 Task: Open Card Conference Analytics Review in Board DevOps Platforms and Tools to Workspace Audit and Assurance Services and add a team member Softage.1@softage.net, a label Red, a checklist Composting, an attachment from Trello, a color Red and finally, add a card description 'Plan and execute company team-building conference with team-building exercises on problem-solving and decision making' and a comment 'This task requires us to stay focused on the end goal and not get sidetracked by distractions.'. Add a start date 'Jan 01, 1900' with a due date 'Jan 08, 1900'
Action: Mouse moved to (63, 280)
Screenshot: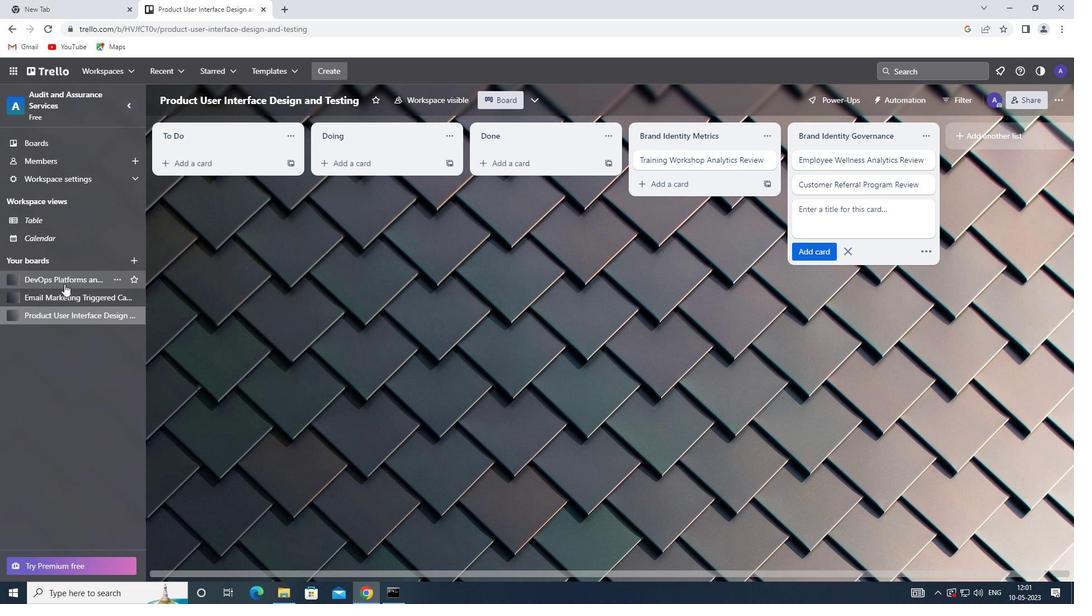 
Action: Mouse pressed left at (63, 280)
Screenshot: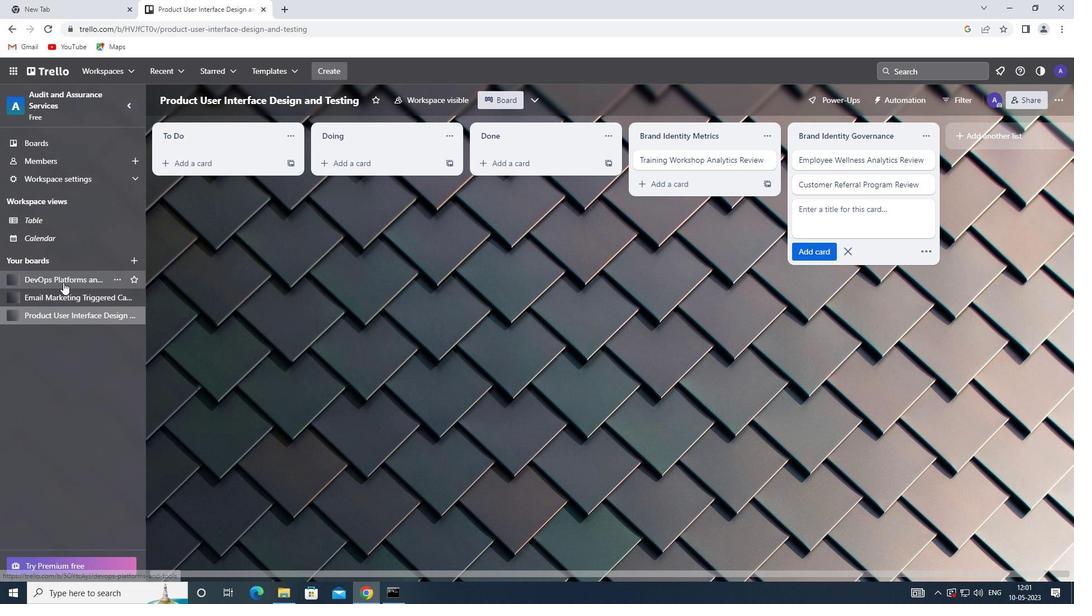 
Action: Mouse moved to (704, 155)
Screenshot: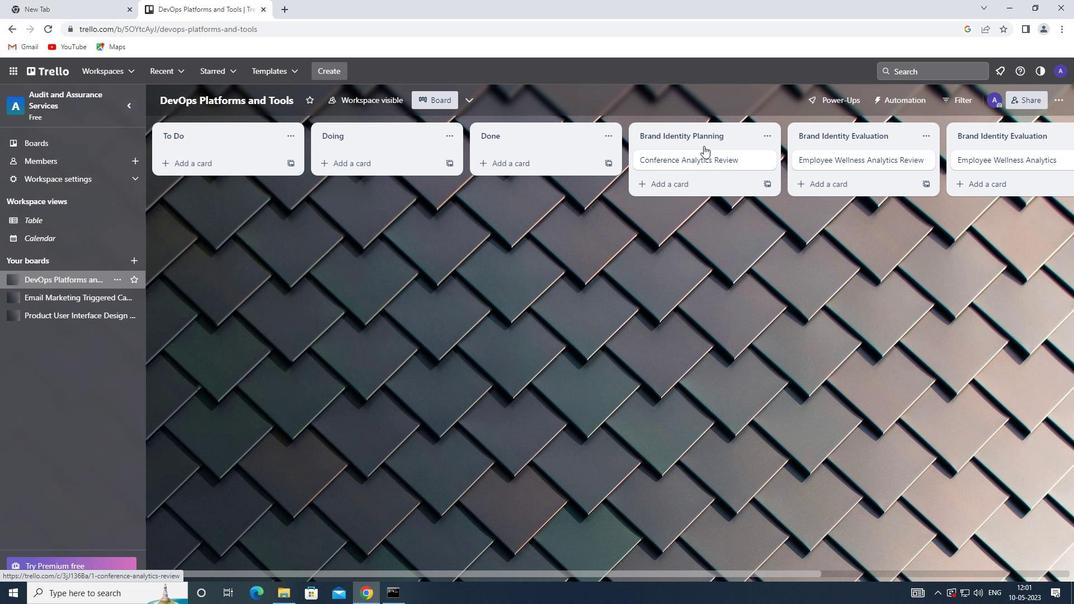 
Action: Mouse pressed left at (704, 155)
Screenshot: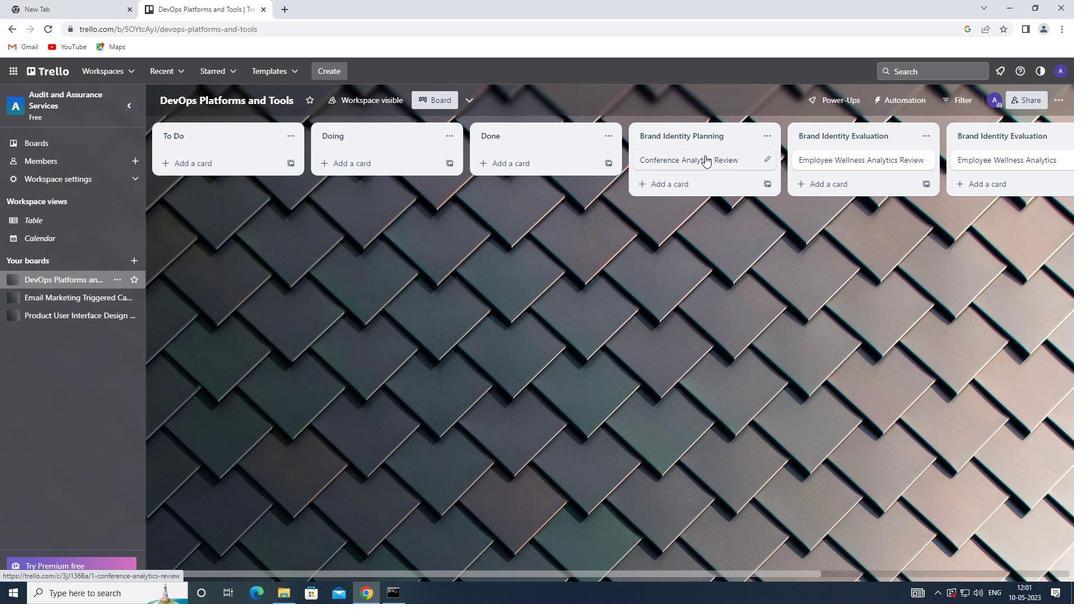 
Action: Mouse pressed left at (704, 155)
Screenshot: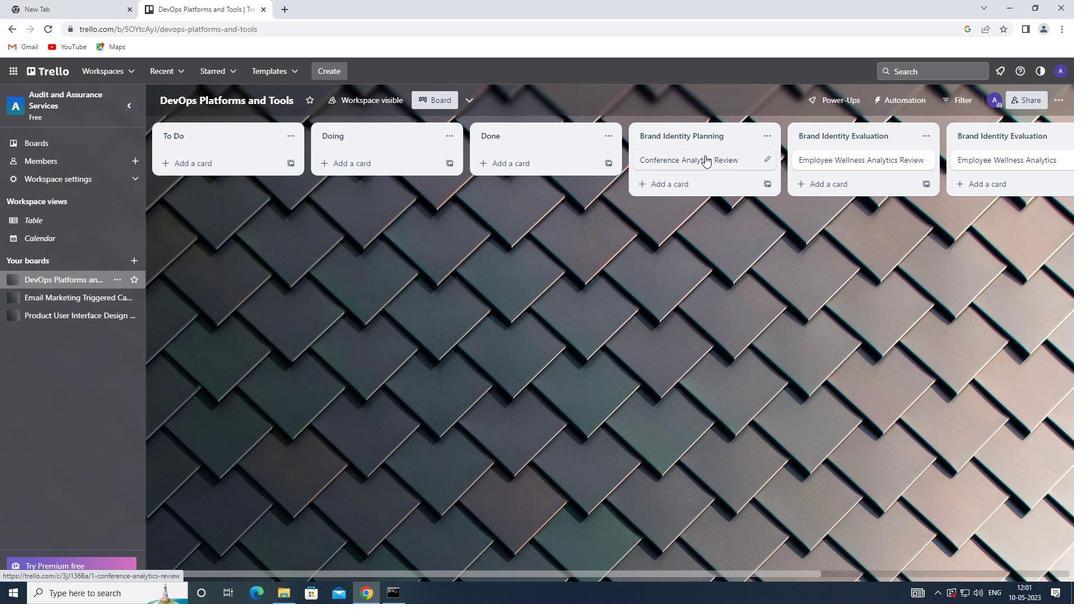 
Action: Mouse moved to (692, 214)
Screenshot: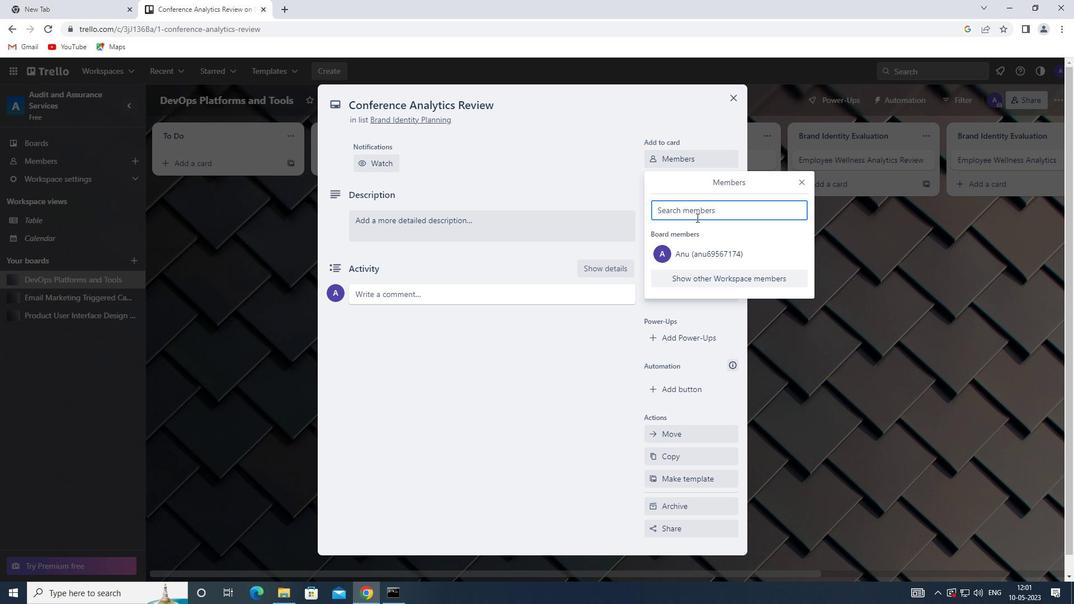 
Action: Mouse pressed left at (692, 214)
Screenshot: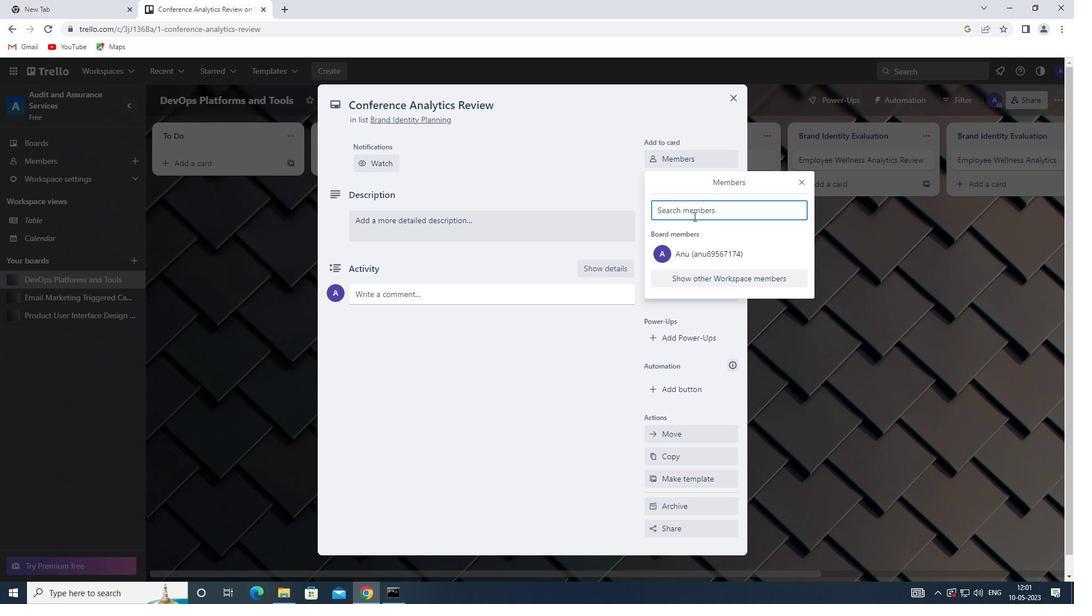 
Action: Key pressed <Key.shift>SOFTAGE.1S<Key.backspace><Key.shift>@SOFTAGE.NET
Screenshot: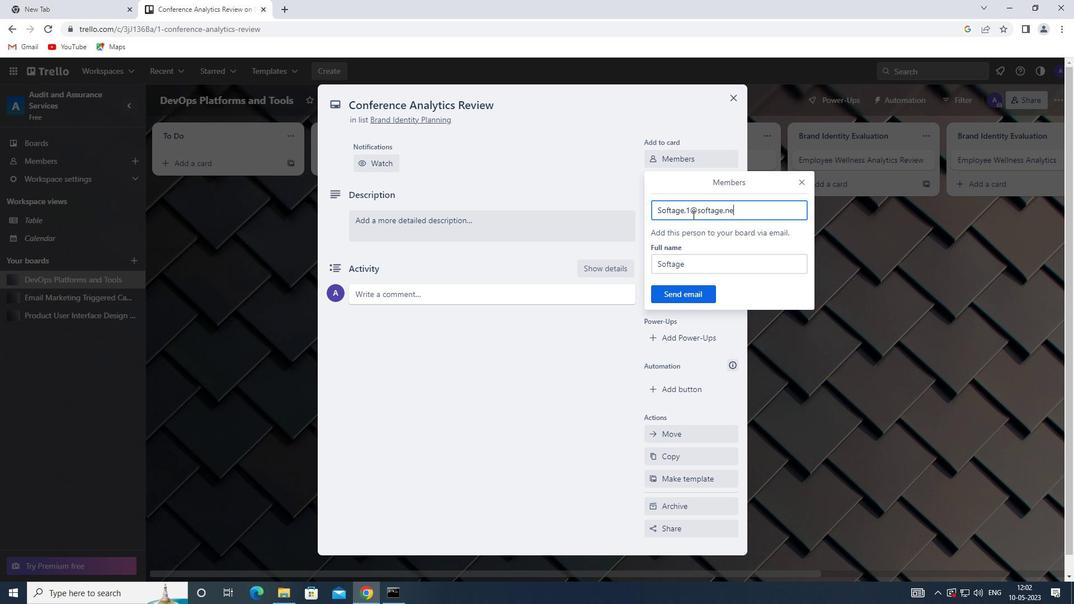 
Action: Mouse moved to (675, 295)
Screenshot: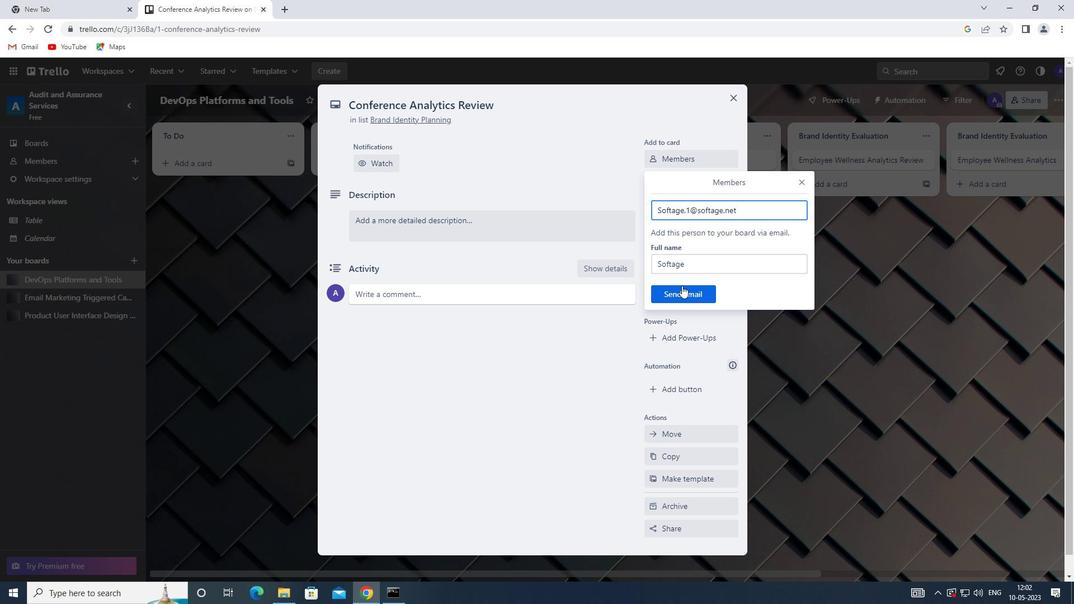 
Action: Mouse pressed left at (675, 295)
Screenshot: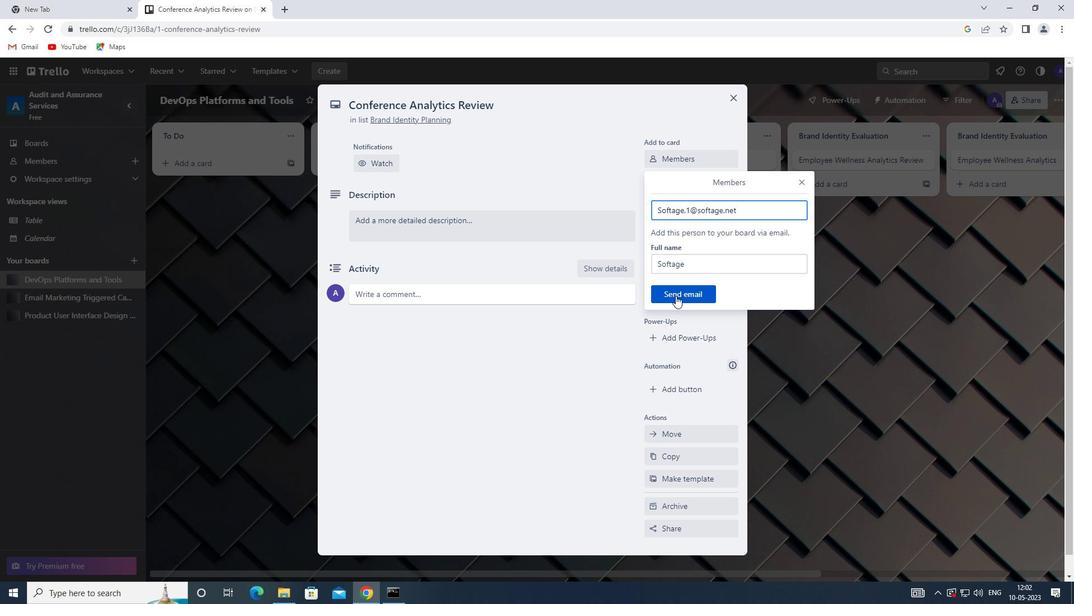 
Action: Mouse moved to (661, 255)
Screenshot: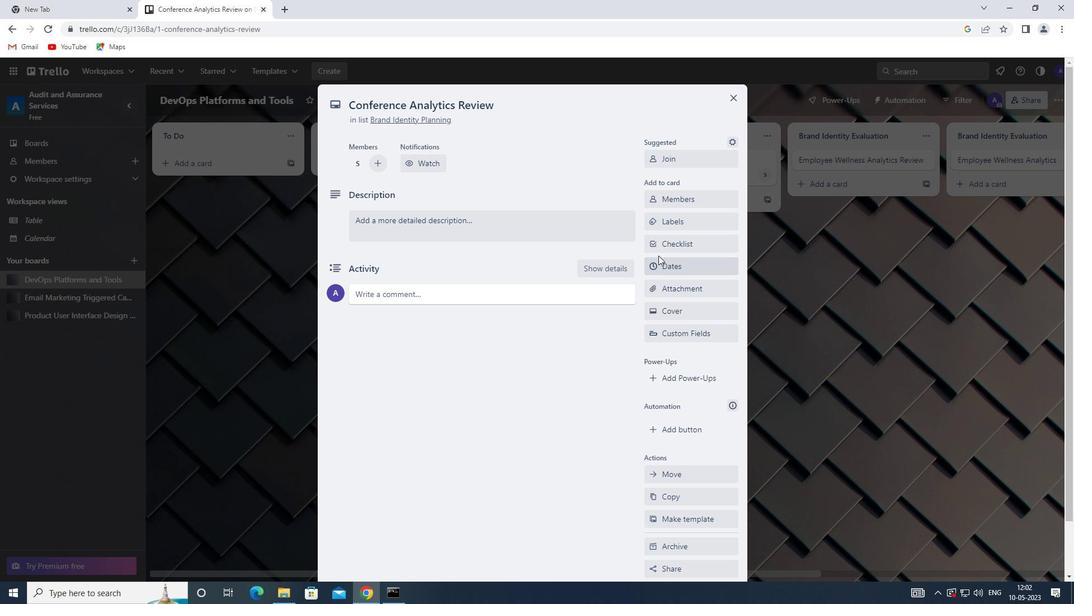 
Action: Mouse scrolled (661, 255) with delta (0, 0)
Screenshot: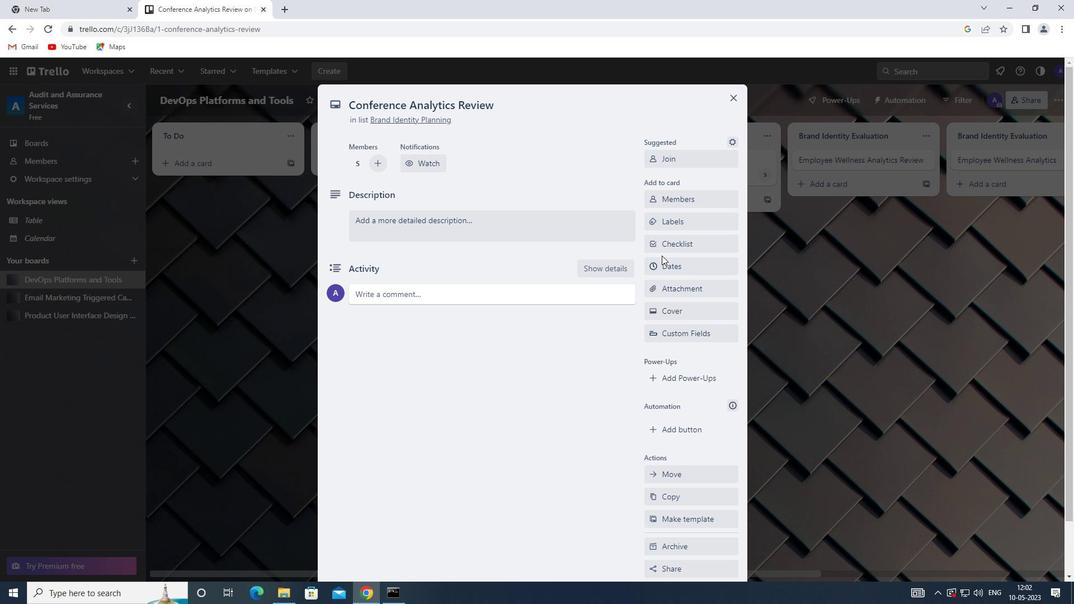 
Action: Mouse scrolled (661, 256) with delta (0, 0)
Screenshot: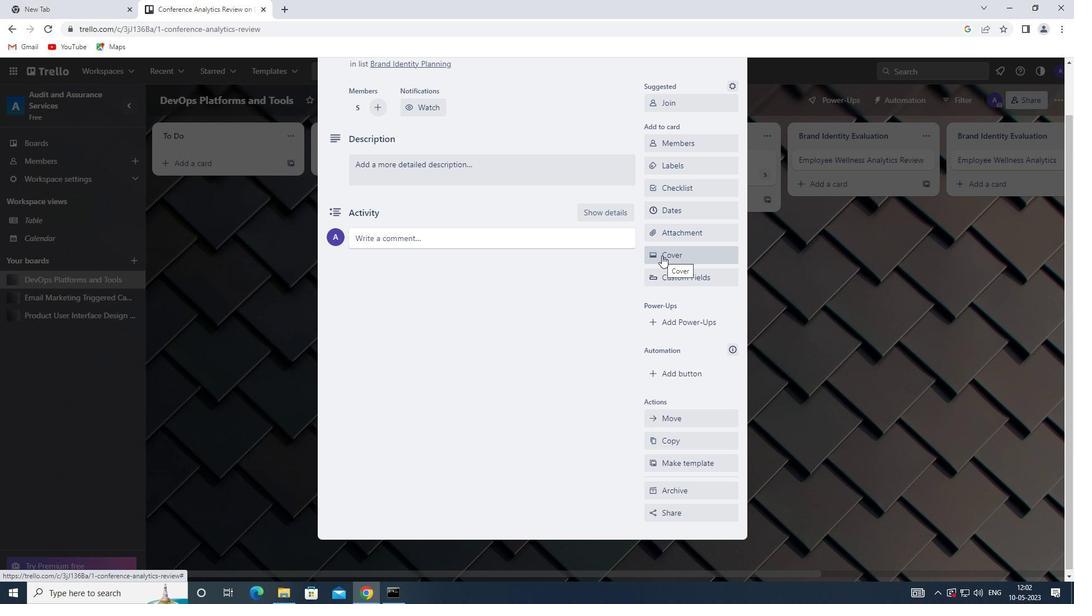 
Action: Mouse moved to (692, 218)
Screenshot: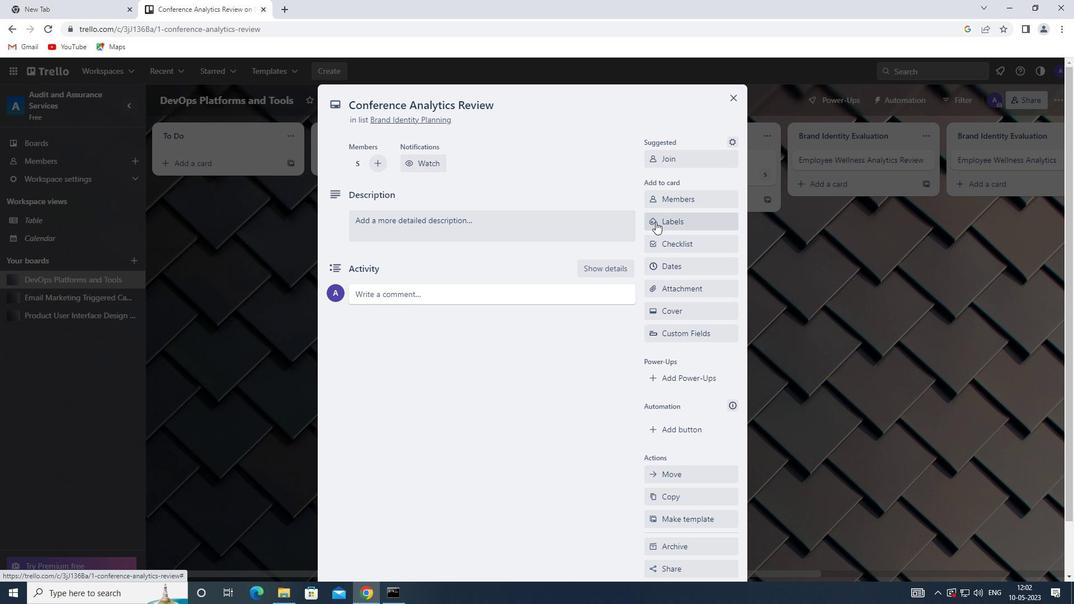 
Action: Mouse pressed left at (692, 218)
Screenshot: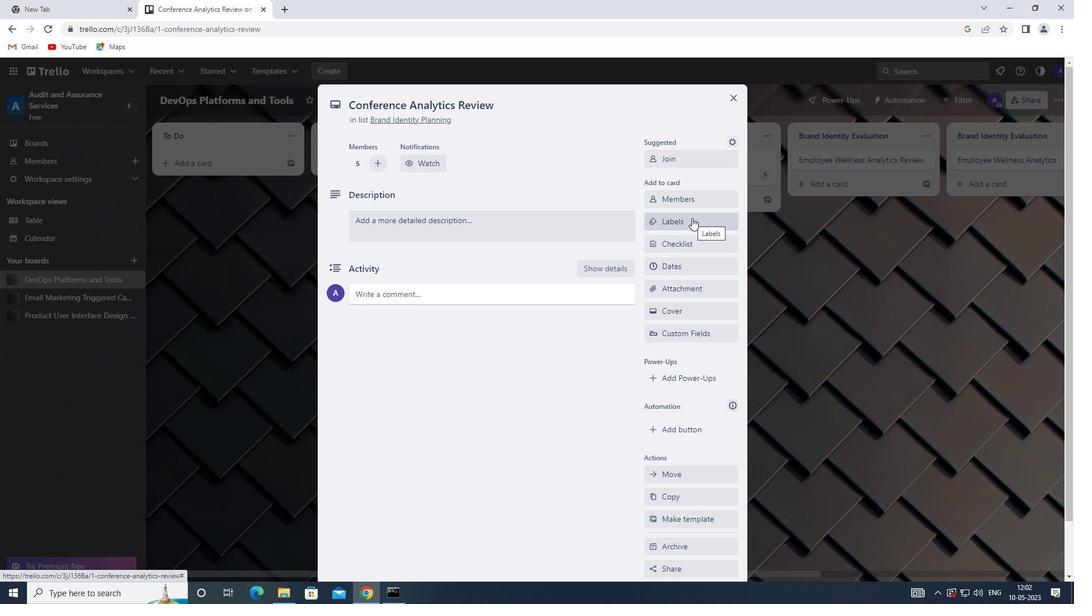 
Action: Mouse moved to (657, 373)
Screenshot: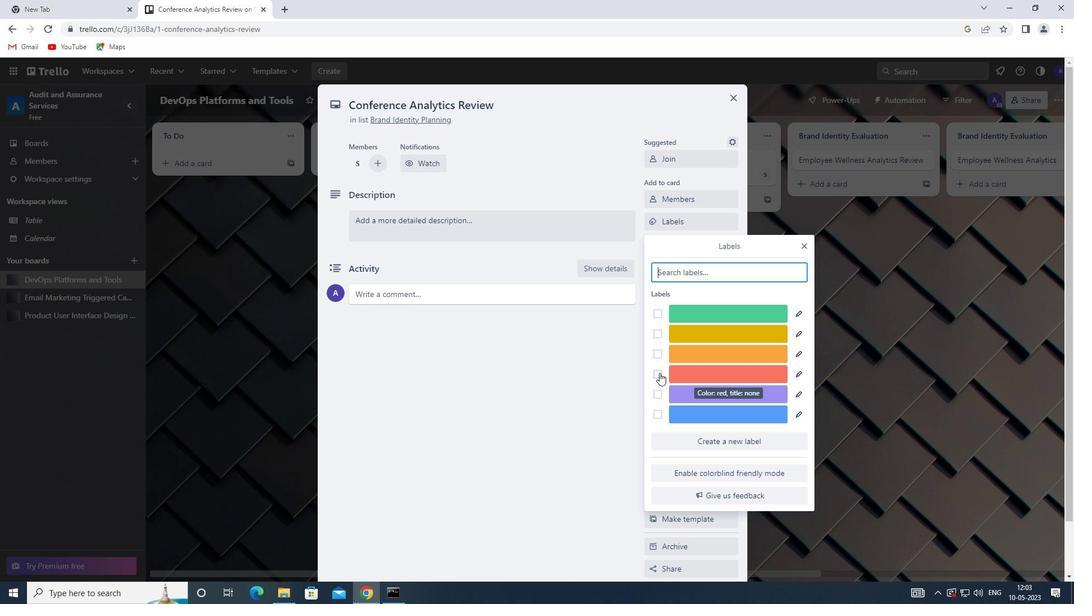 
Action: Mouse pressed left at (657, 373)
Screenshot: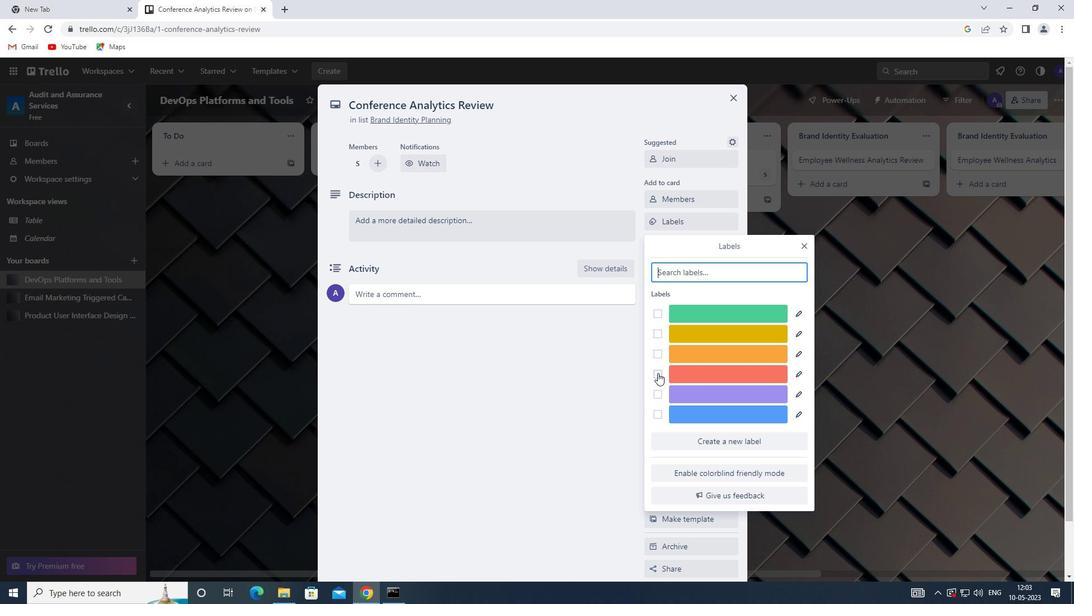
Action: Mouse moved to (804, 248)
Screenshot: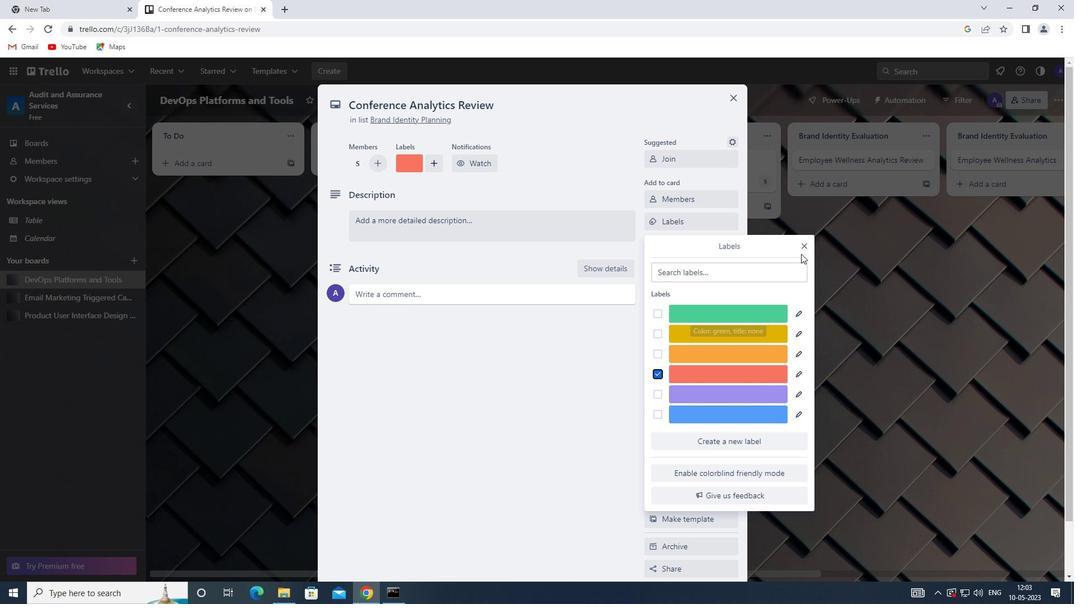 
Action: Mouse pressed left at (804, 248)
Screenshot: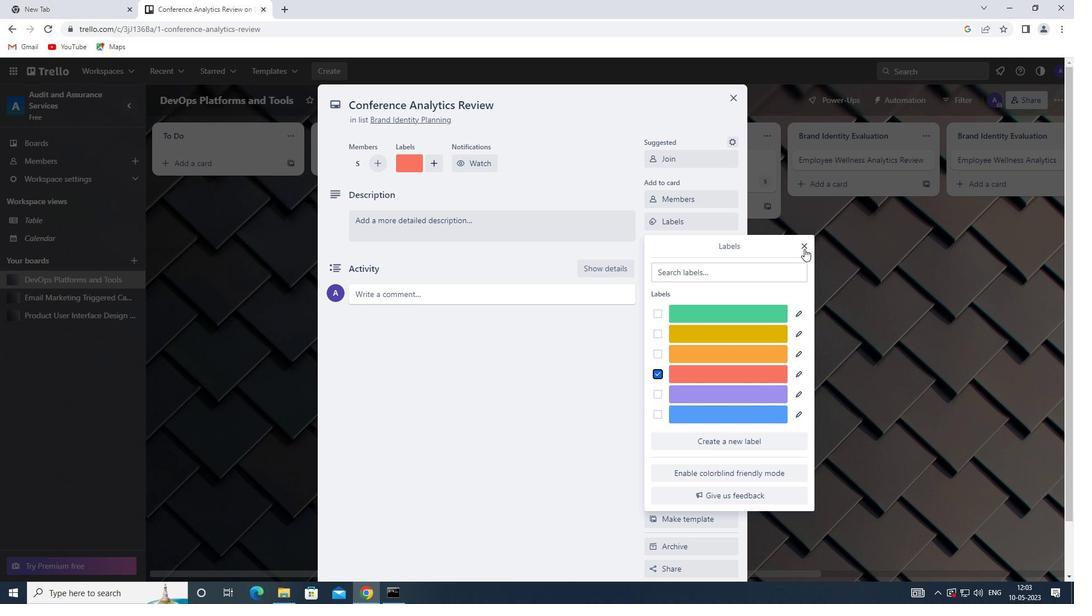 
Action: Mouse moved to (690, 242)
Screenshot: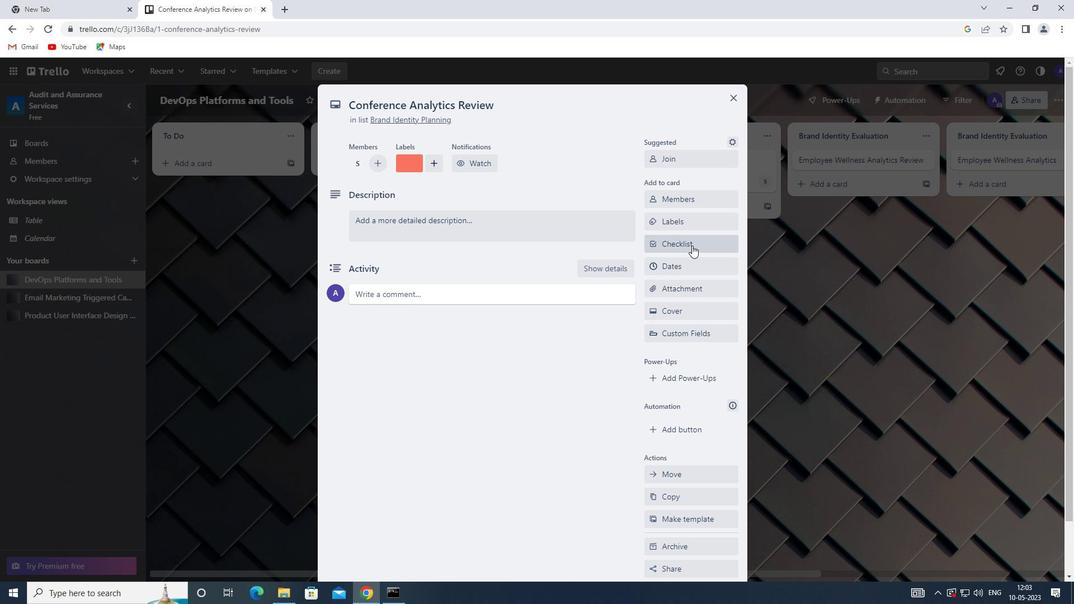 
Action: Mouse pressed left at (690, 242)
Screenshot: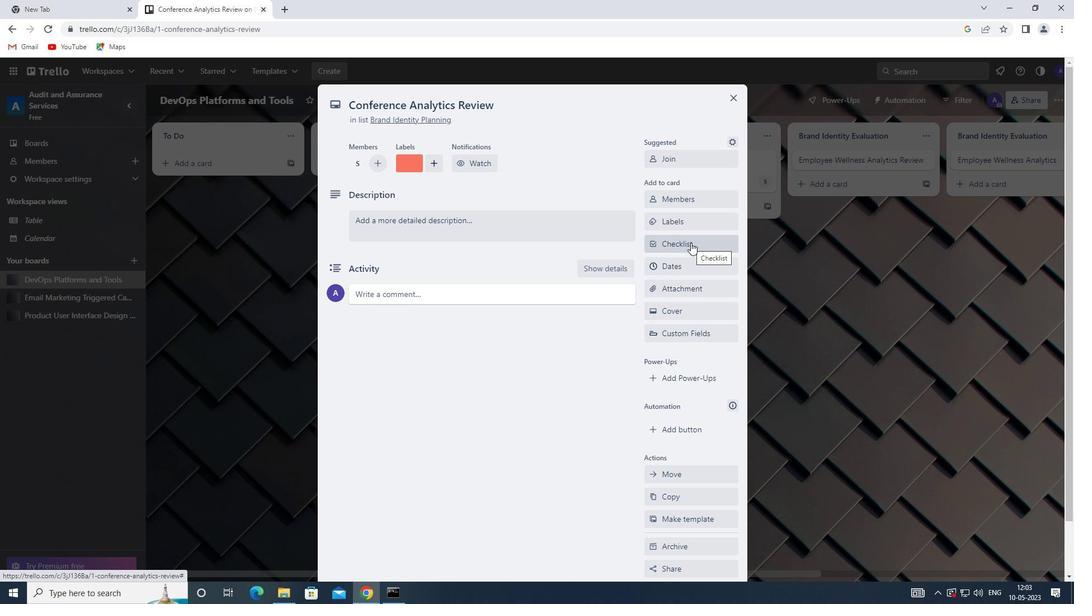 
Action: Mouse moved to (711, 304)
Screenshot: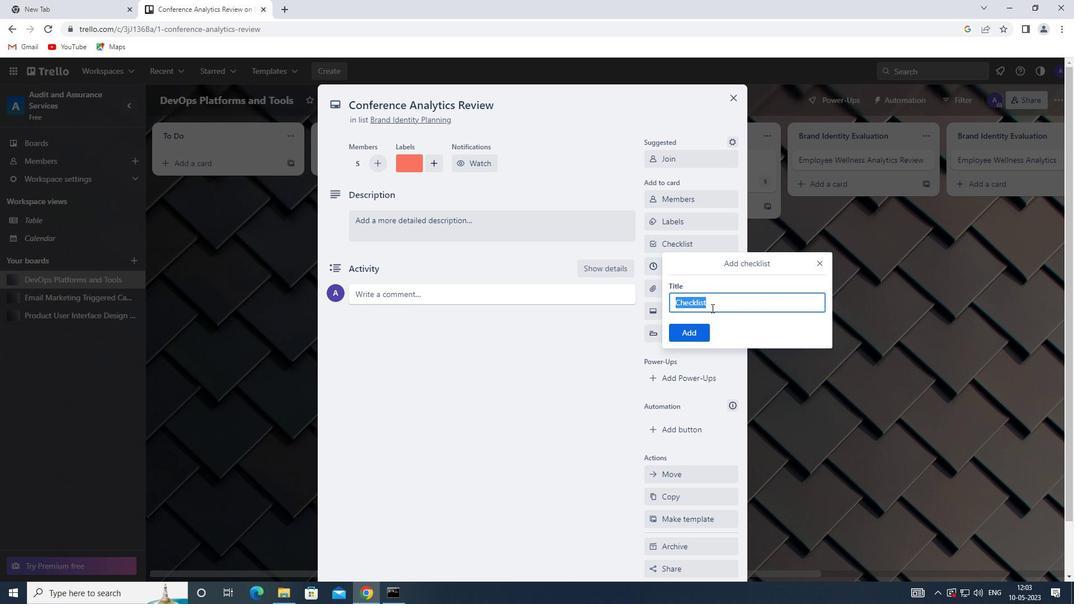 
Action: Mouse pressed left at (711, 304)
Screenshot: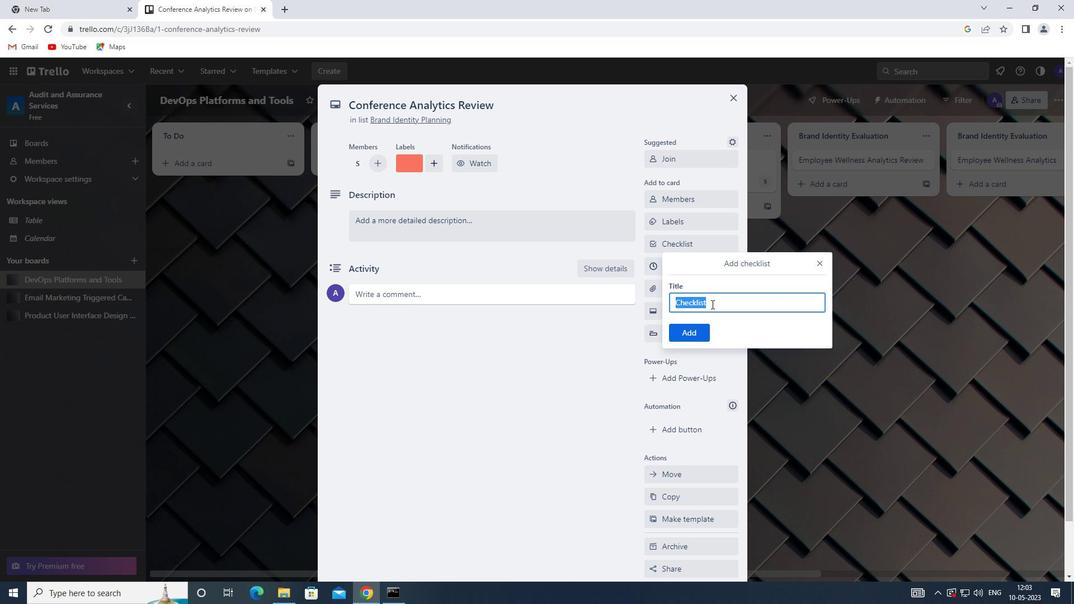 
Action: Mouse moved to (713, 304)
Screenshot: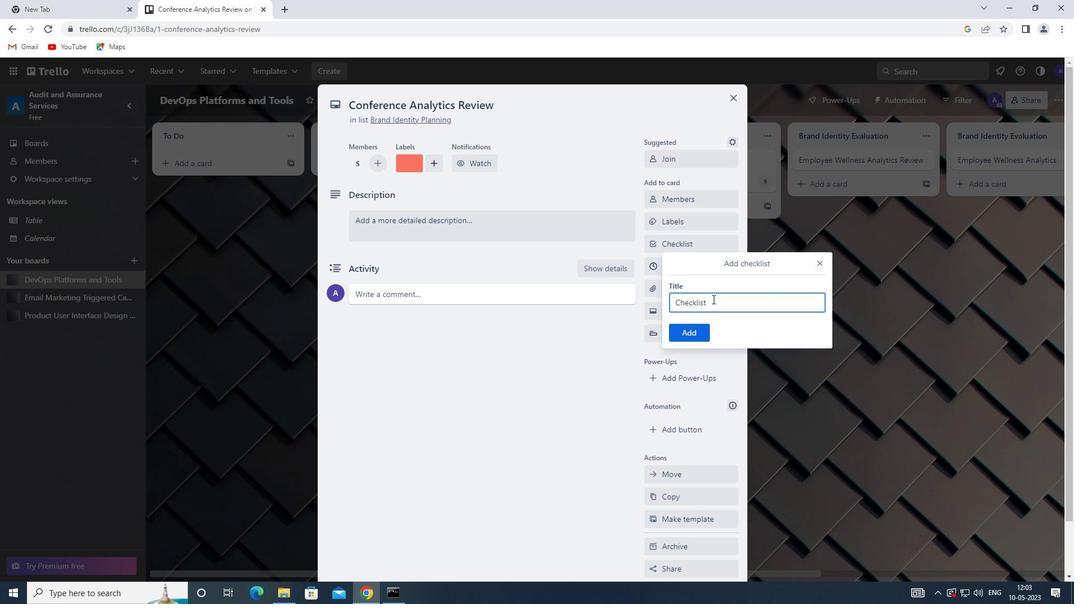 
Action: Mouse pressed left at (713, 304)
Screenshot: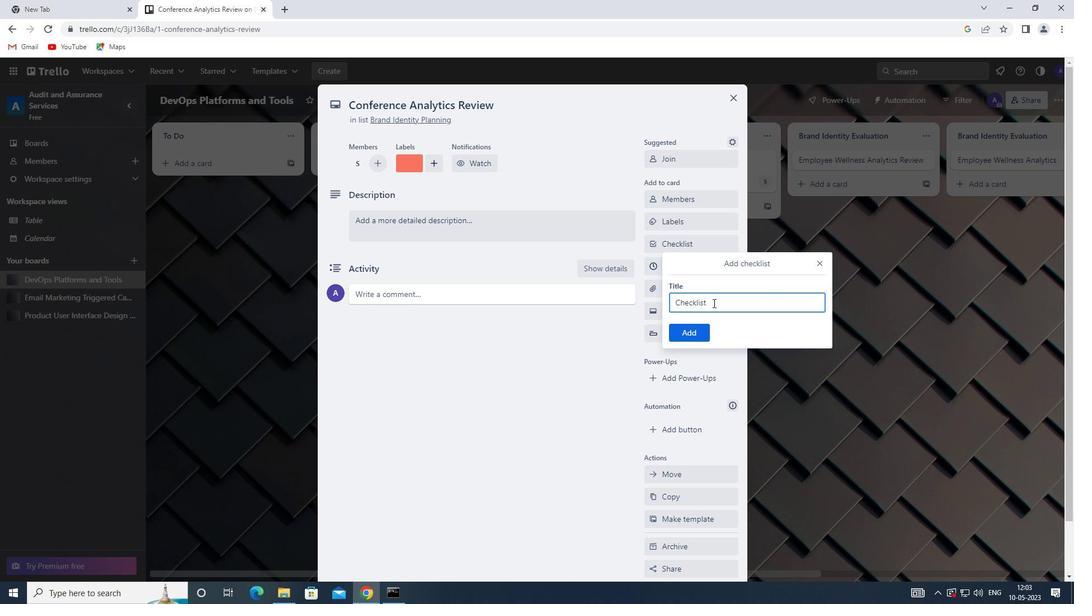
Action: Mouse moved to (644, 305)
Screenshot: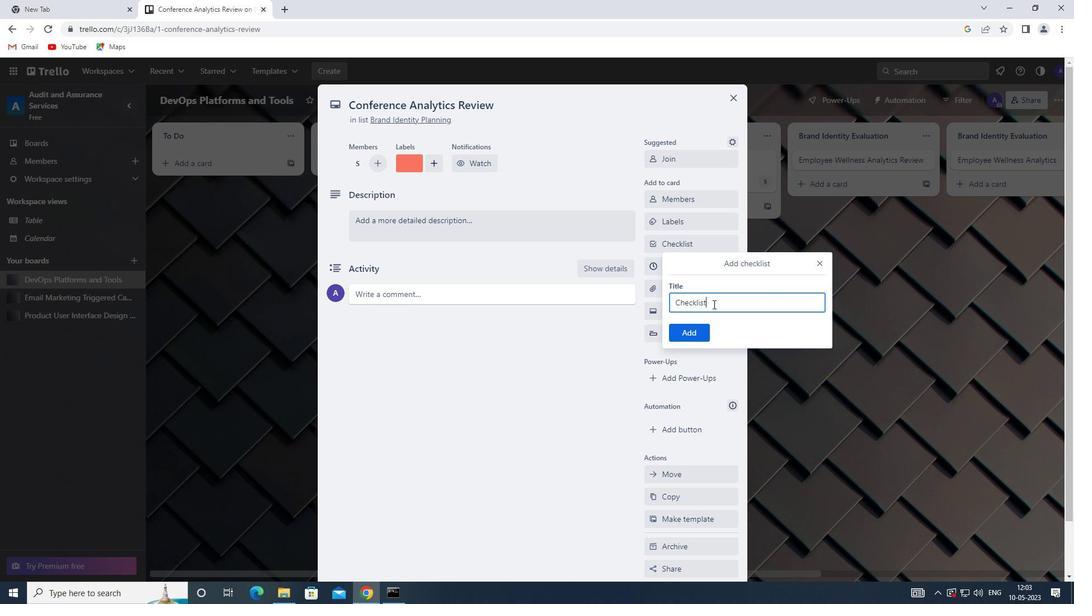 
Action: Key pressed C<Key.backspace><Key.shift><Key.shift><Key.shift><Key.shift><Key.shift><Key.shift>COMPOSTING
Screenshot: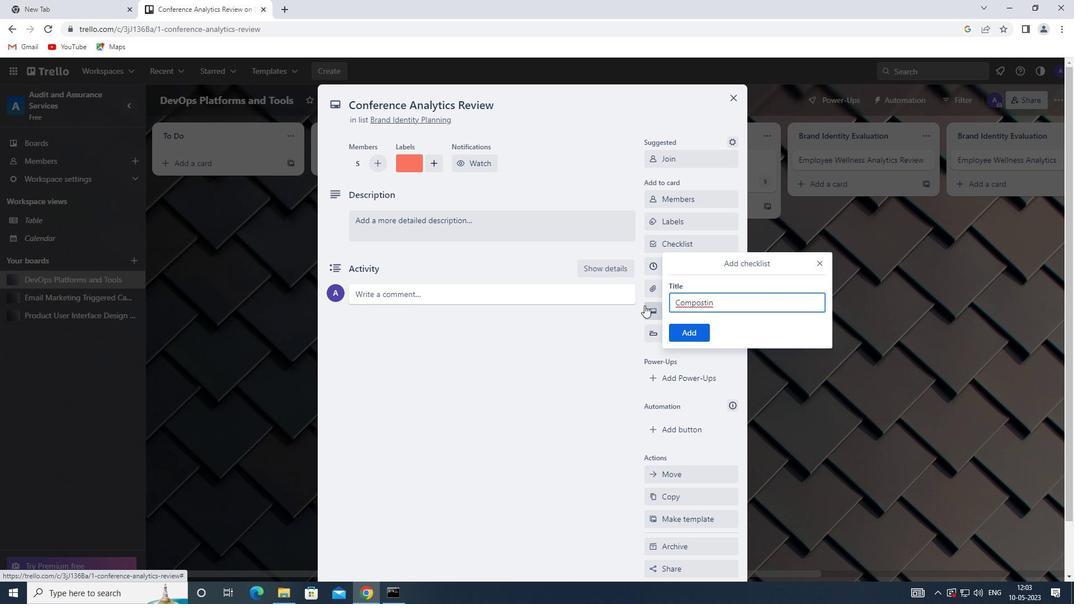 
Action: Mouse moved to (681, 330)
Screenshot: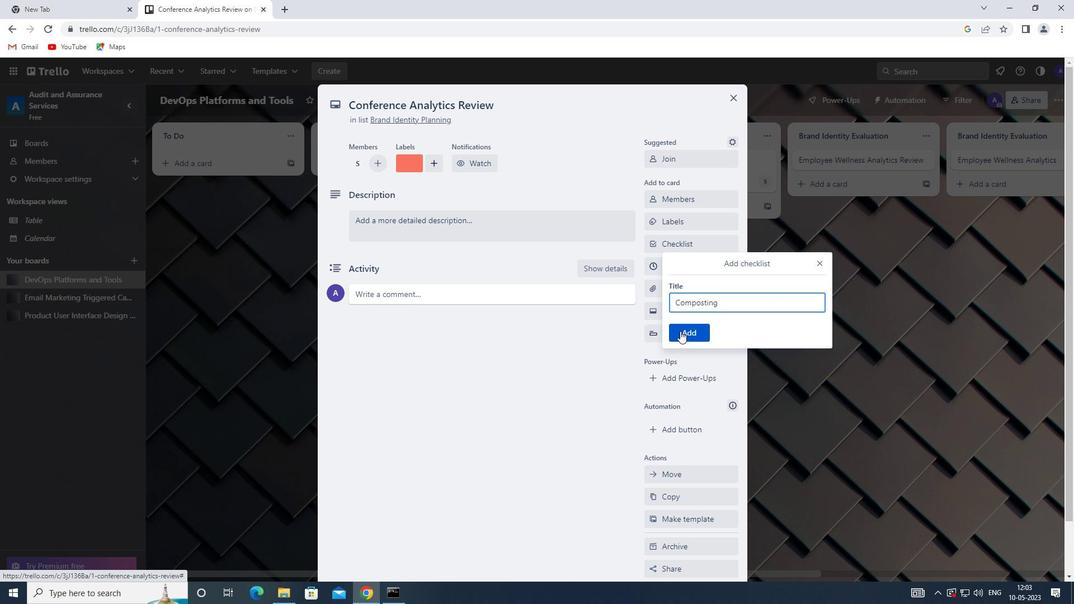 
Action: Mouse pressed left at (681, 330)
Screenshot: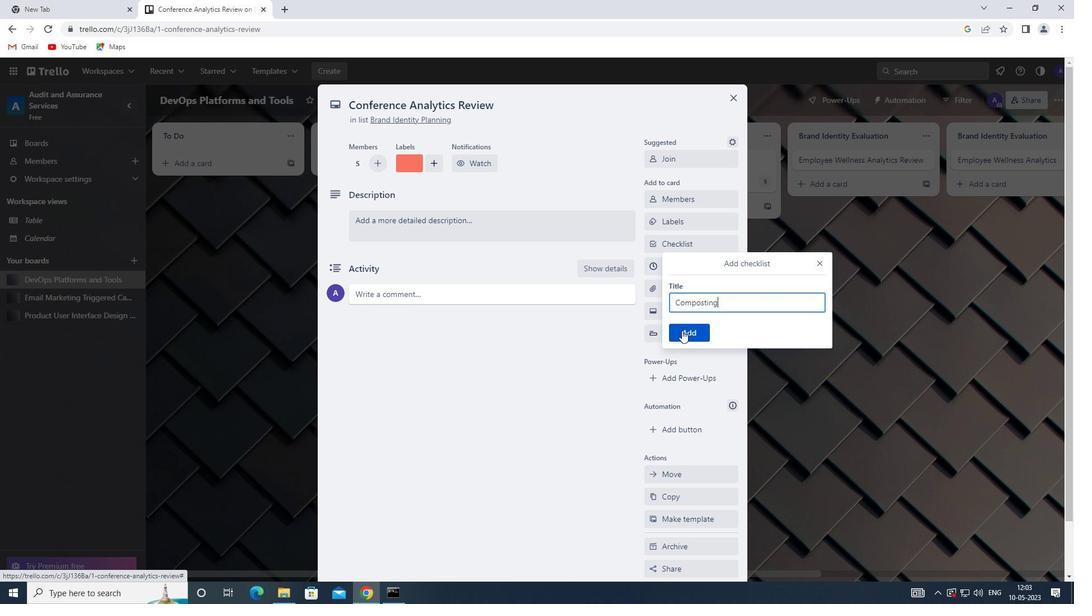 
Action: Mouse moved to (695, 282)
Screenshot: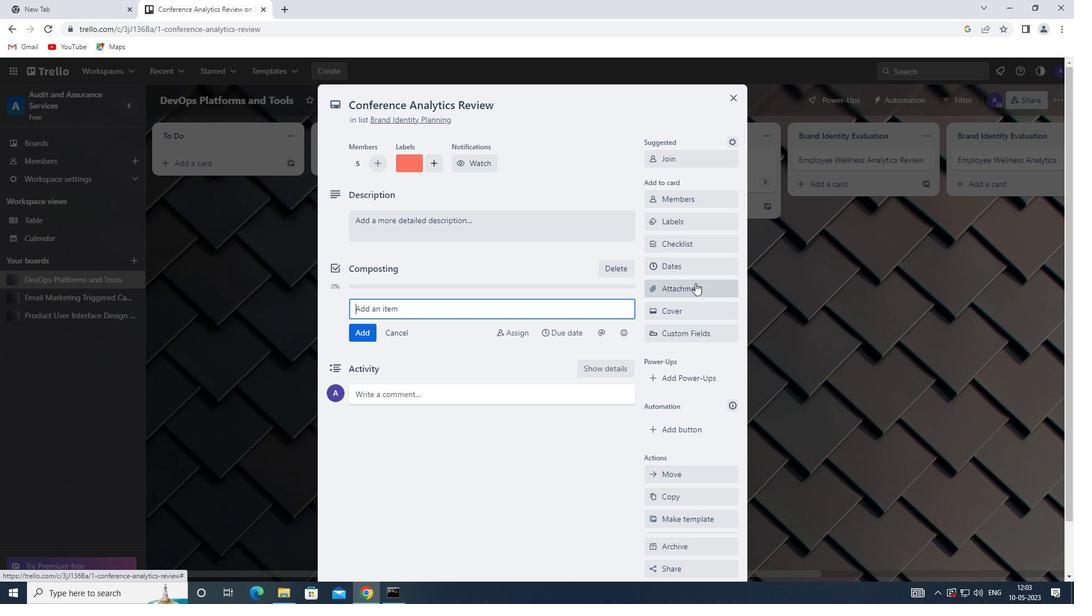 
Action: Mouse pressed left at (695, 282)
Screenshot: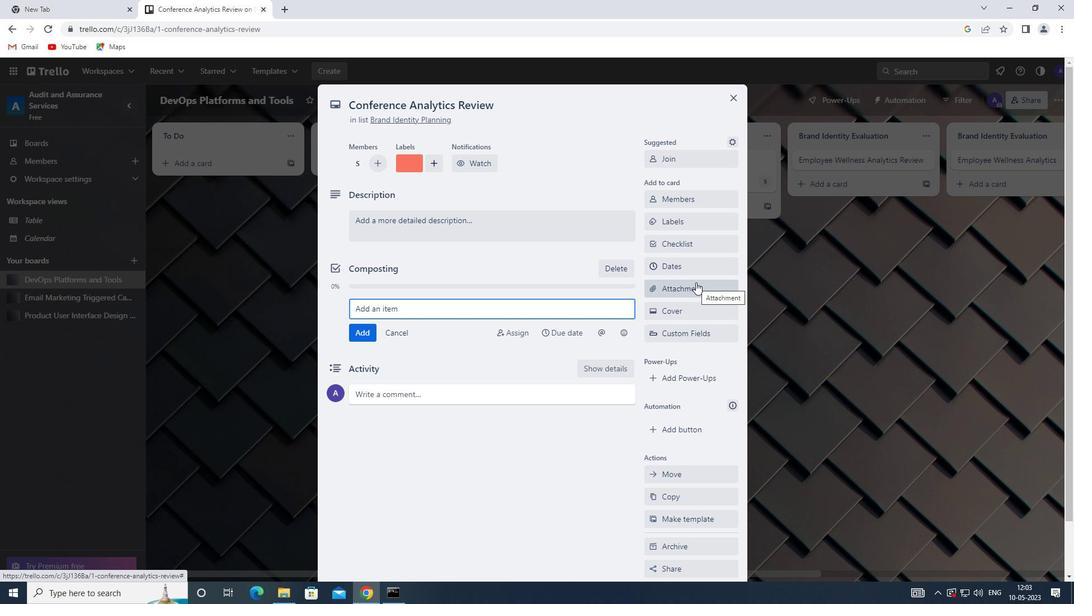 
Action: Mouse moved to (673, 354)
Screenshot: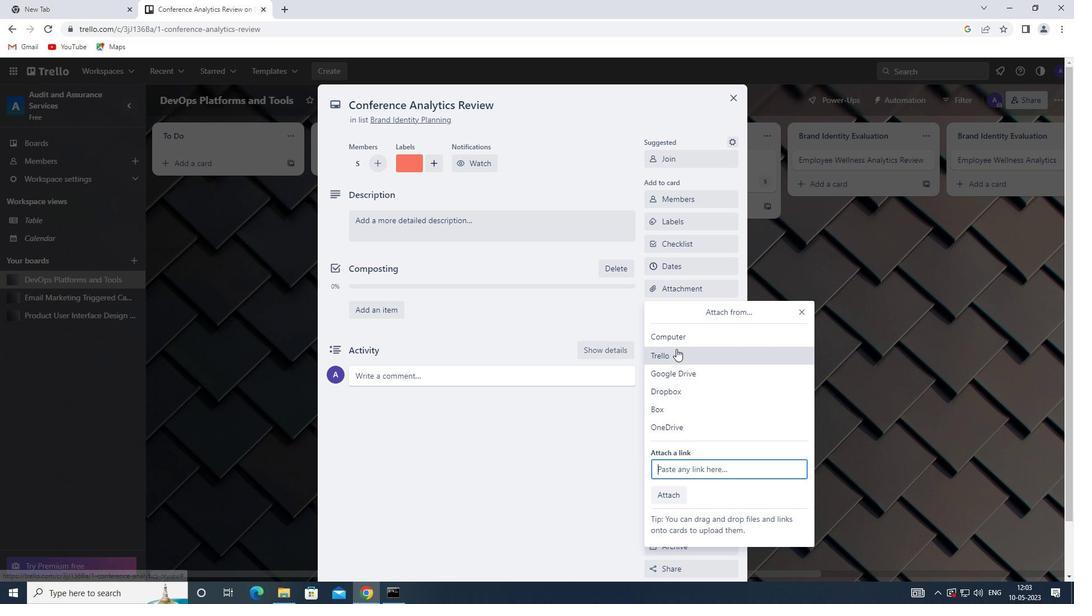 
Action: Mouse pressed left at (673, 354)
Screenshot: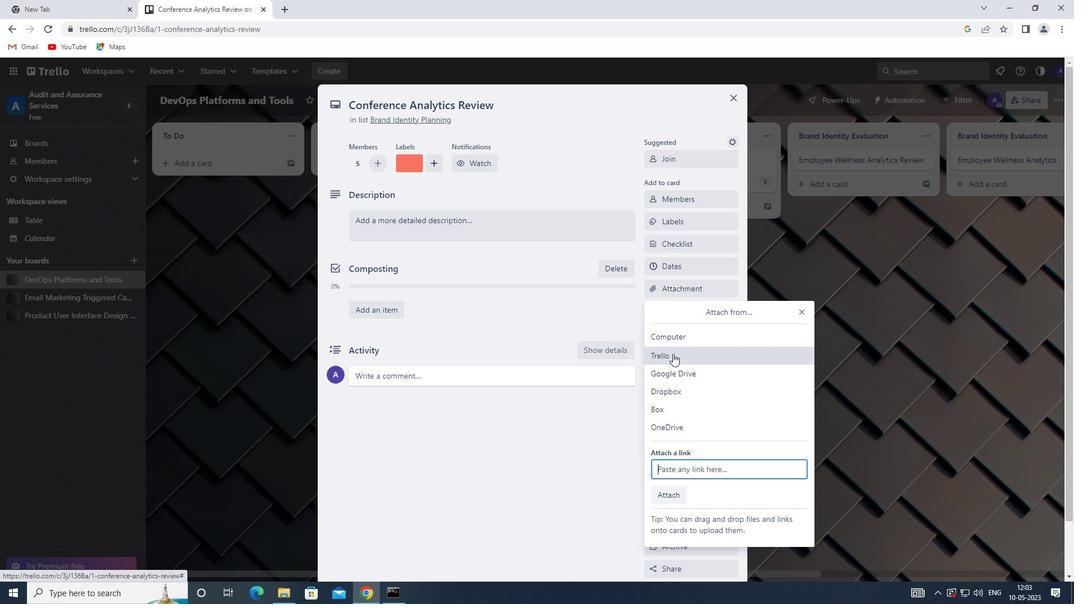 
Action: Mouse moved to (678, 354)
Screenshot: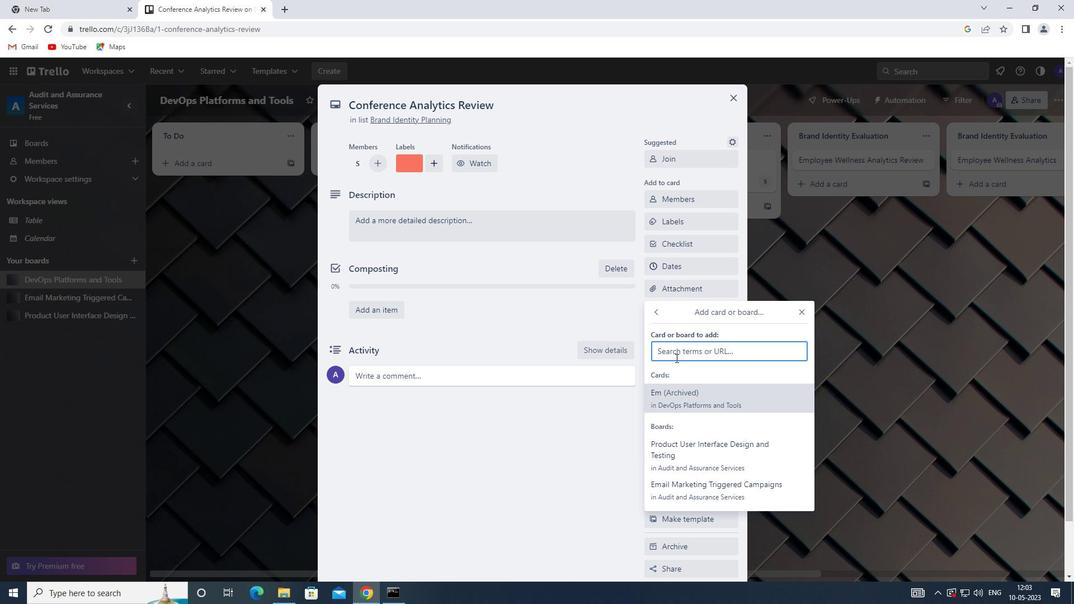 
Action: Mouse pressed left at (678, 354)
Screenshot: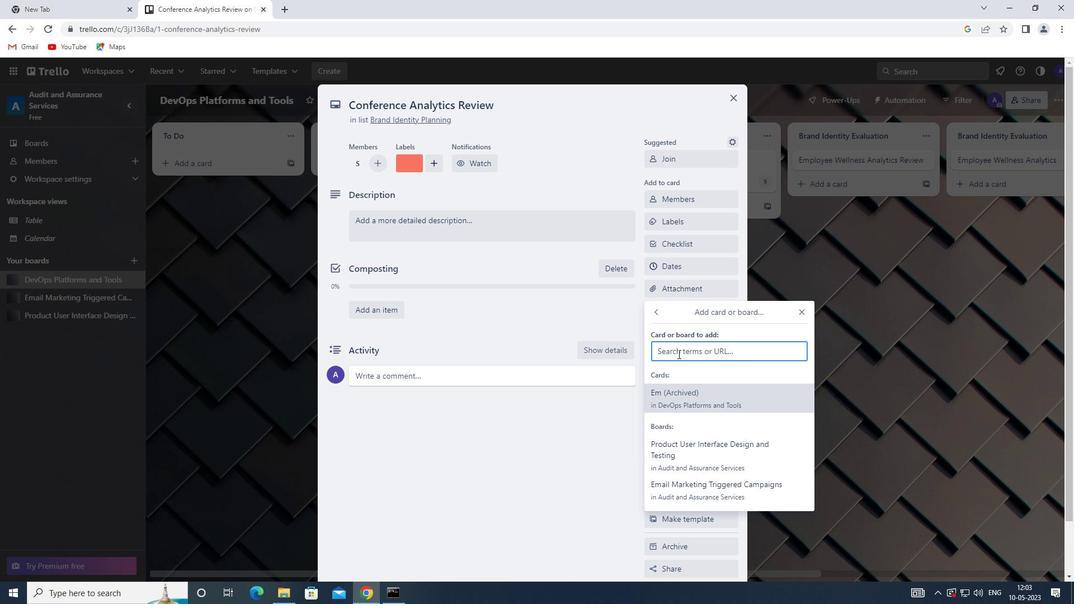 
Action: Mouse moved to (802, 315)
Screenshot: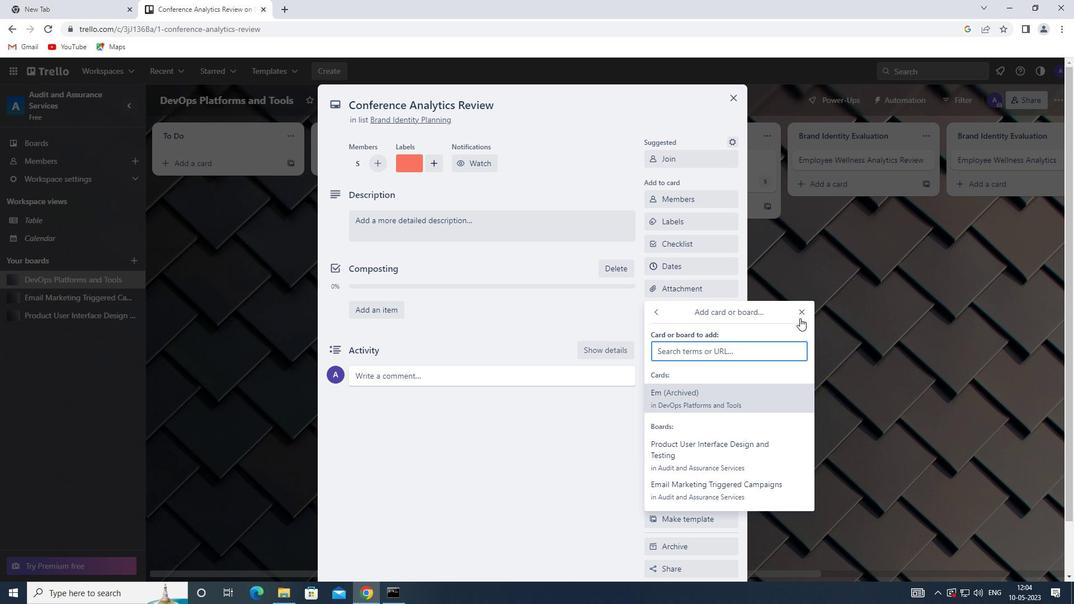 
Action: Mouse pressed left at (802, 315)
Screenshot: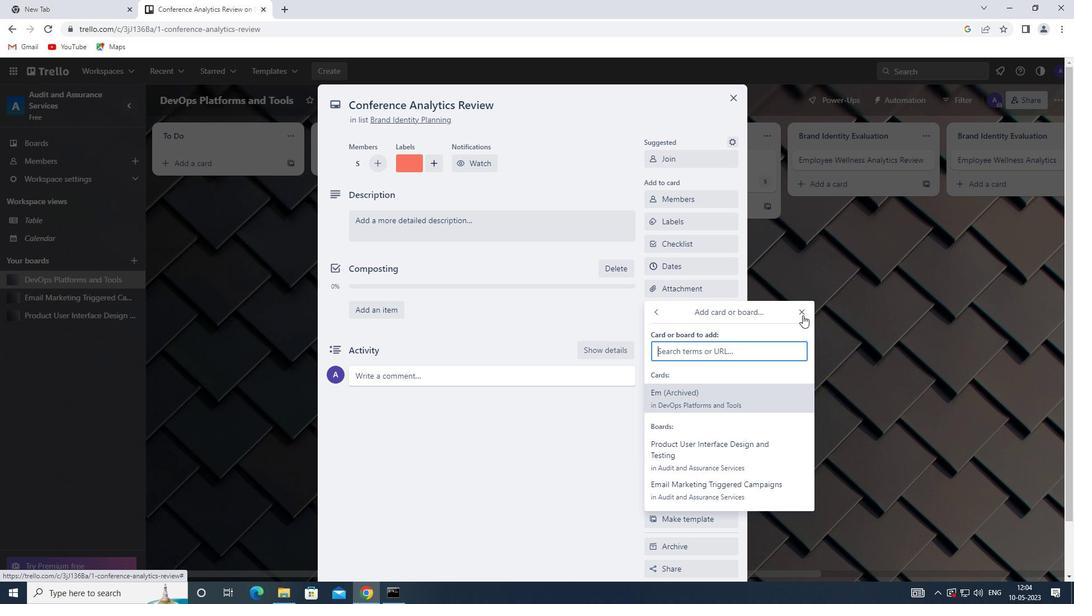
Action: Mouse moved to (717, 294)
Screenshot: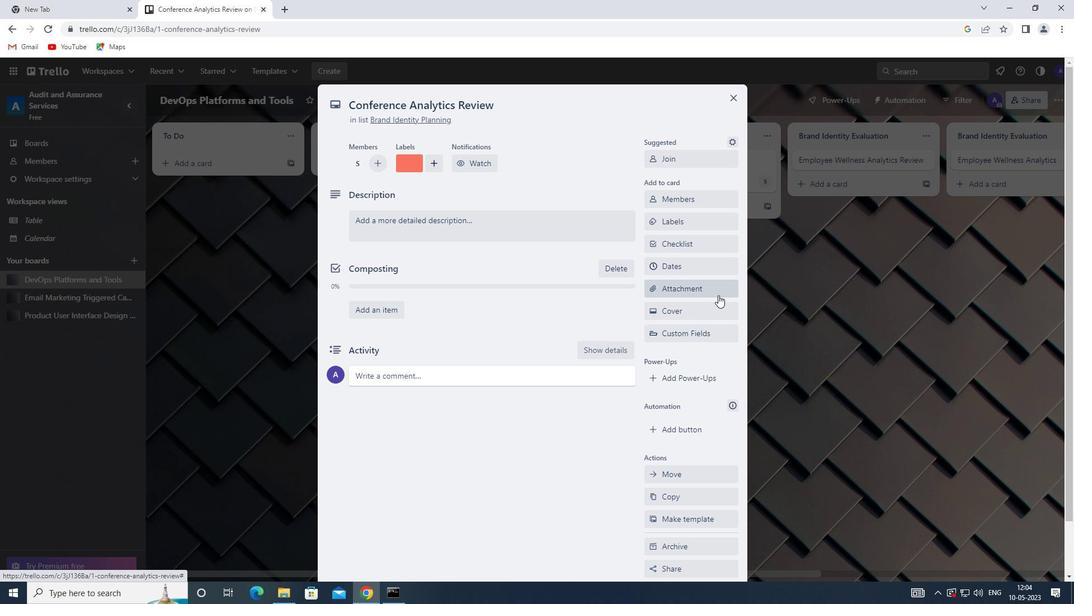 
Action: Mouse pressed left at (717, 294)
Screenshot: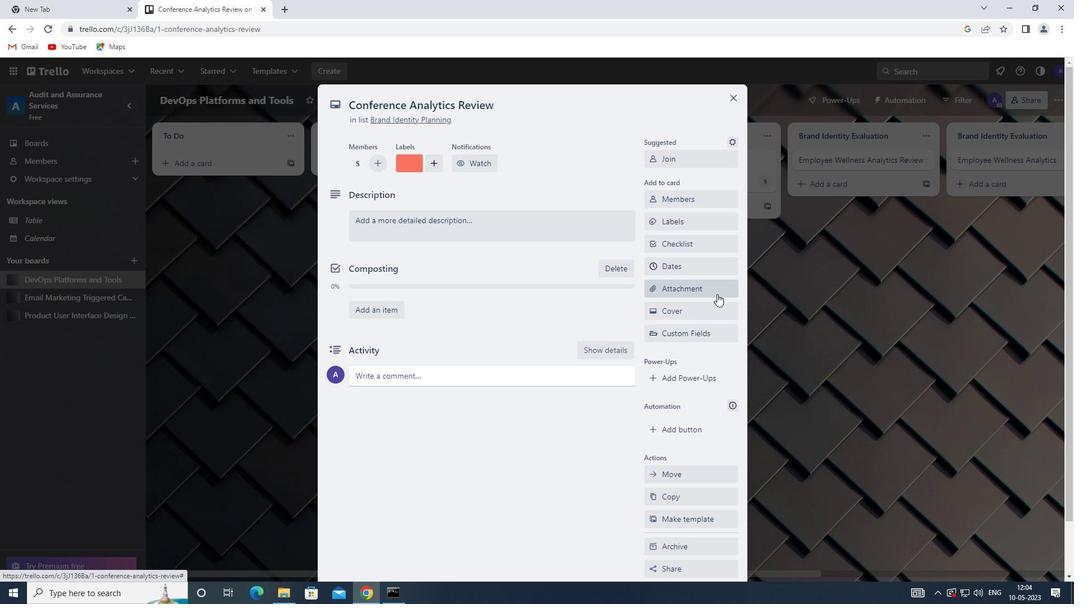 
Action: Mouse moved to (717, 356)
Screenshot: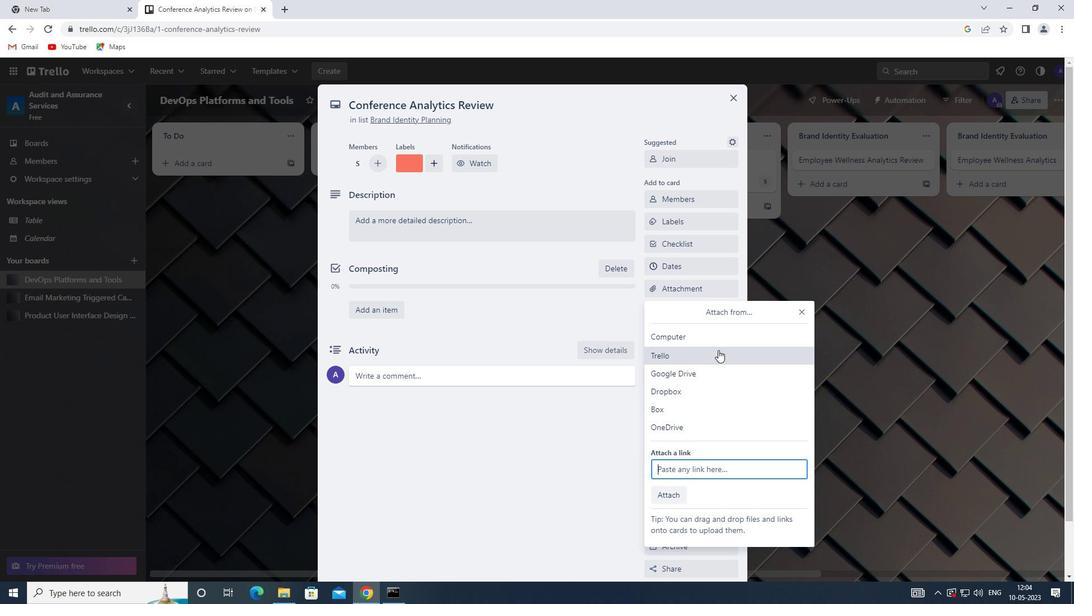
Action: Mouse pressed left at (717, 356)
Screenshot: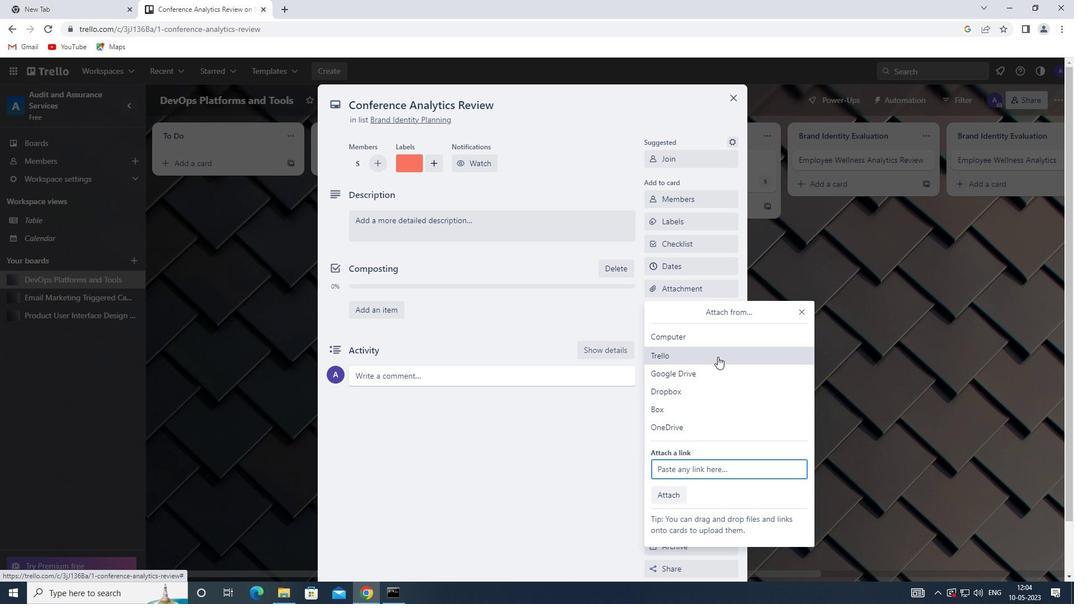 
Action: Mouse moved to (715, 454)
Screenshot: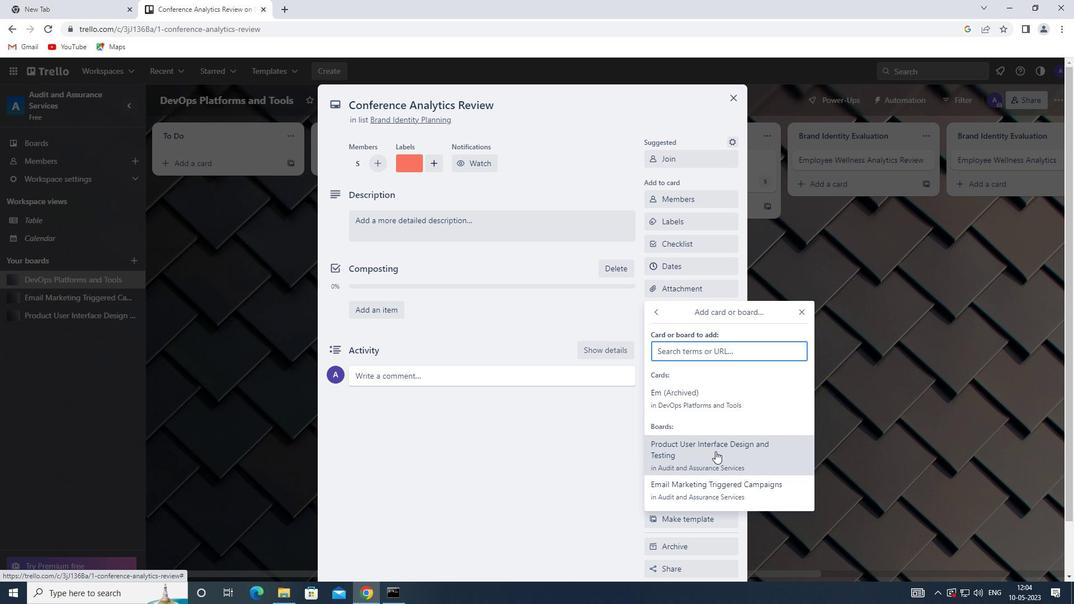 
Action: Mouse pressed left at (715, 454)
Screenshot: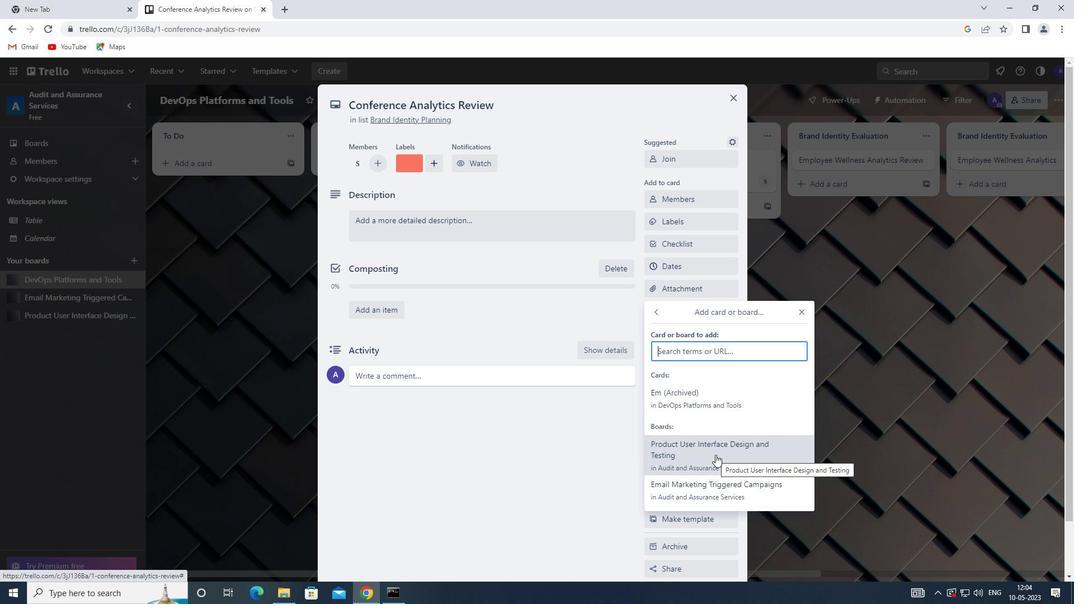 
Action: Mouse moved to (677, 309)
Screenshot: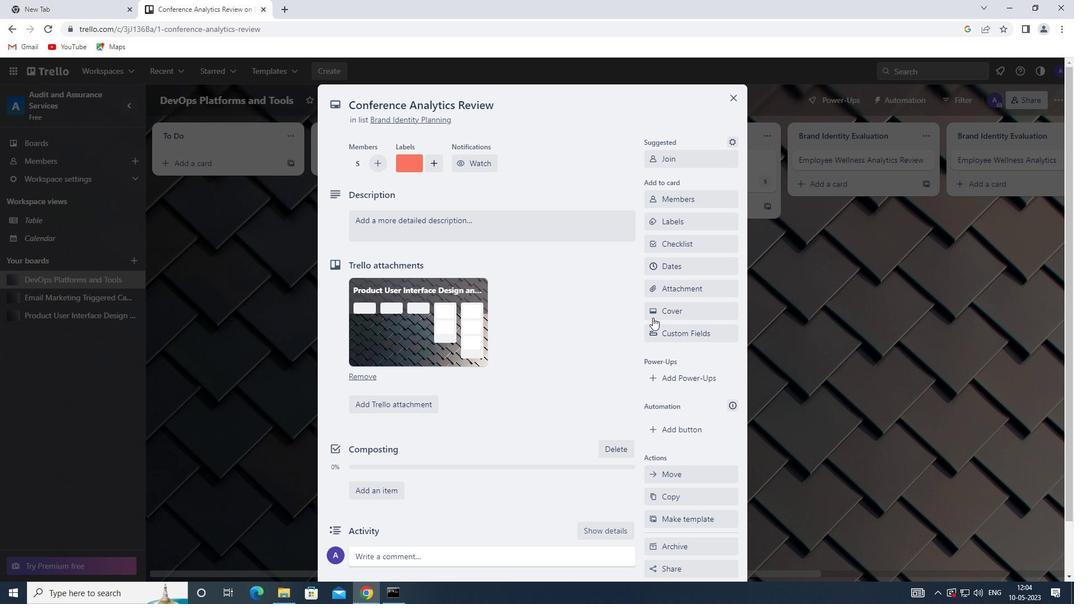 
Action: Mouse pressed left at (677, 309)
Screenshot: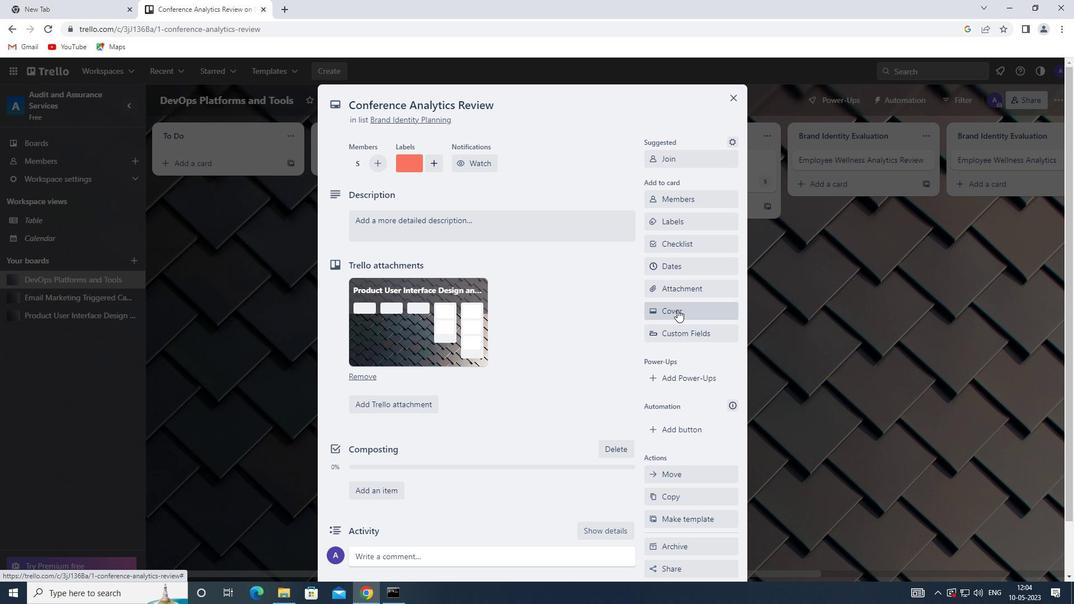 
Action: Mouse moved to (762, 356)
Screenshot: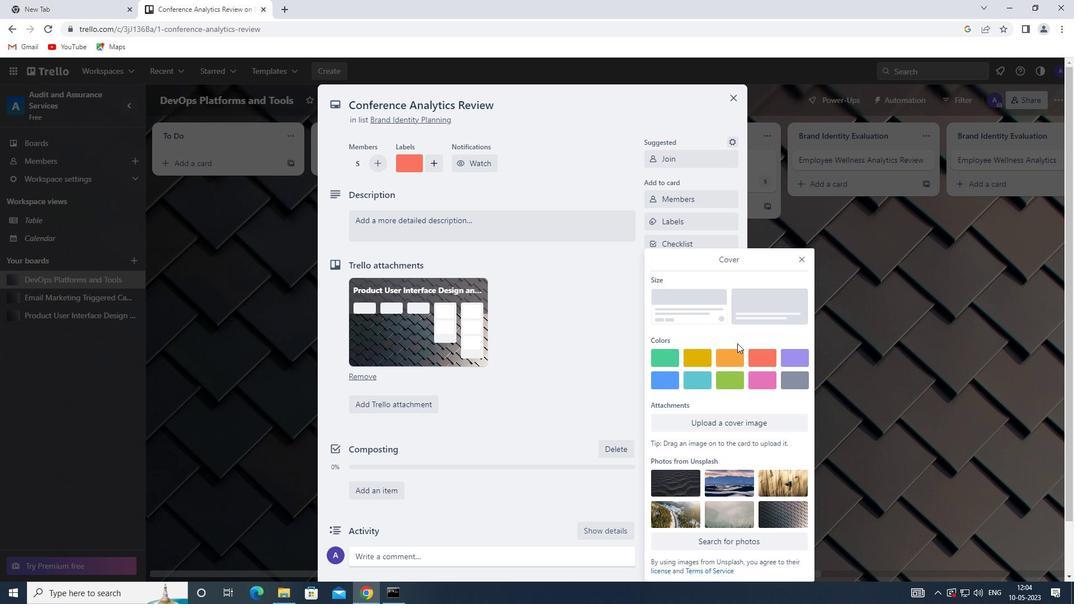 
Action: Mouse pressed left at (762, 356)
Screenshot: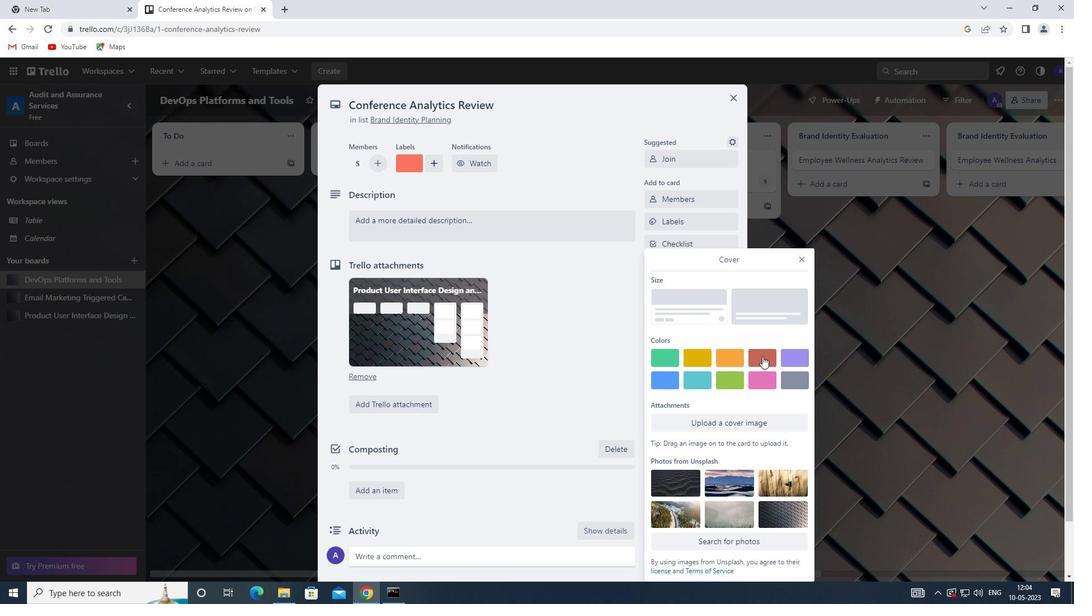 
Action: Mouse moved to (737, 421)
Screenshot: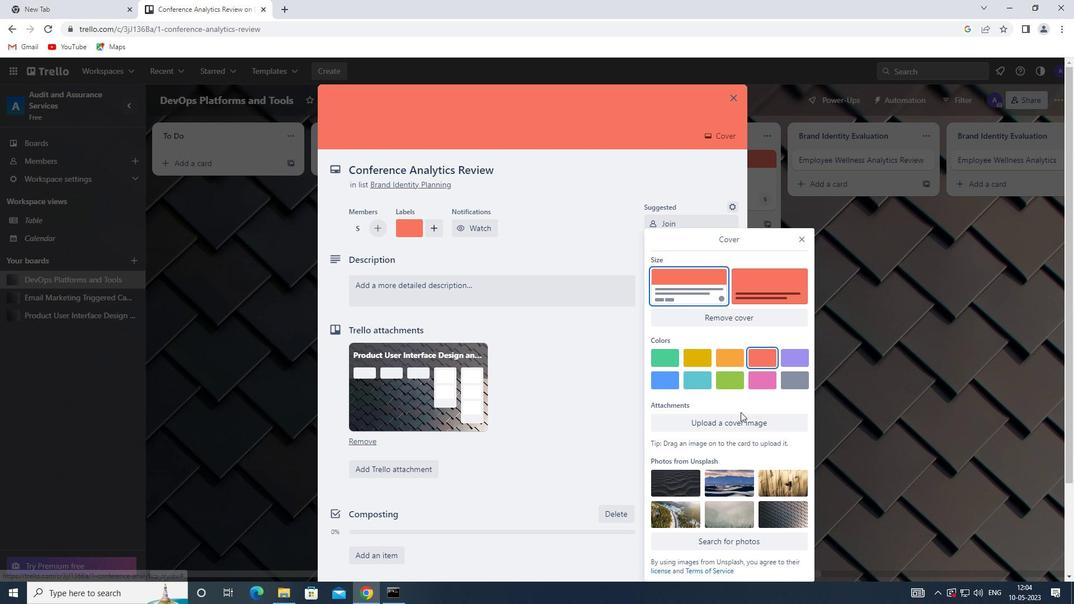 
Action: Mouse pressed left at (737, 421)
Screenshot: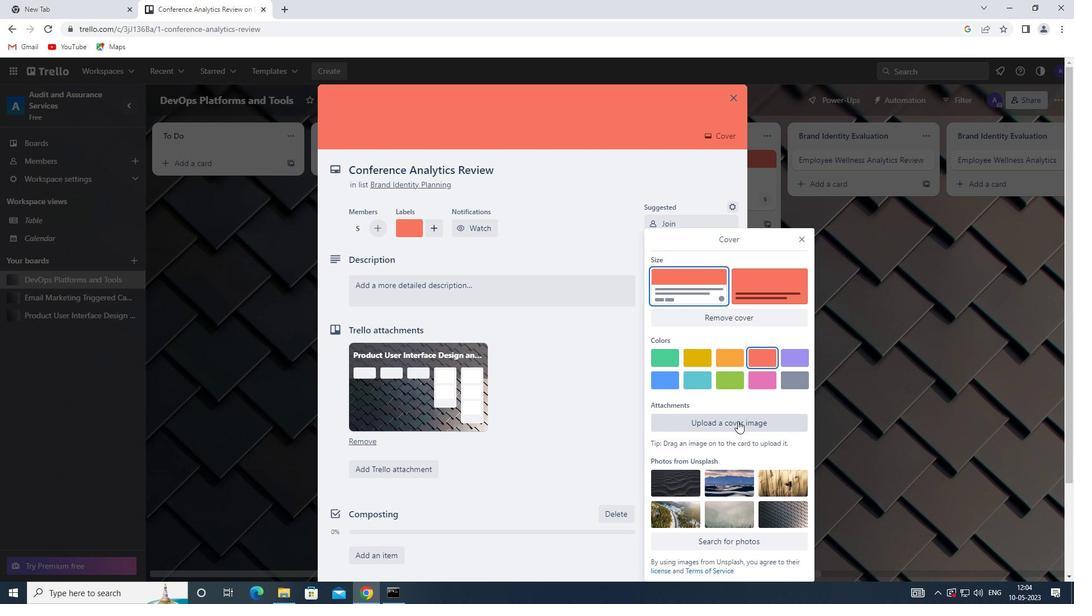
Action: Mouse moved to (524, 4)
Screenshot: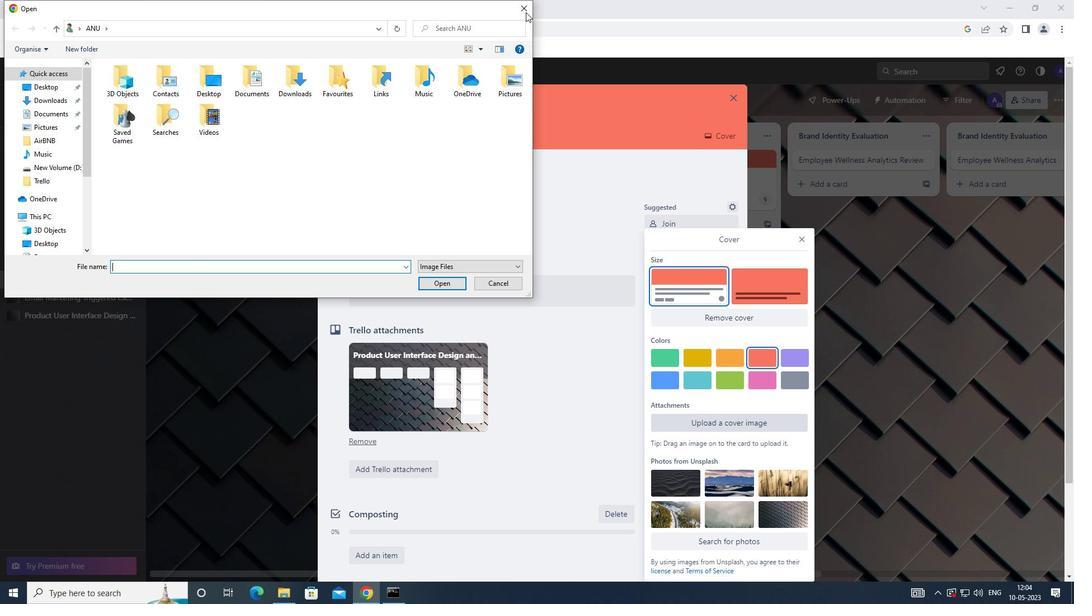 
Action: Mouse pressed left at (524, 4)
Screenshot: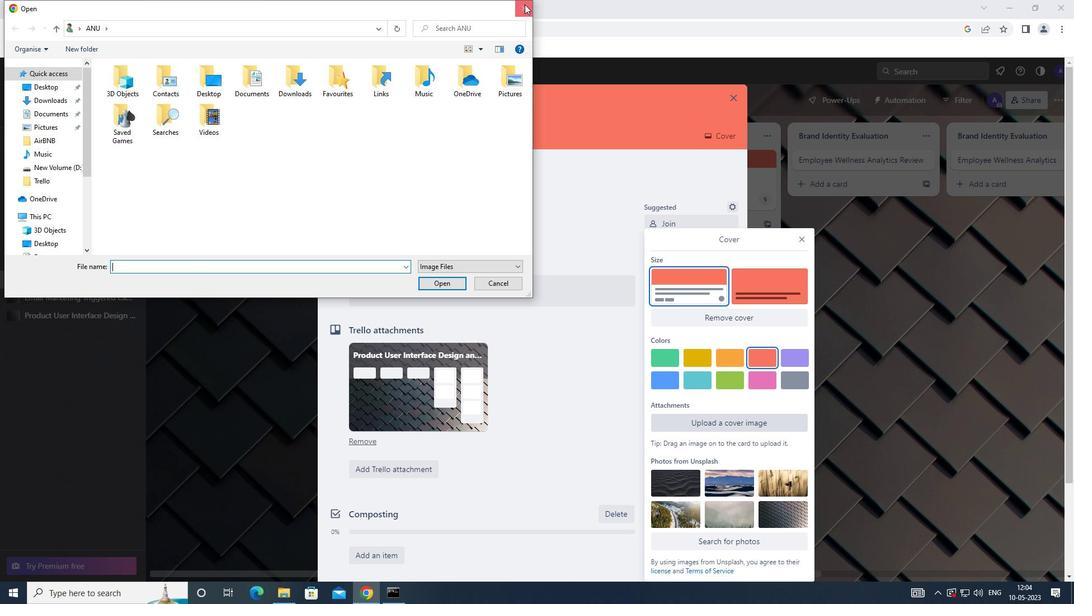 
Action: Mouse moved to (802, 237)
Screenshot: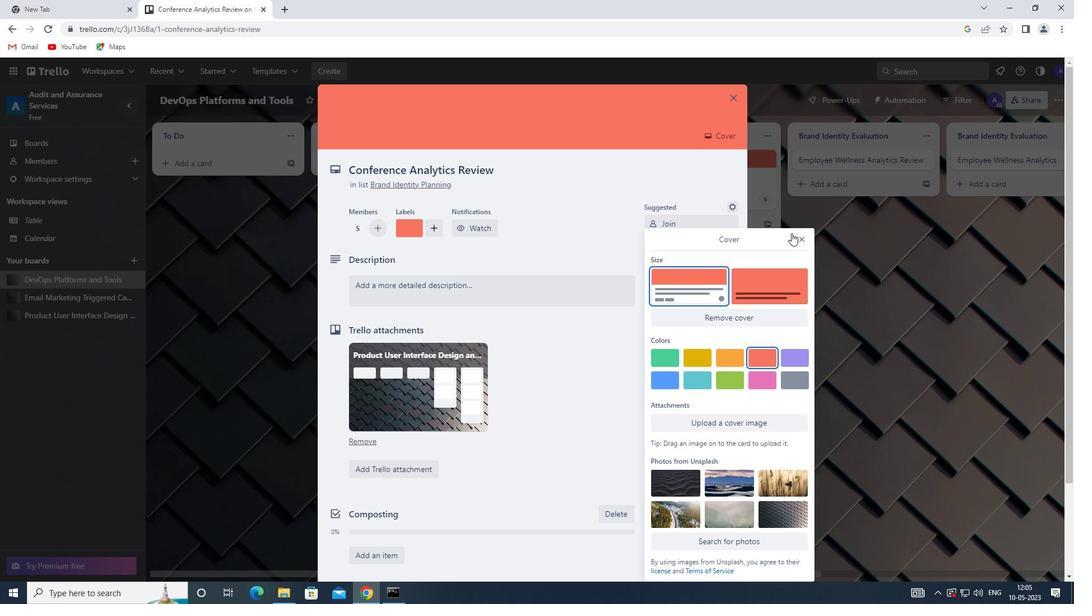 
Action: Mouse pressed left at (802, 237)
Screenshot: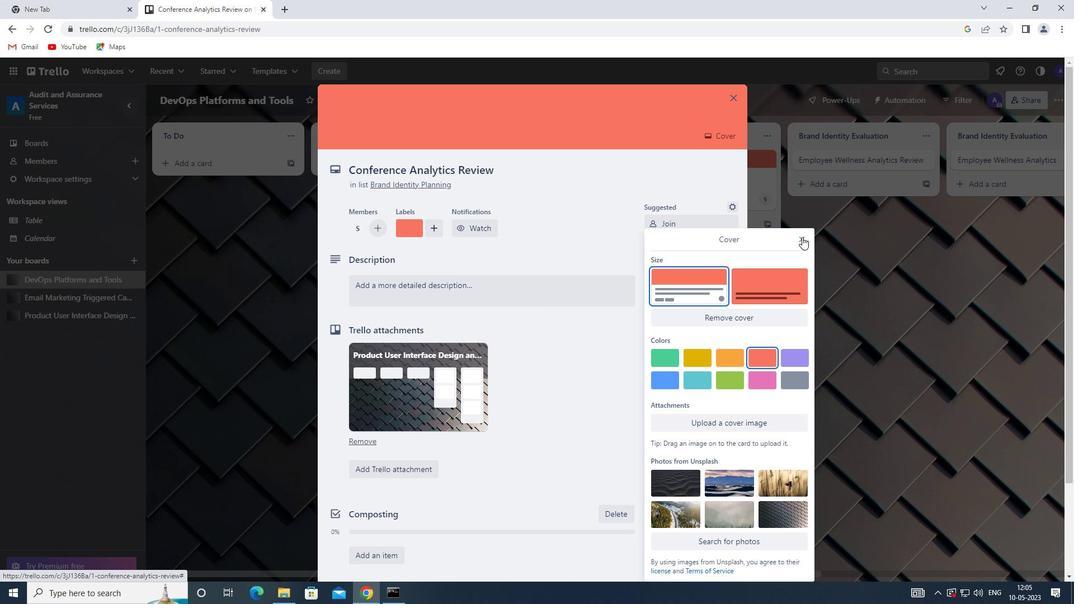 
Action: Mouse moved to (368, 279)
Screenshot: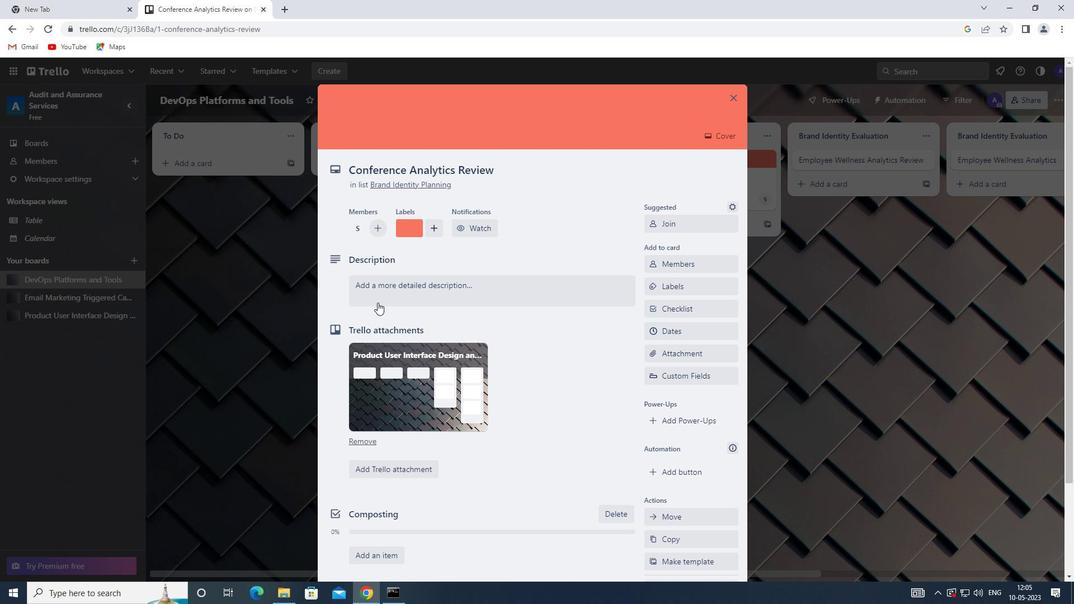 
Action: Mouse pressed left at (368, 279)
Screenshot: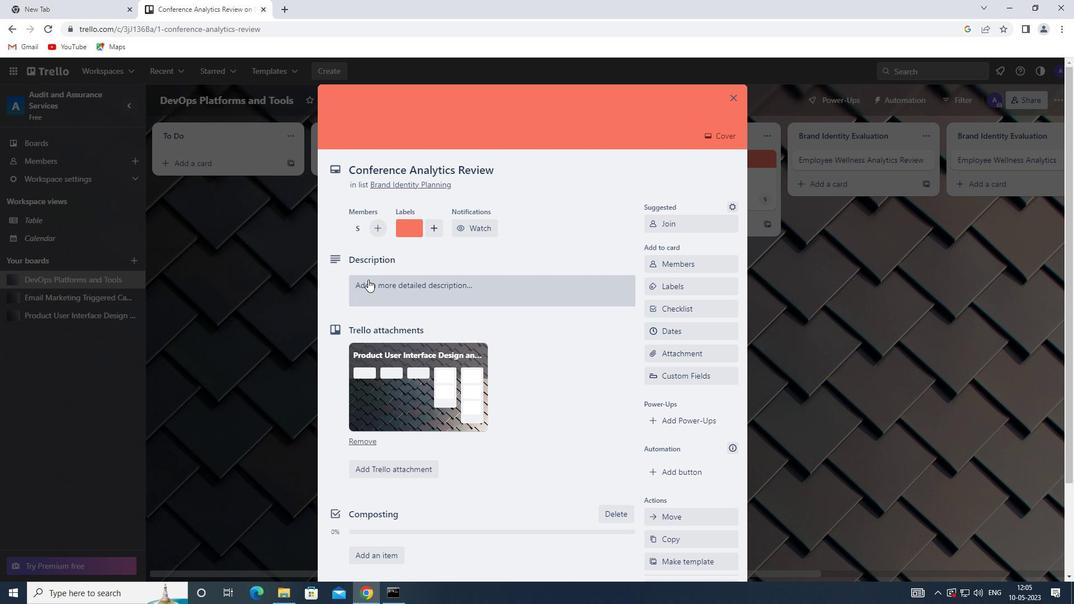 
Action: Mouse moved to (365, 327)
Screenshot: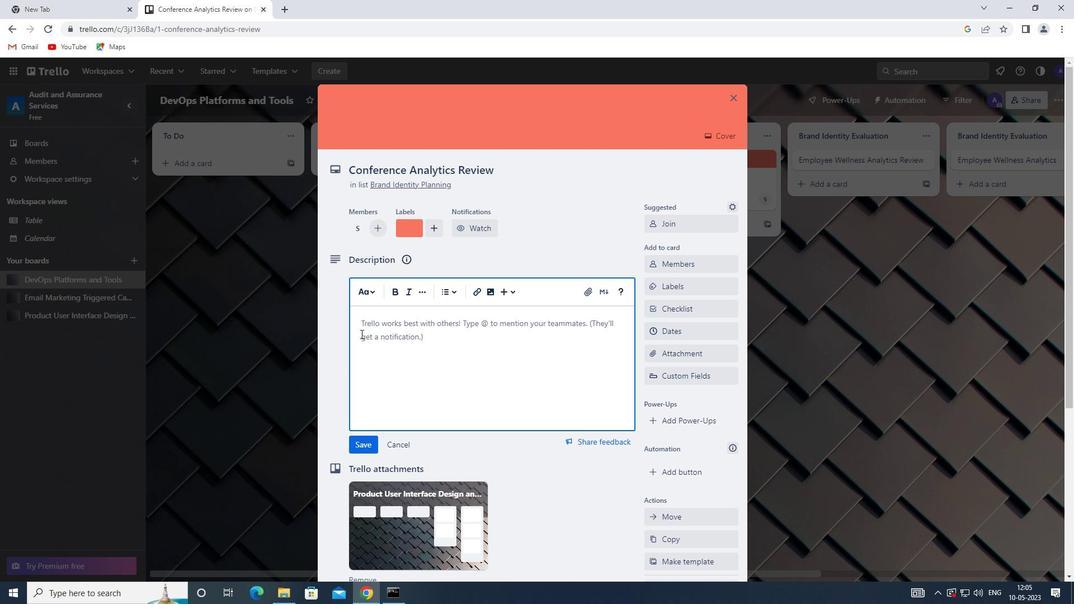 
Action: Mouse pressed left at (365, 327)
Screenshot: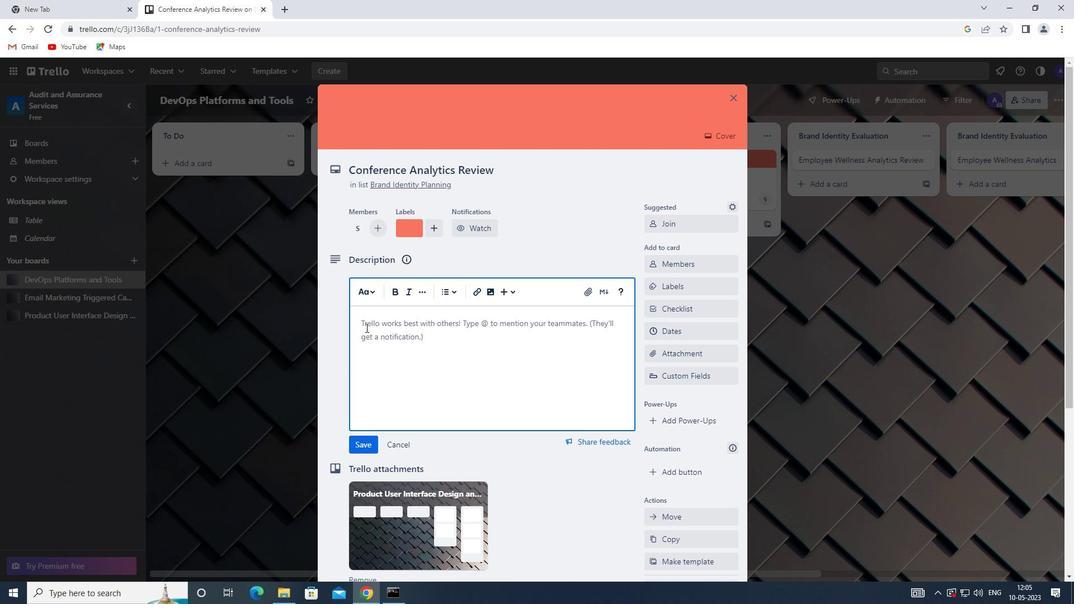 
Action: Key pressed <Key.shift>PLAN<Key.space>AND<Key.space>EXECUTE<Key.space><Key.shift><Key.shift><Key.shift><Key.shift><Key.shift><Key.shift><Key.shift><Key.shift><Key.shift><Key.shift><Key.shift><Key.shift><Key.shift><Key.shift><Key.shift><Key.shift><Key.shift><Key.shift><Key.shift><Key.shift><Key.shift><Key.shift><Key.shift><Key.shift><Key.shift><Key.shift><Key.shift><Key.shift><Key.shift><Key.shift><Key.shift>C<Key.backspace>COMPANY<Key.space>TEAM<Key.space>-BUILDING<Key.space>CONFERENCE<Key.space>WITH<Key.space>TEAM-BUILDINGE<Key.backspace><Key.space>EXERCISE<Key.space>ON<Key.space>PROBLEM-SOLVING<Key.space>AND<Key.space>DECISION<Key.space>MAKING
Screenshot: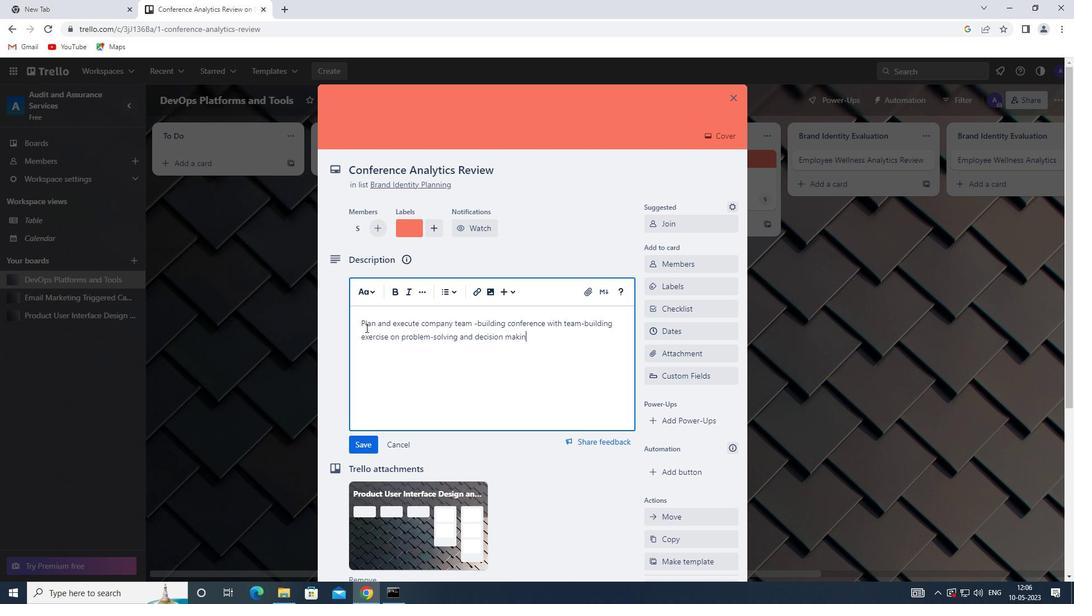 
Action: Mouse moved to (353, 447)
Screenshot: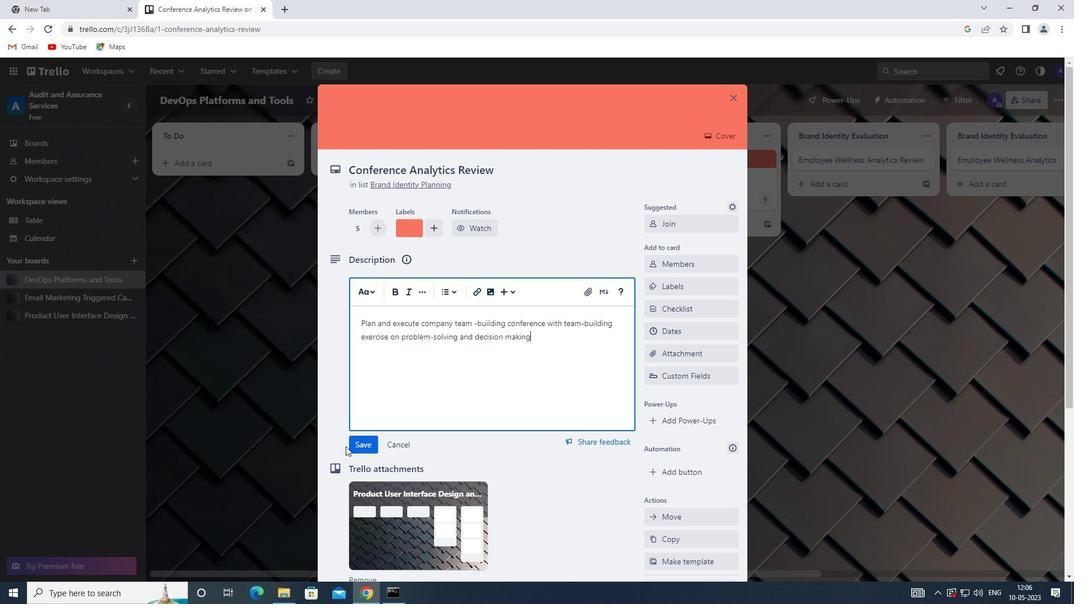 
Action: Mouse pressed left at (353, 447)
Screenshot: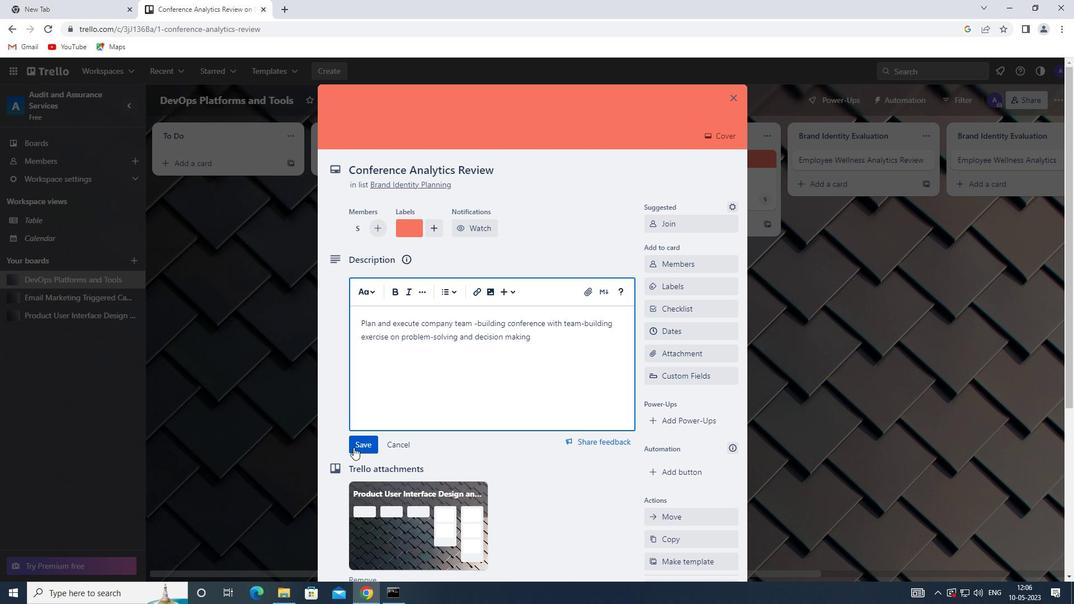 
Action: Mouse moved to (571, 420)
Screenshot: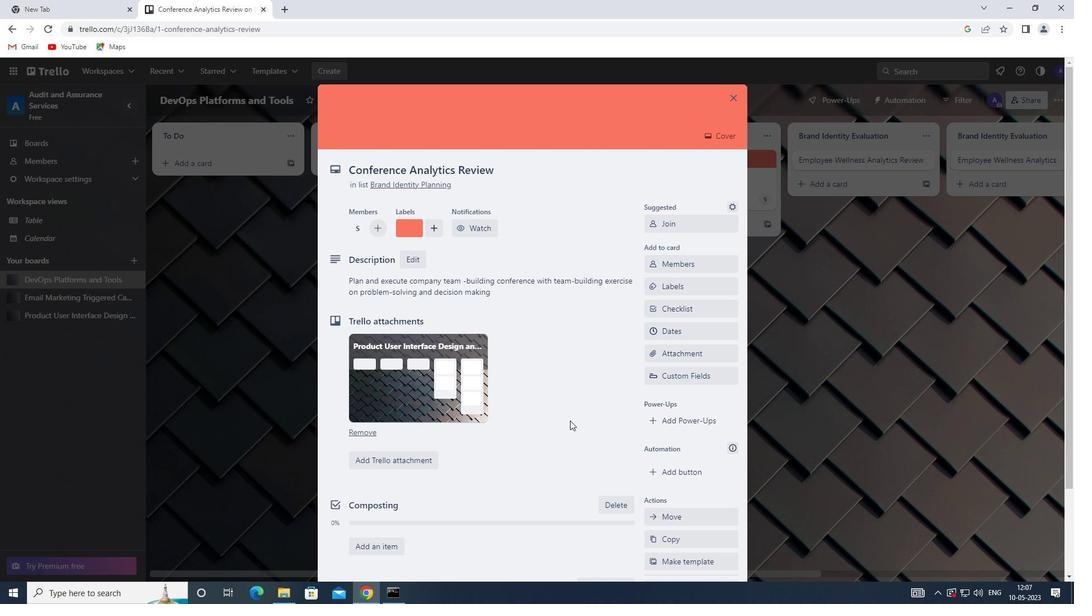 
Action: Mouse scrolled (571, 420) with delta (0, 0)
Screenshot: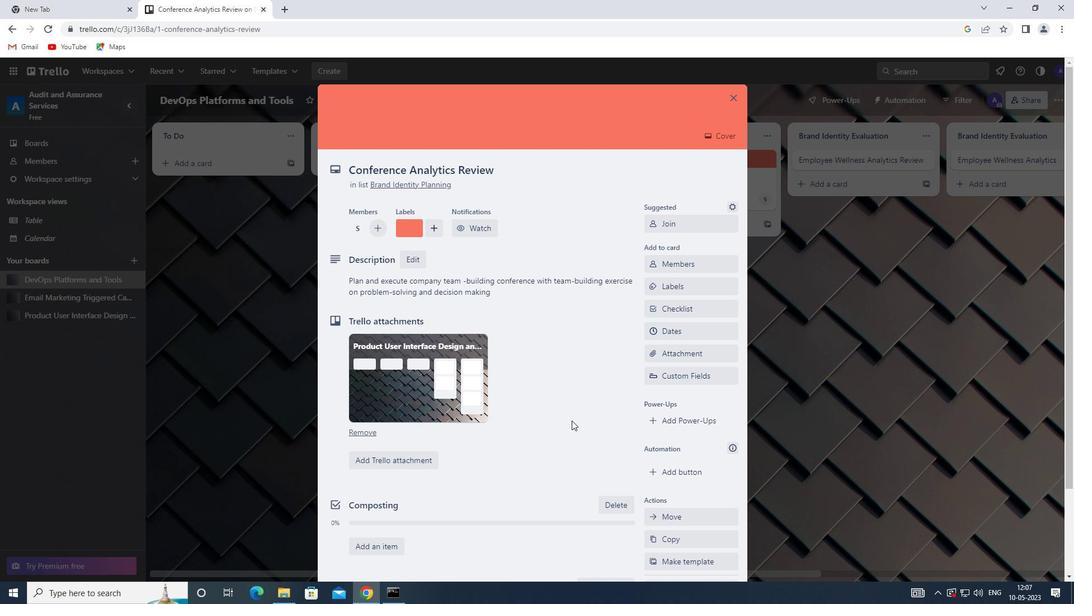 
Action: Mouse scrolled (571, 420) with delta (0, 0)
Screenshot: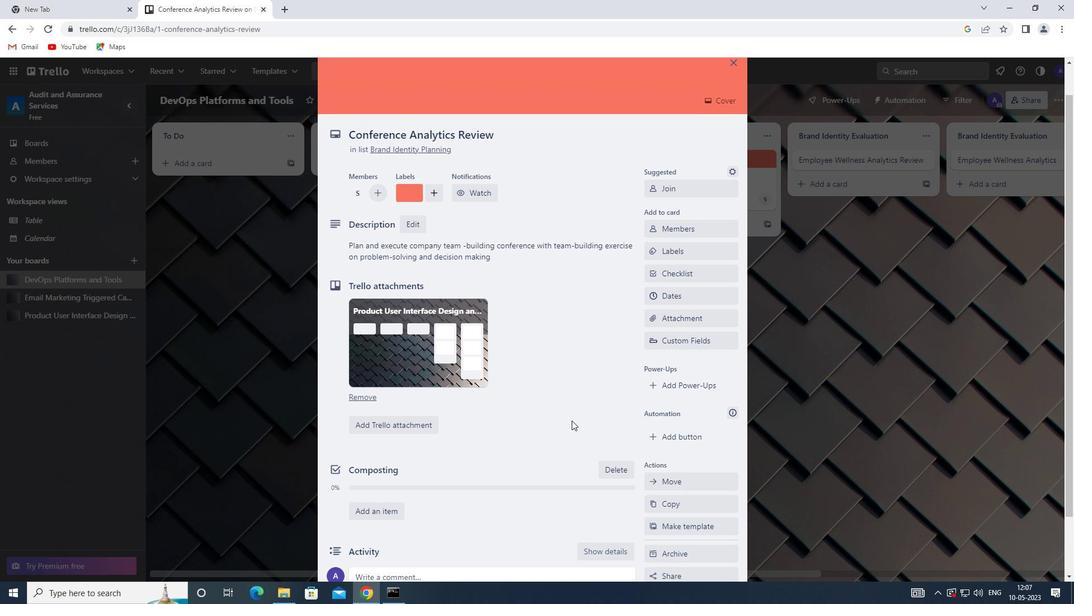 
Action: Mouse moved to (670, 274)
Screenshot: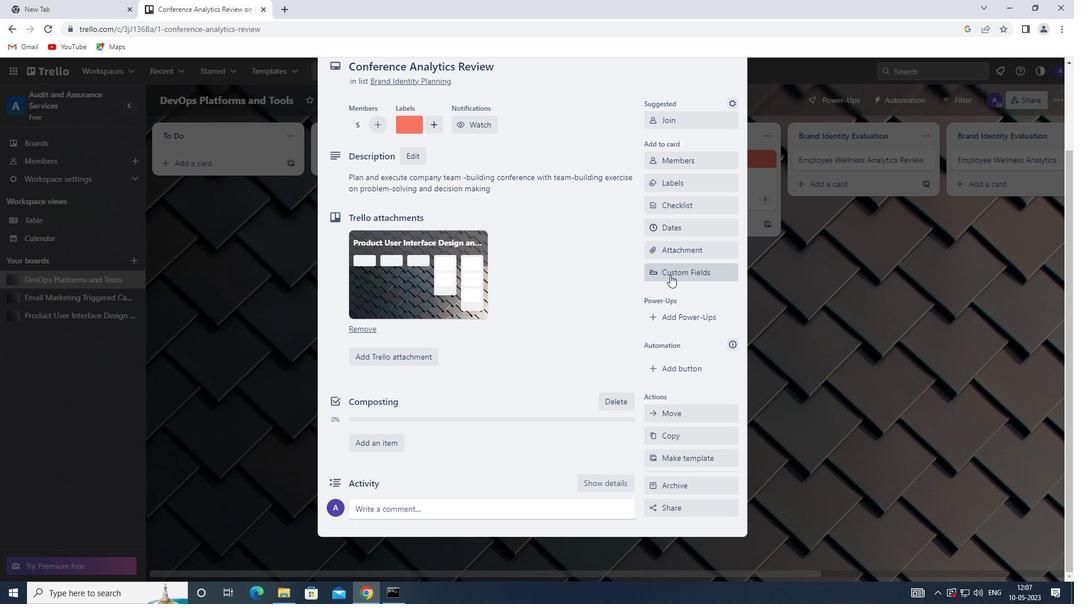 
Action: Mouse scrolled (670, 274) with delta (0, 0)
Screenshot: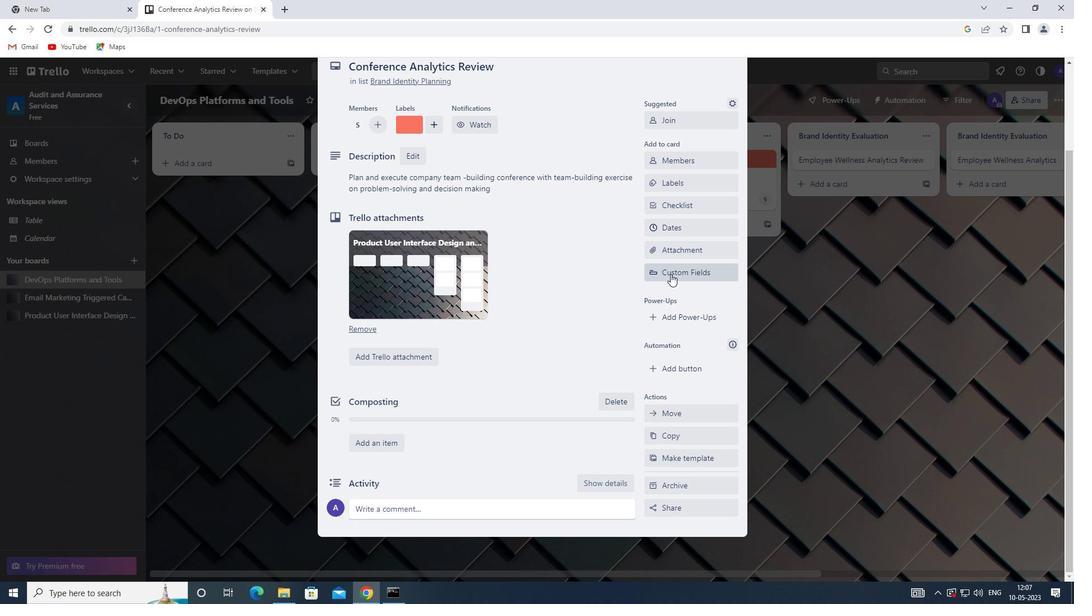 
Action: Mouse moved to (683, 323)
Screenshot: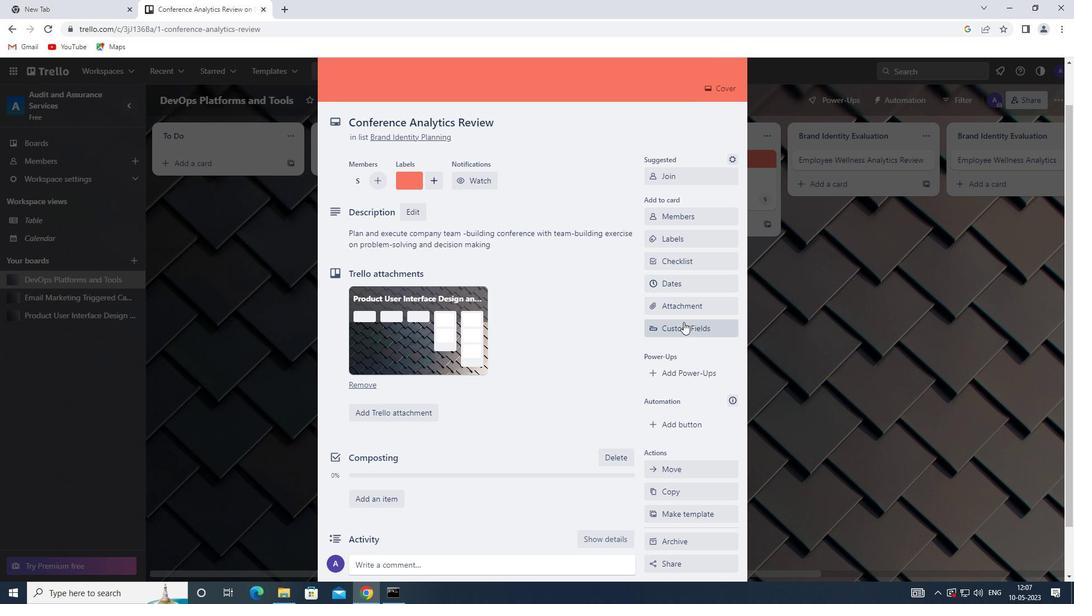 
Action: Mouse pressed left at (683, 323)
Screenshot: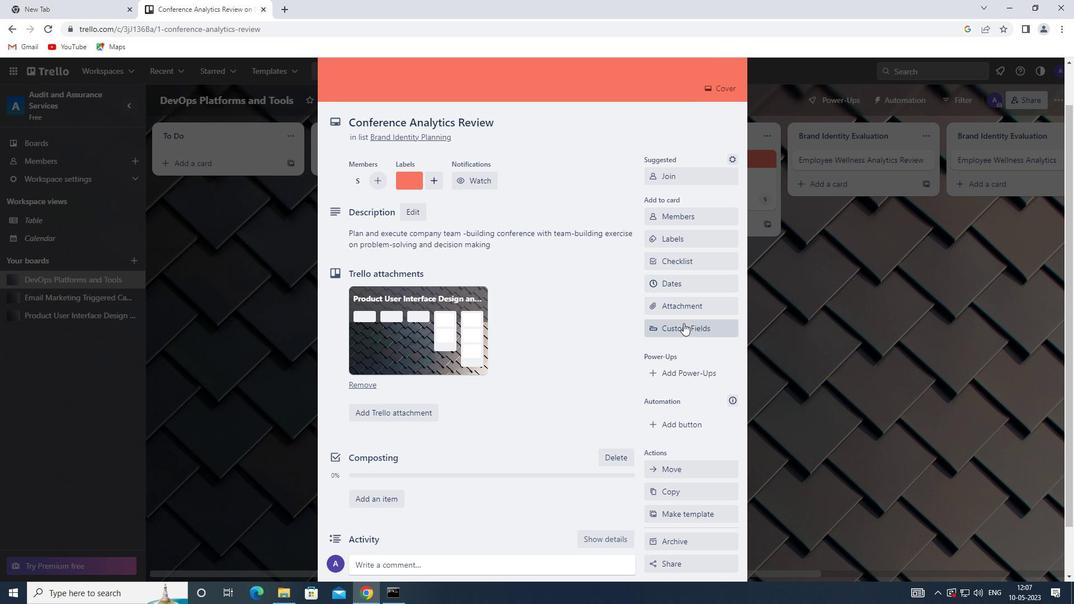 
Action: Mouse scrolled (683, 322) with delta (0, 0)
Screenshot: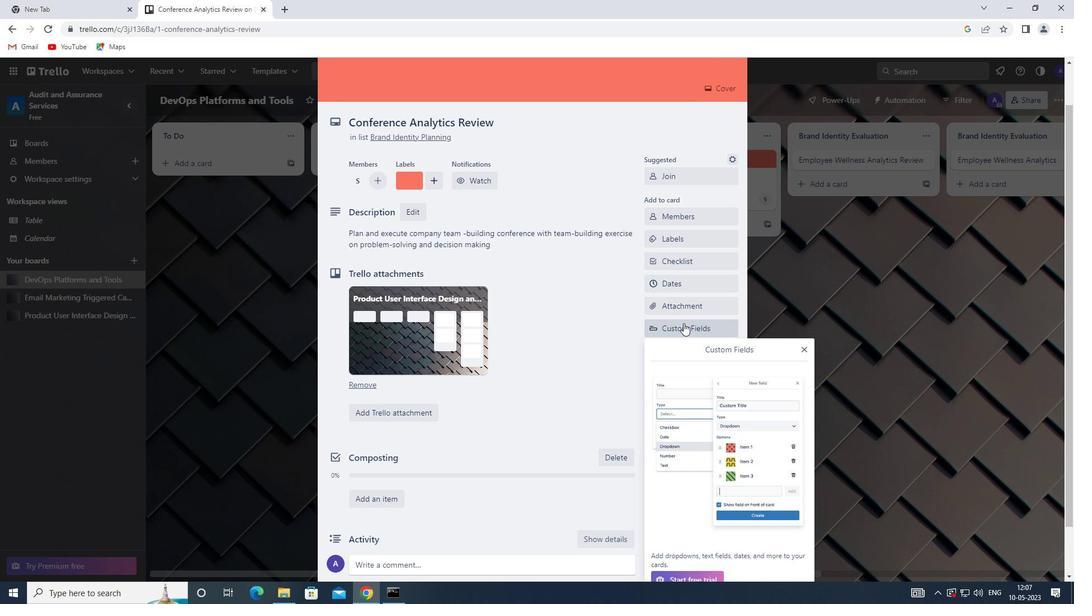 
Action: Mouse moved to (804, 292)
Screenshot: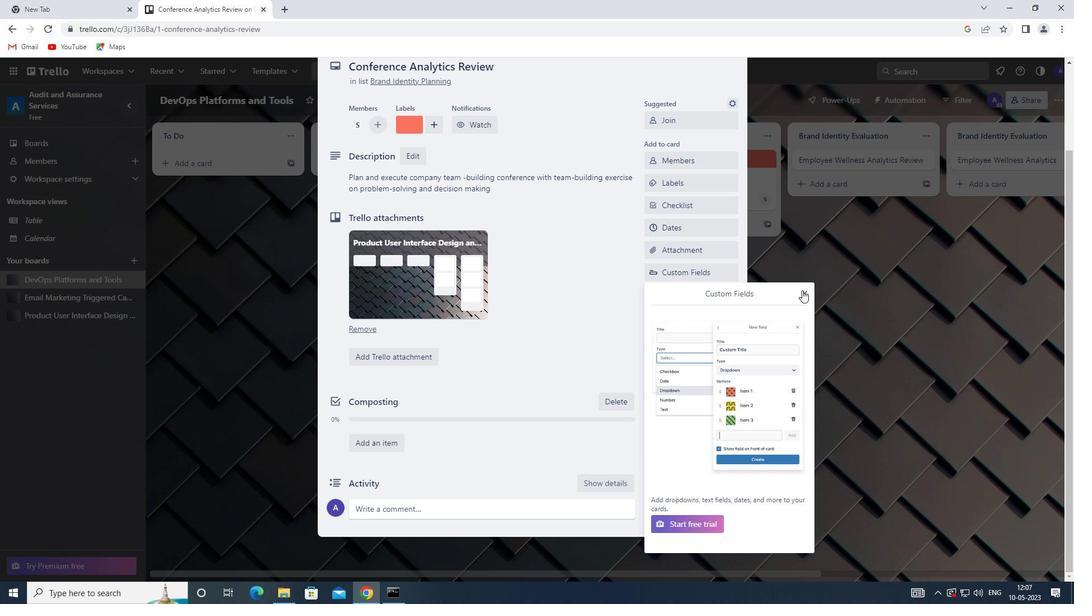 
Action: Mouse pressed left at (804, 292)
Screenshot: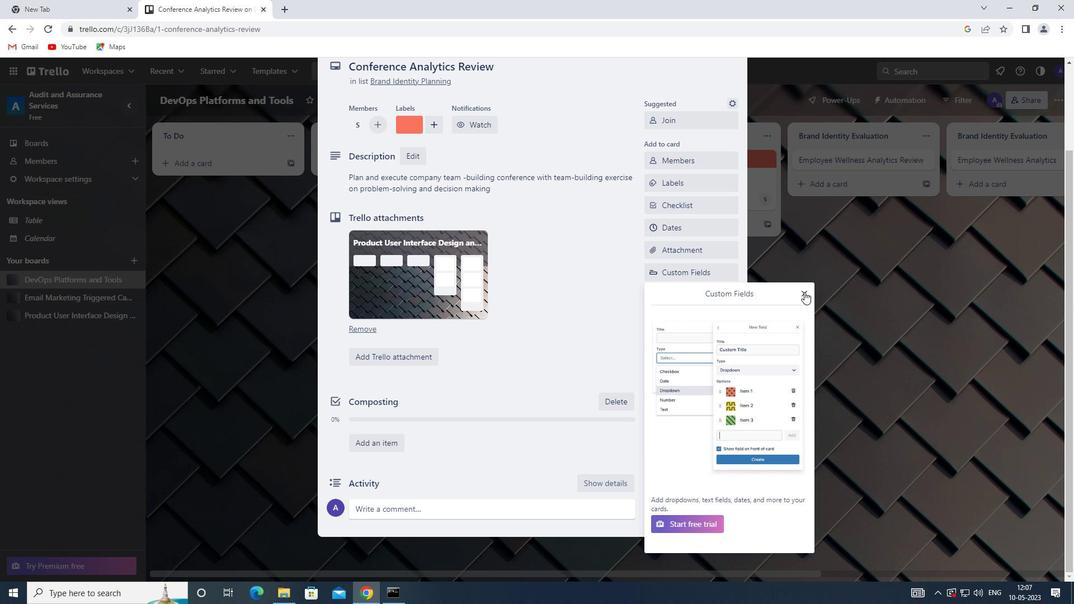 
Action: Mouse moved to (718, 335)
Screenshot: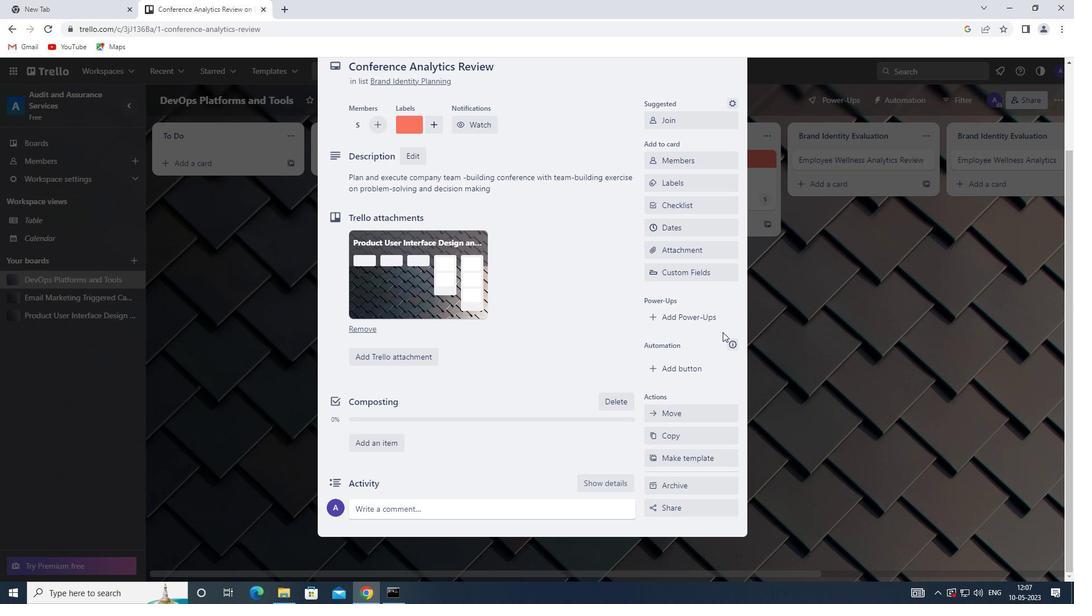 
Action: Mouse scrolled (718, 336) with delta (0, 0)
Screenshot: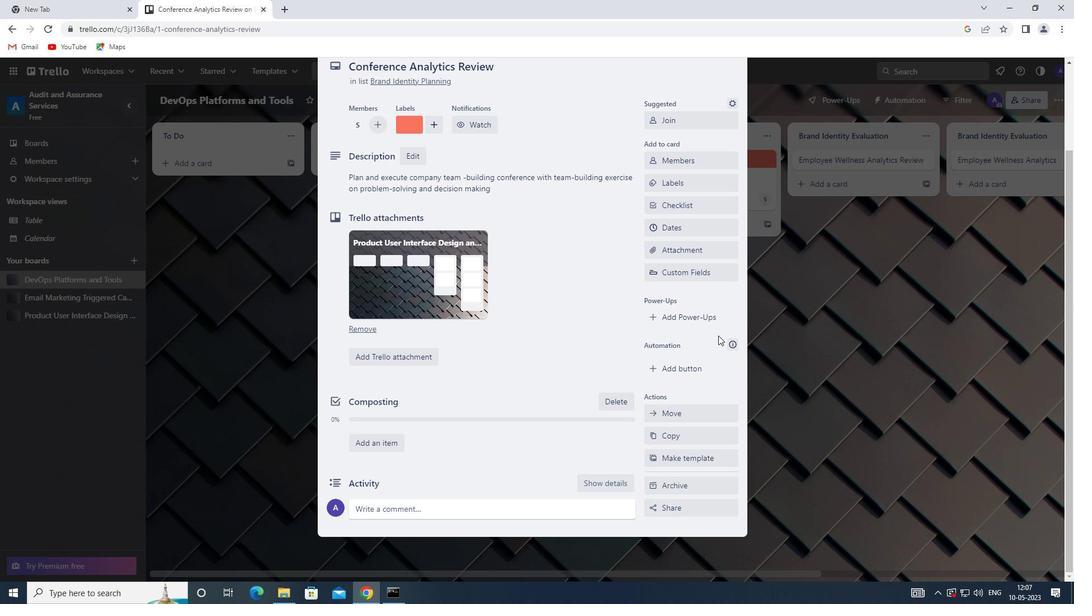 
Action: Mouse scrolled (718, 336) with delta (0, 0)
Screenshot: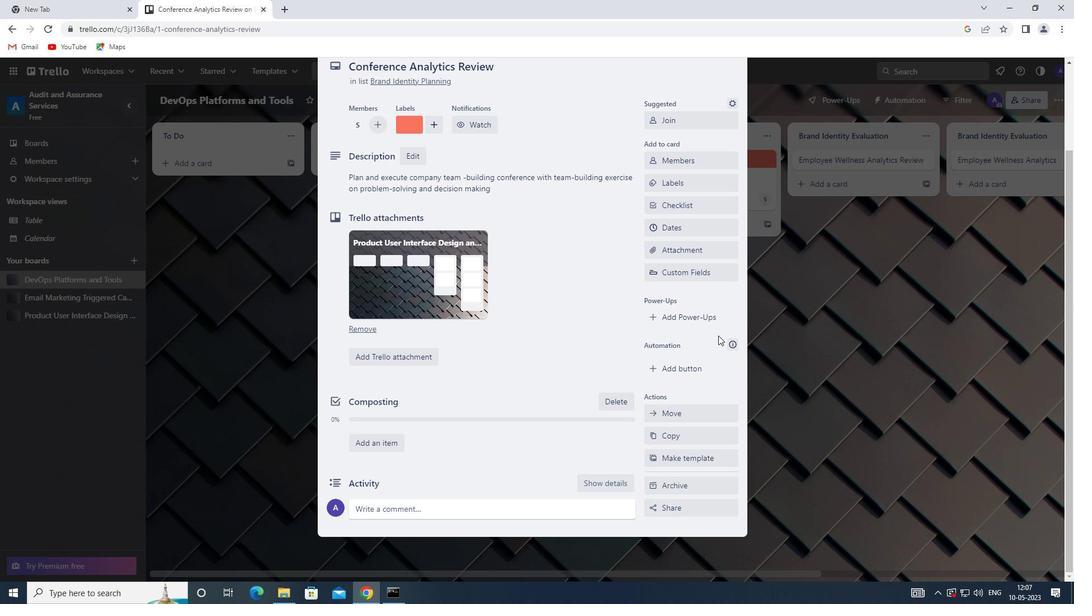 
Action: Mouse scrolled (718, 336) with delta (0, 0)
Screenshot: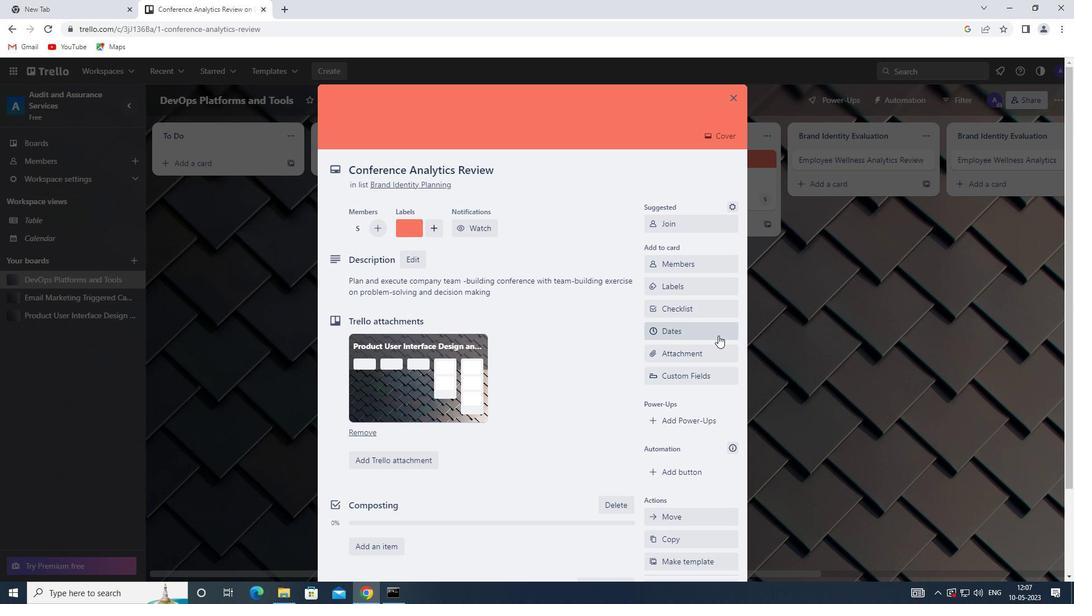 
Action: Mouse moved to (680, 327)
Screenshot: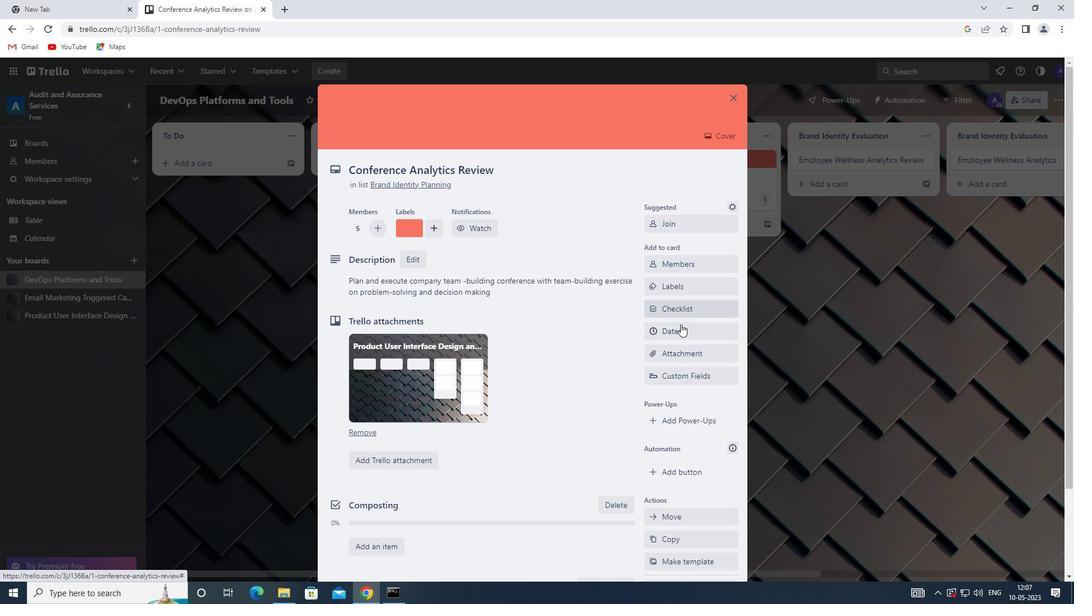 
Action: Mouse pressed left at (680, 327)
Screenshot: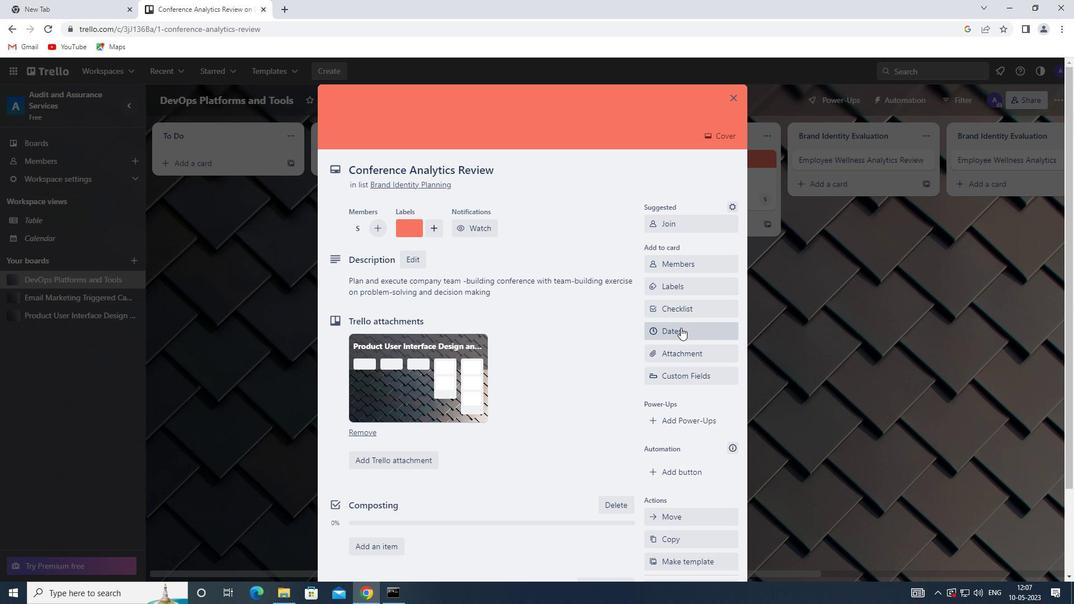 
Action: Mouse moved to (710, 339)
Screenshot: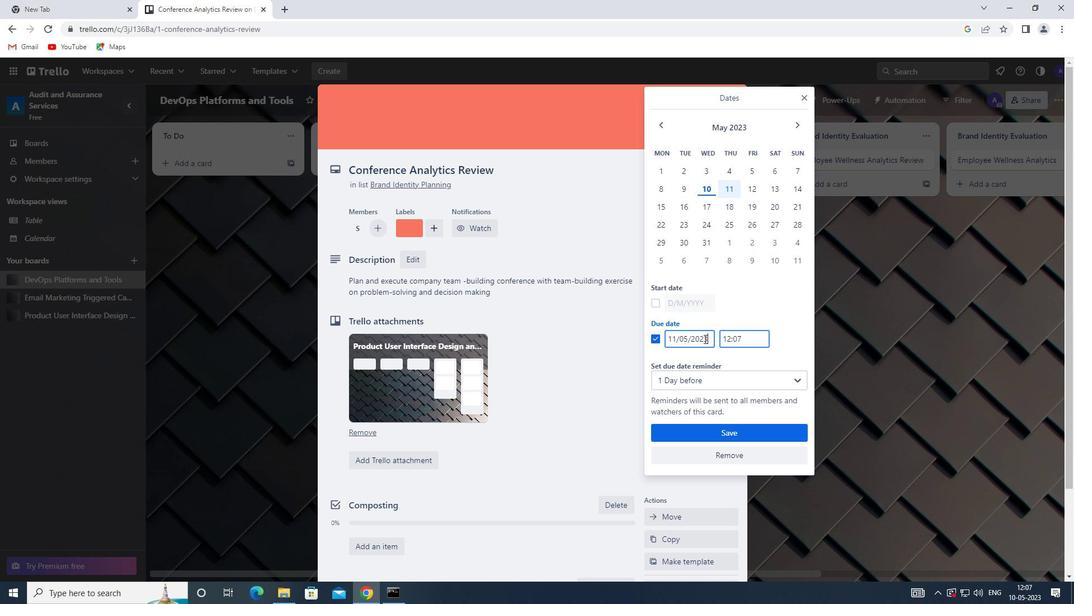 
Action: Mouse pressed left at (710, 339)
Screenshot: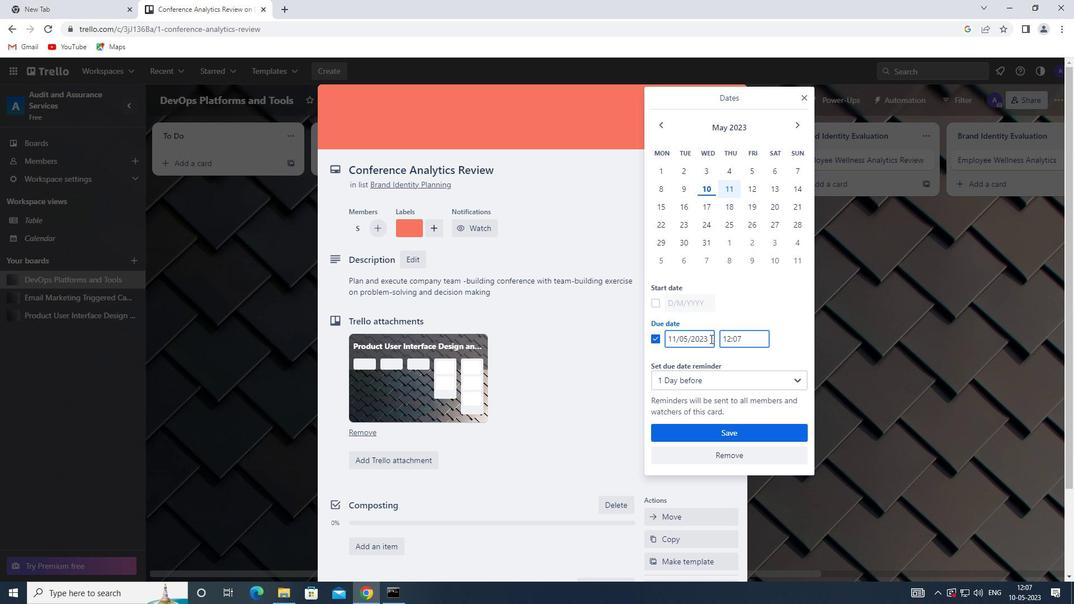 
Action: Mouse moved to (666, 340)
Screenshot: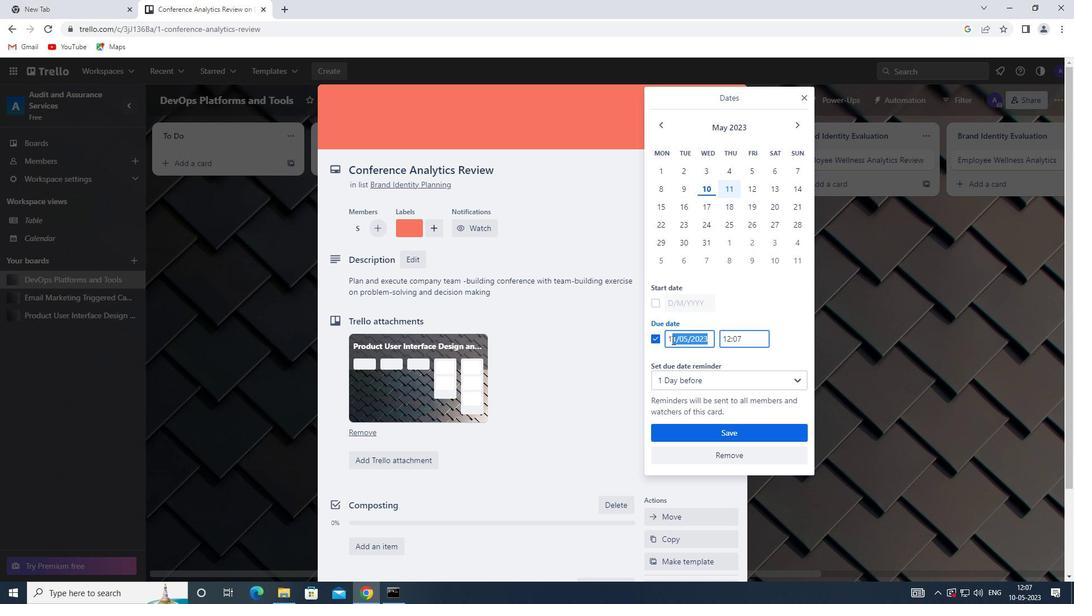 
Action: Key pressed 0101<Key.backspace><Key.backspace>-01-1900
Screenshot: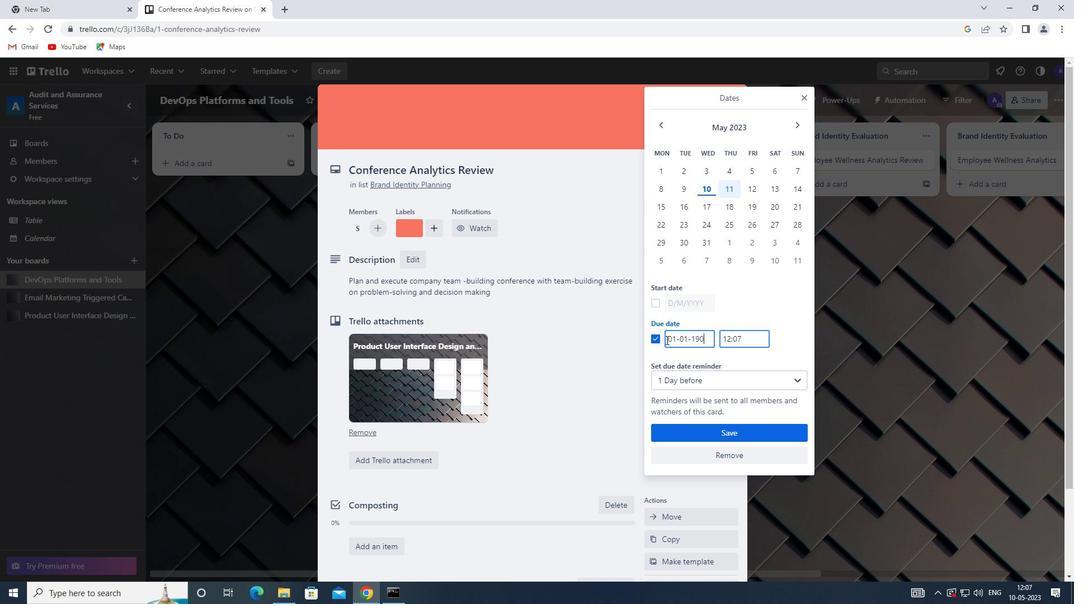 
Action: Mouse moved to (675, 339)
Screenshot: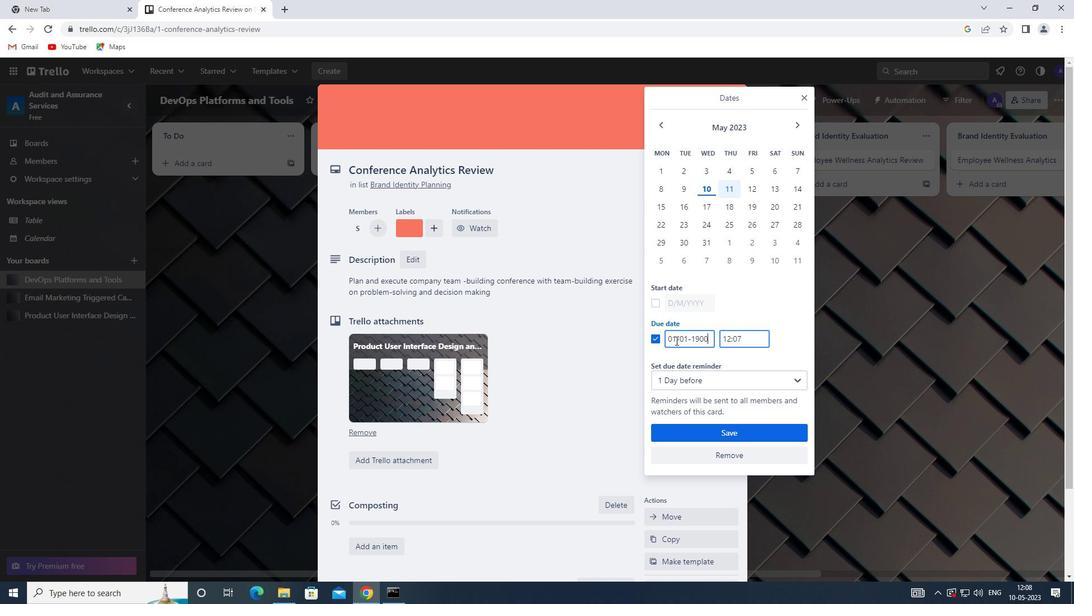 
Action: Mouse pressed left at (675, 339)
Screenshot: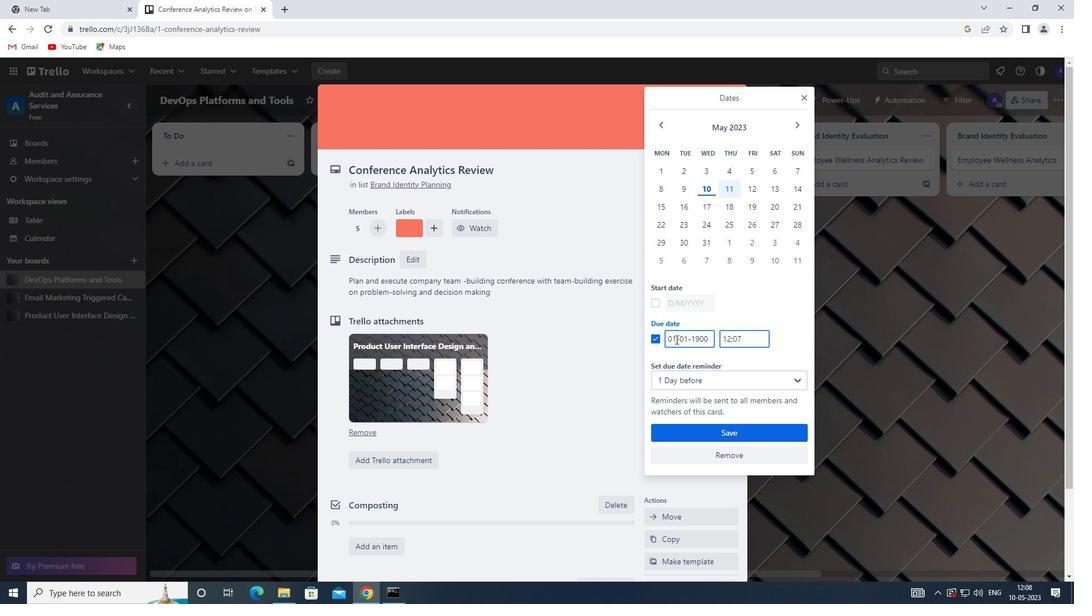 
Action: Mouse moved to (686, 337)
Screenshot: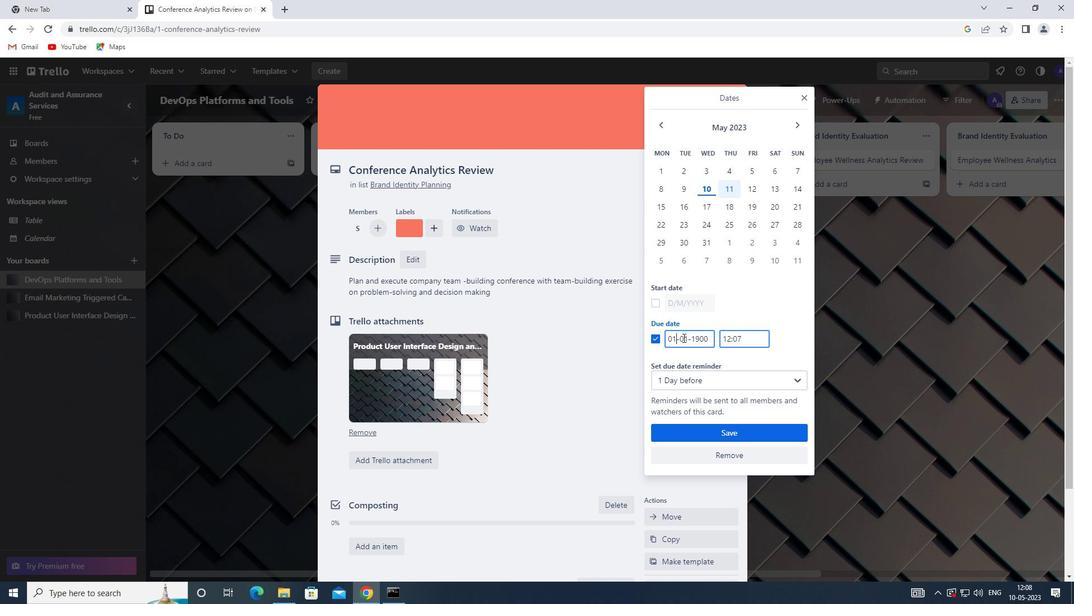 
Action: Mouse pressed left at (686, 337)
Screenshot: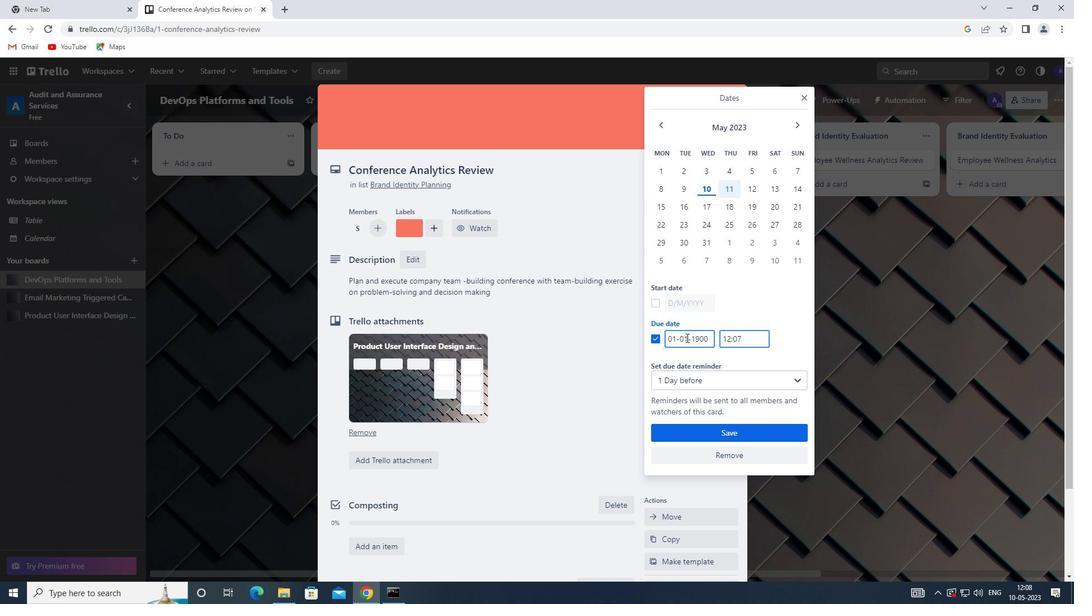 
Action: Mouse moved to (680, 343)
Screenshot: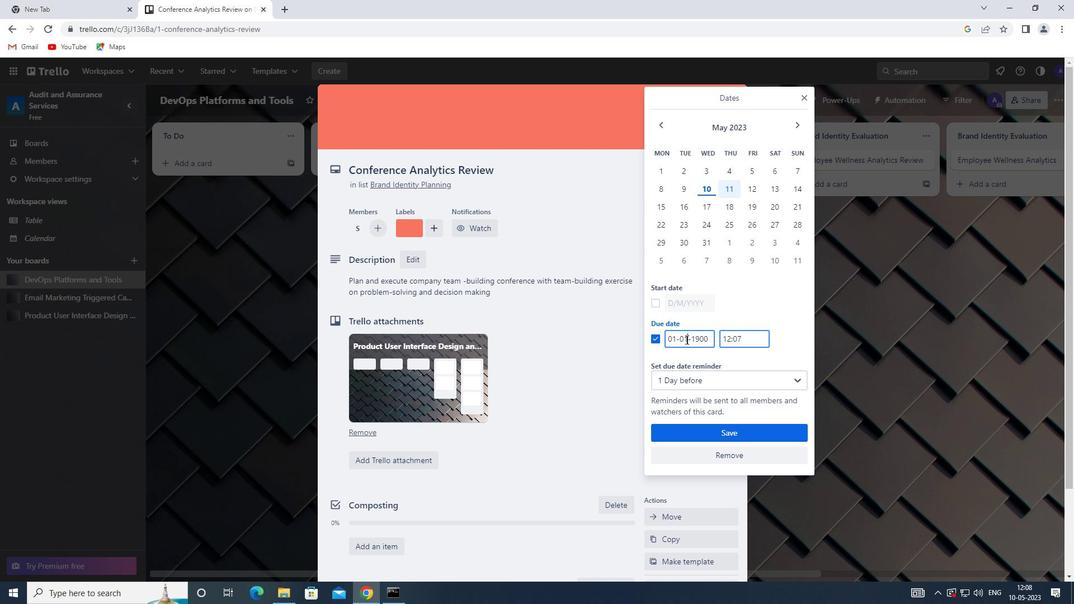 
Action: Key pressed <Key.backspace>9
Screenshot: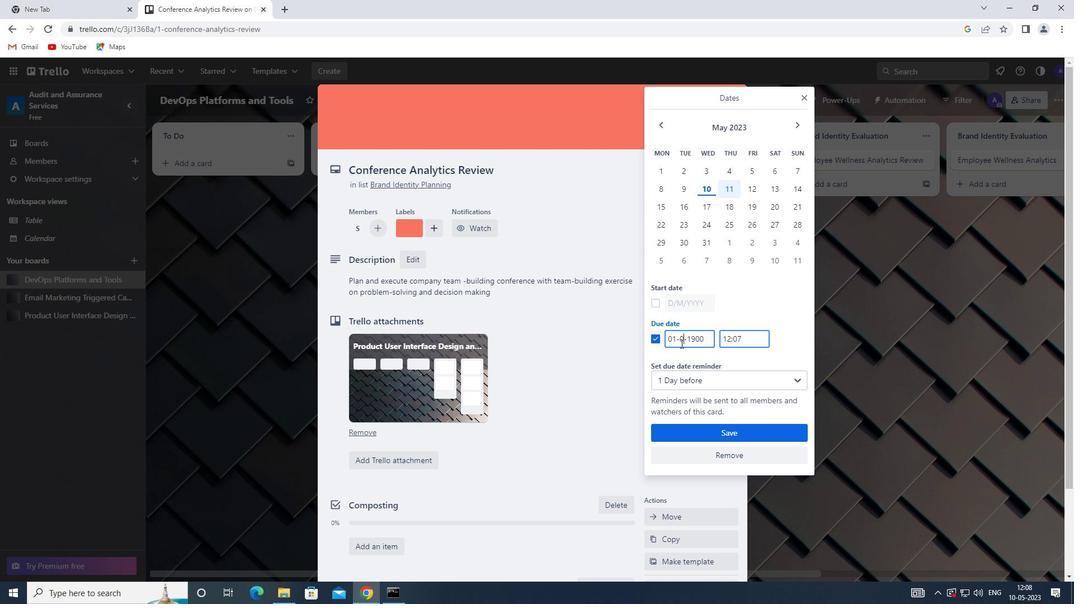 
Action: Mouse moved to (684, 304)
Screenshot: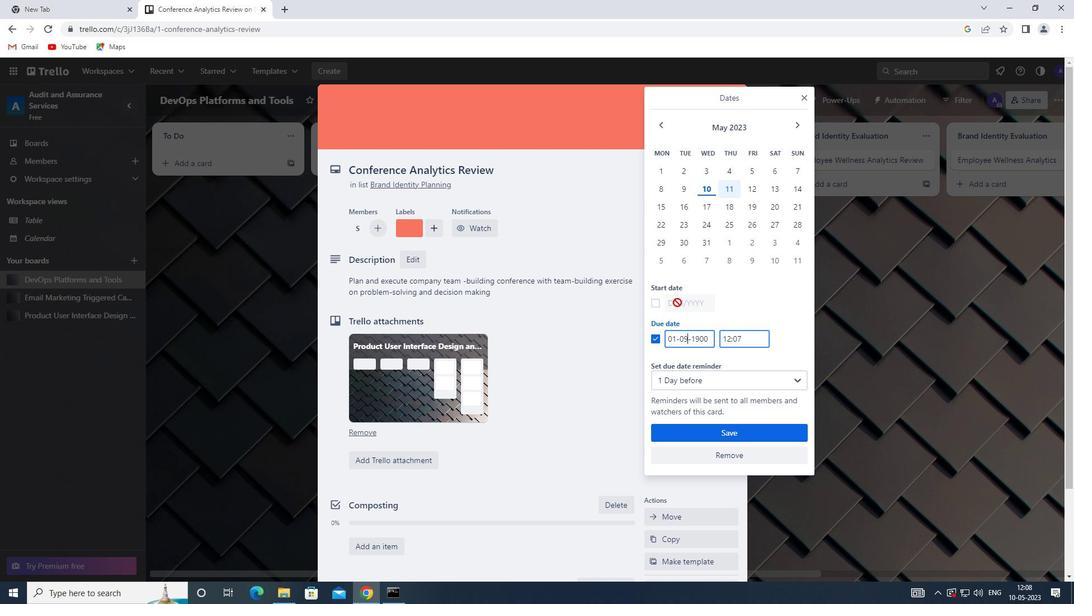 
Action: Mouse pressed left at (684, 304)
Screenshot: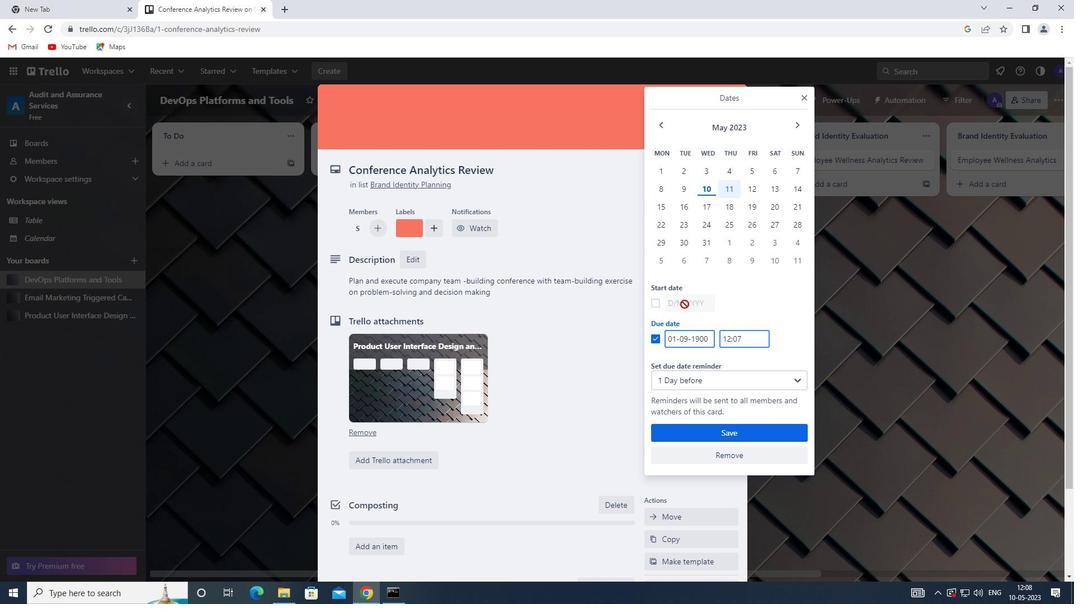 
Action: Mouse moved to (663, 122)
Screenshot: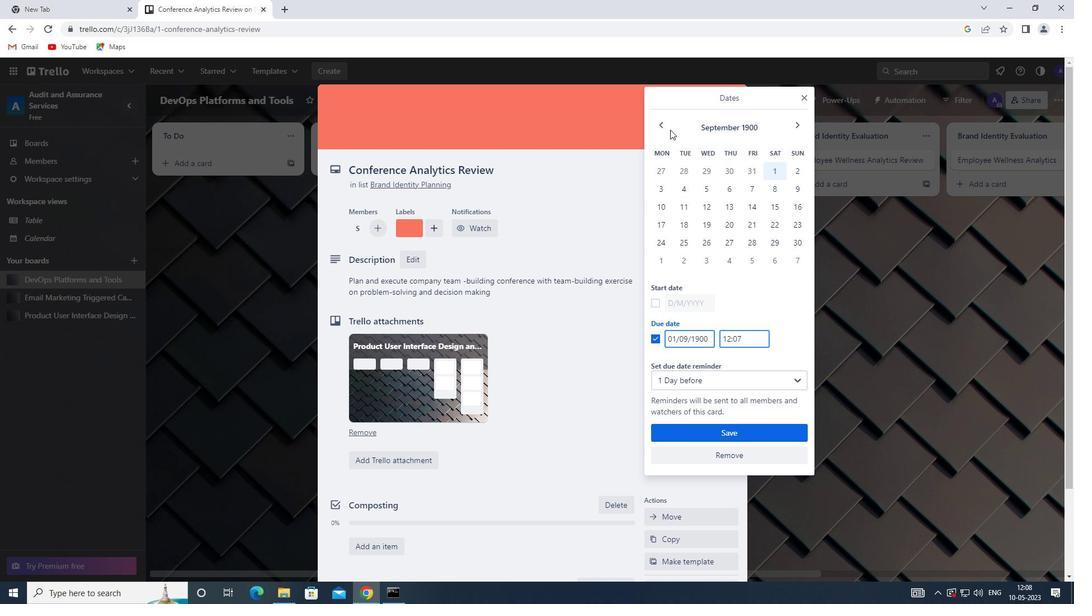
Action: Mouse pressed left at (663, 122)
Screenshot: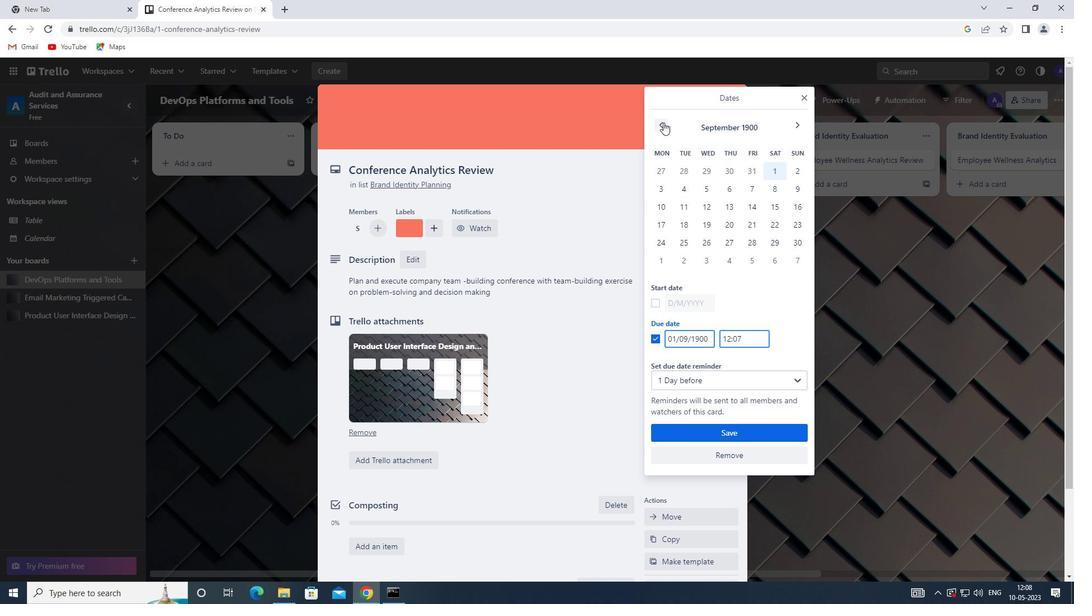 
Action: Mouse pressed left at (663, 122)
Screenshot: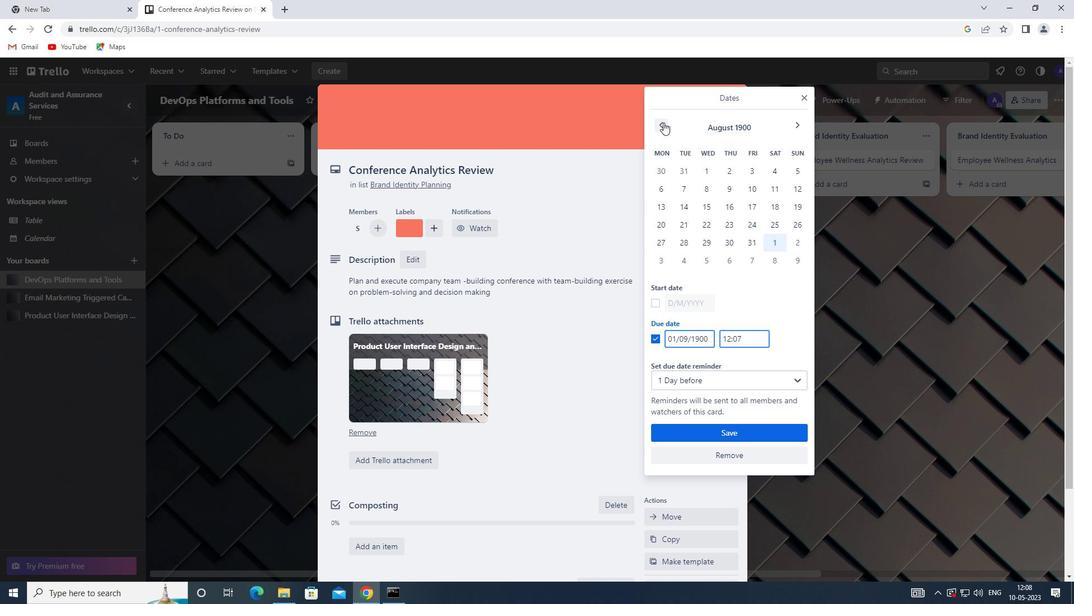 
Action: Mouse pressed left at (663, 122)
Screenshot: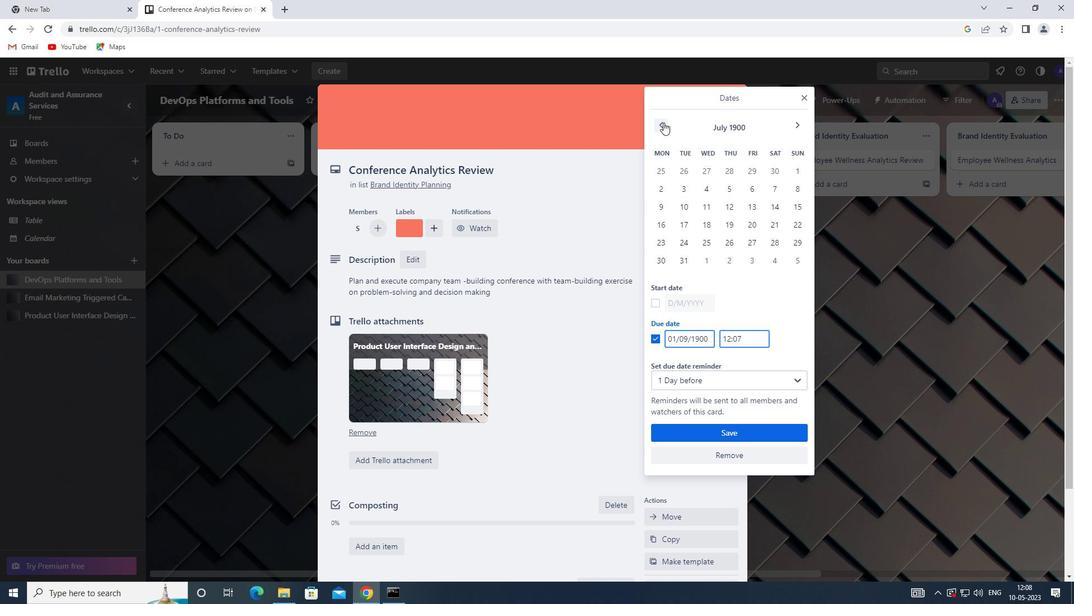 
Action: Mouse pressed left at (663, 122)
Screenshot: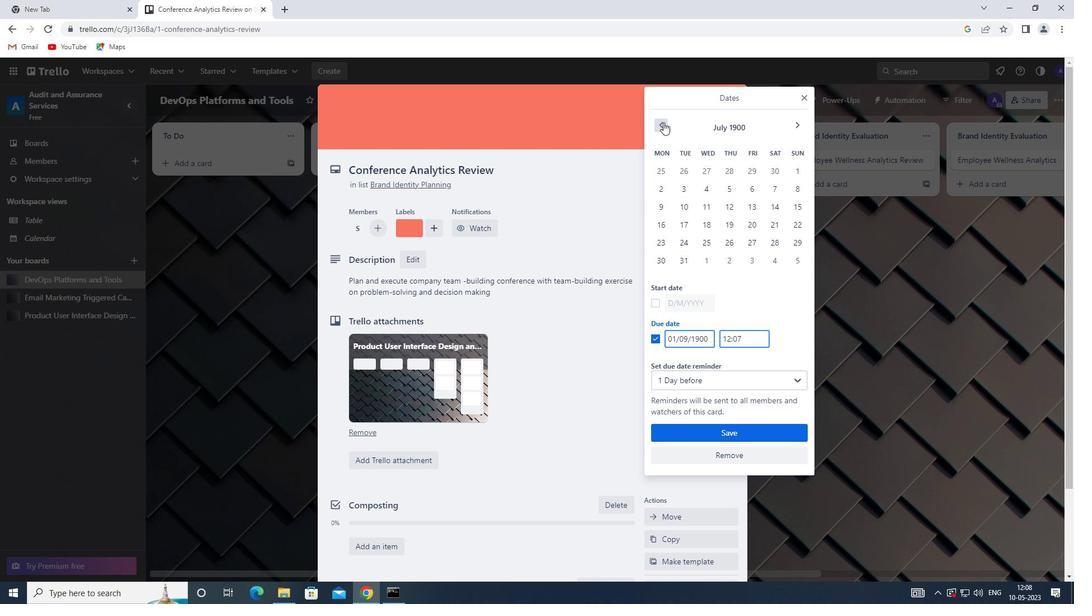 
Action: Mouse pressed left at (663, 122)
Screenshot: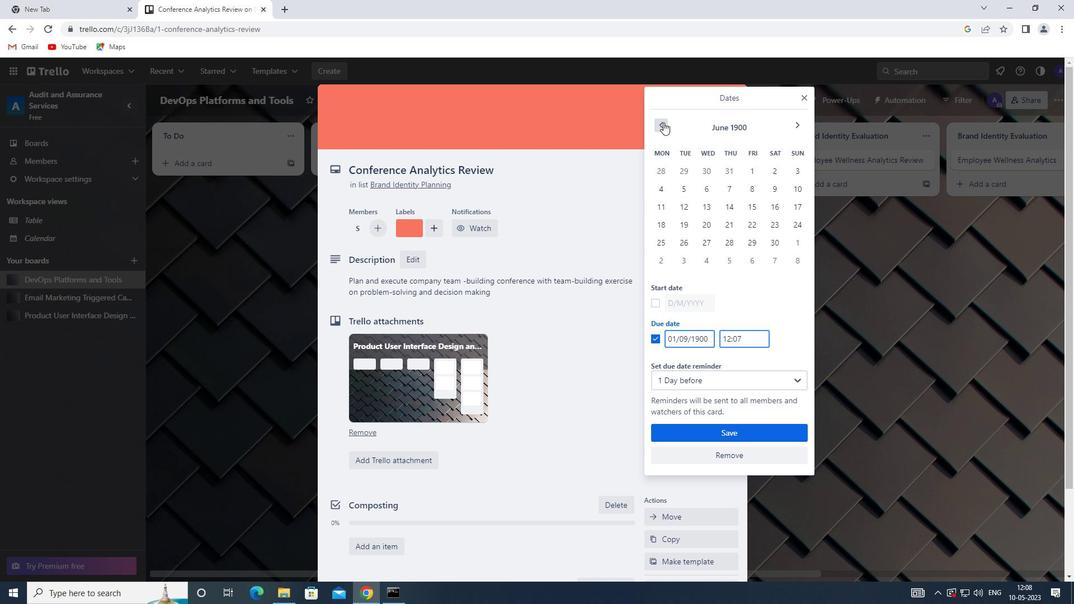 
Action: Mouse pressed left at (663, 122)
Screenshot: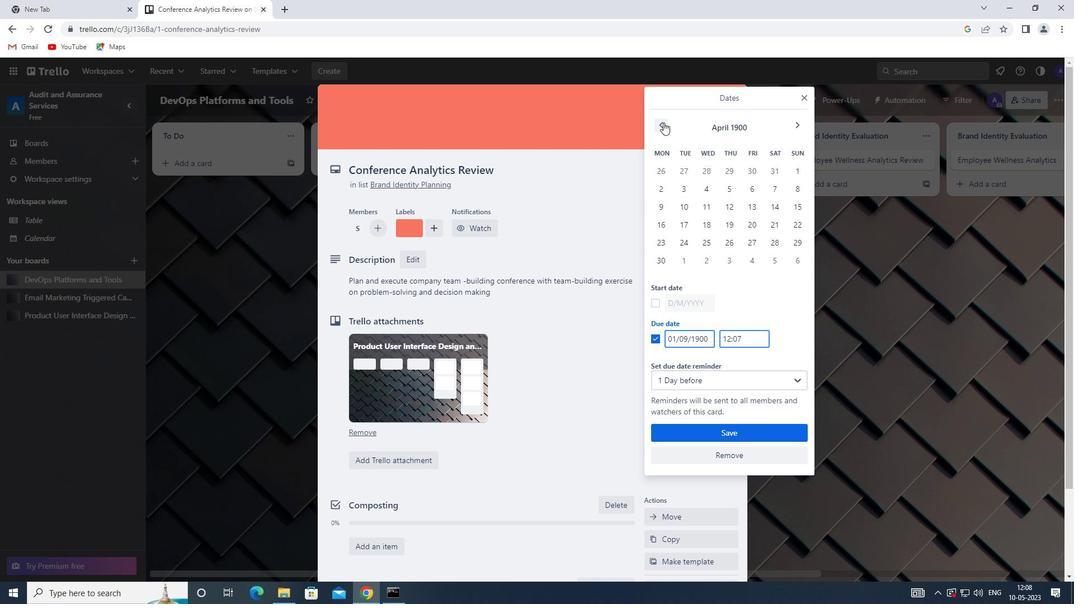 
Action: Mouse pressed left at (663, 122)
Screenshot: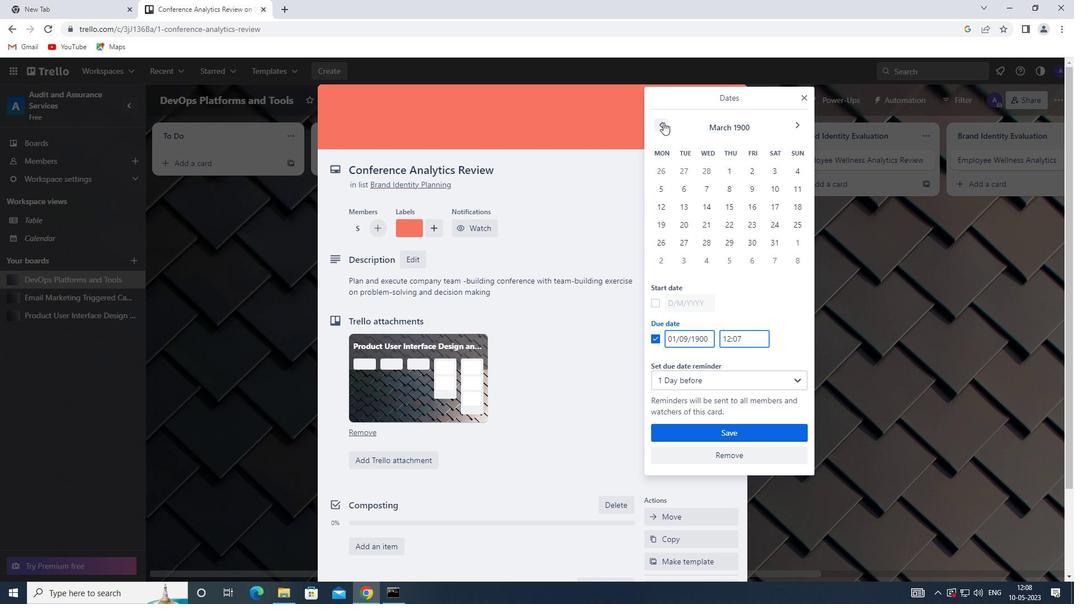 
Action: Mouse pressed left at (663, 122)
Screenshot: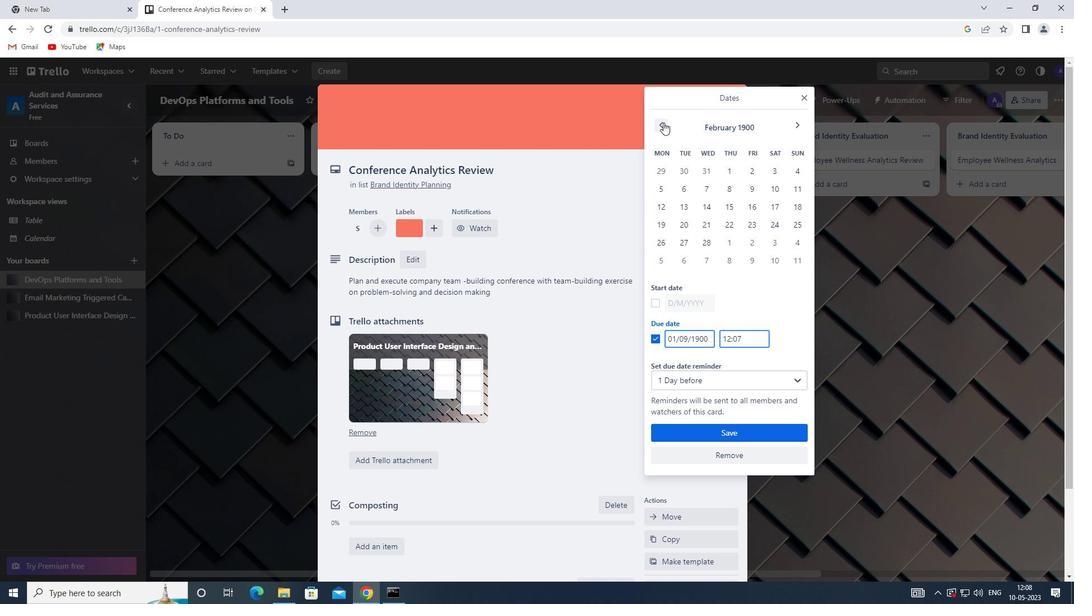 
Action: Mouse moved to (666, 172)
Screenshot: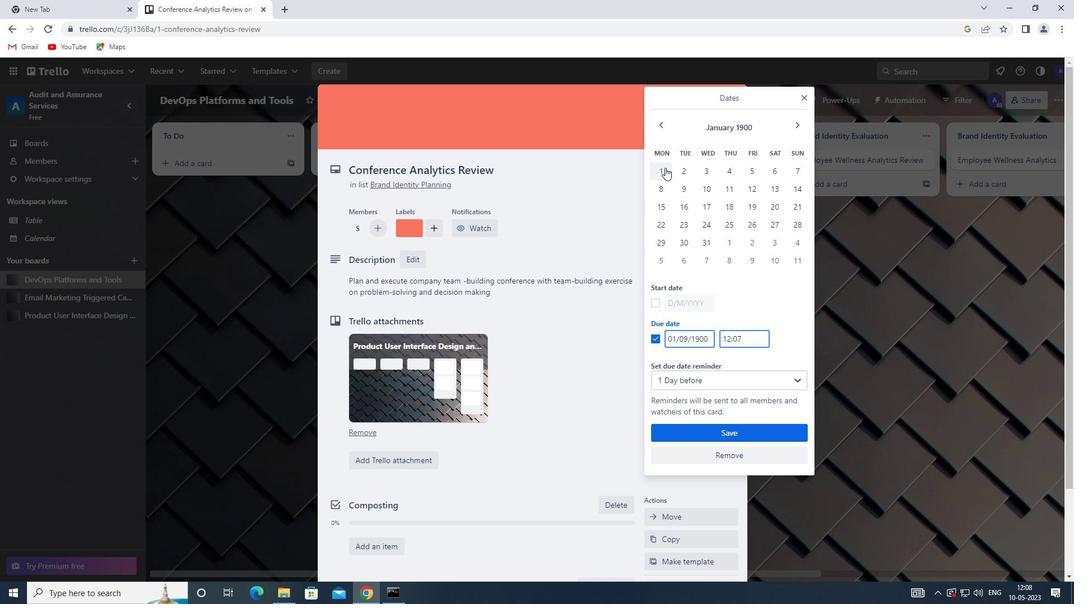 
Action: Mouse pressed left at (666, 172)
Screenshot: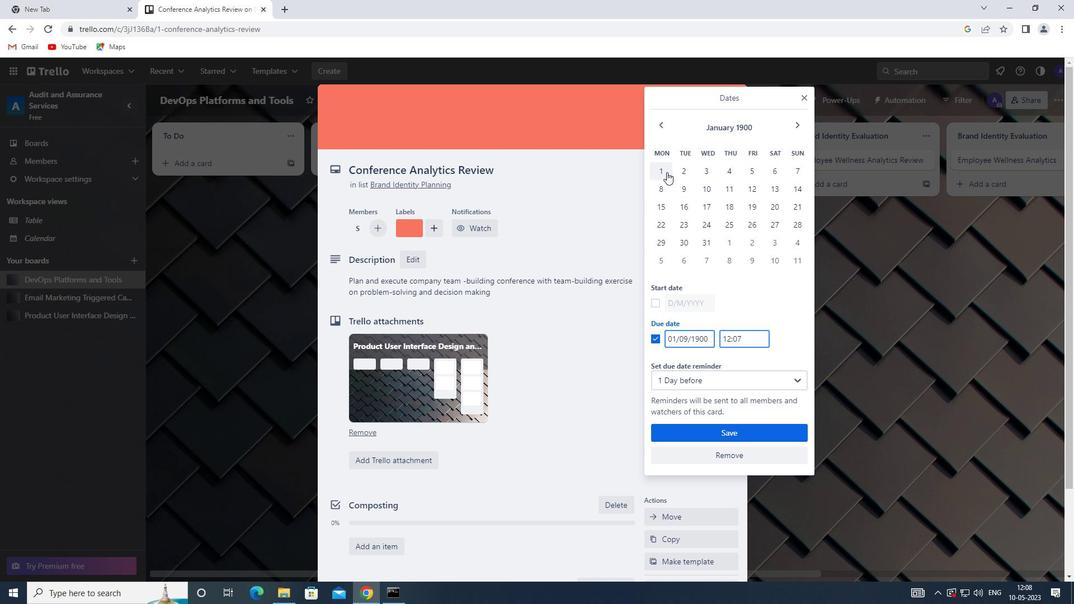 
Action: Mouse moved to (657, 303)
Screenshot: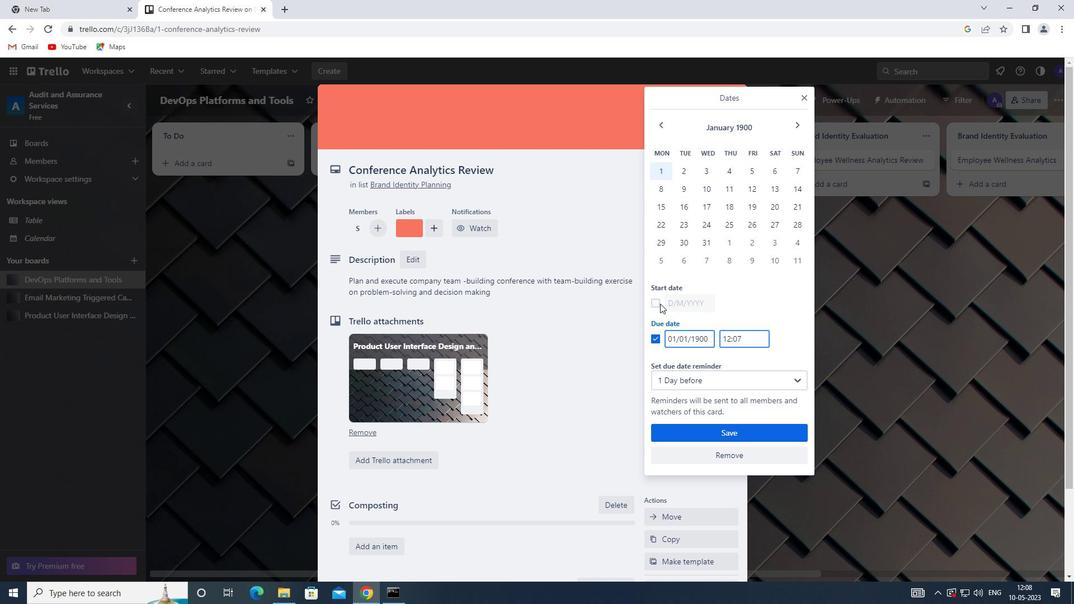 
Action: Mouse pressed left at (657, 303)
Screenshot: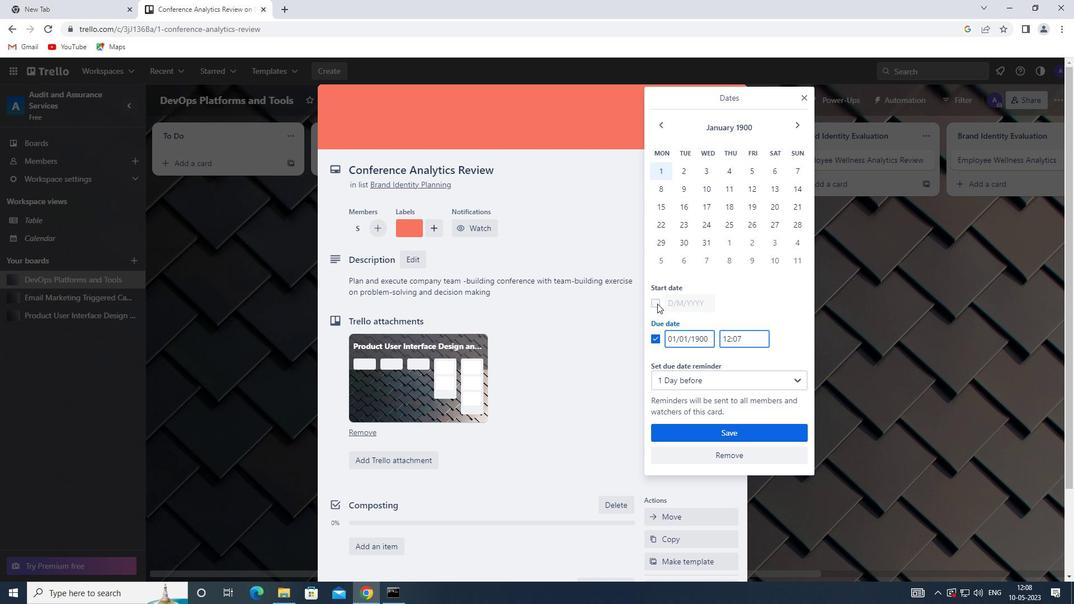 
Action: Mouse moved to (708, 300)
Screenshot: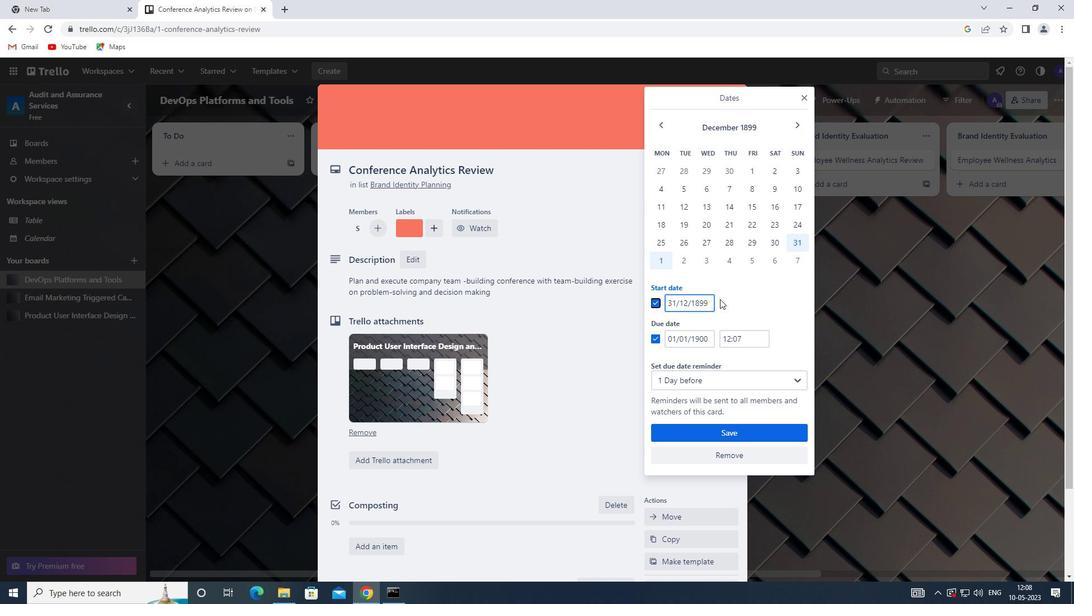 
Action: Mouse pressed left at (708, 300)
Screenshot: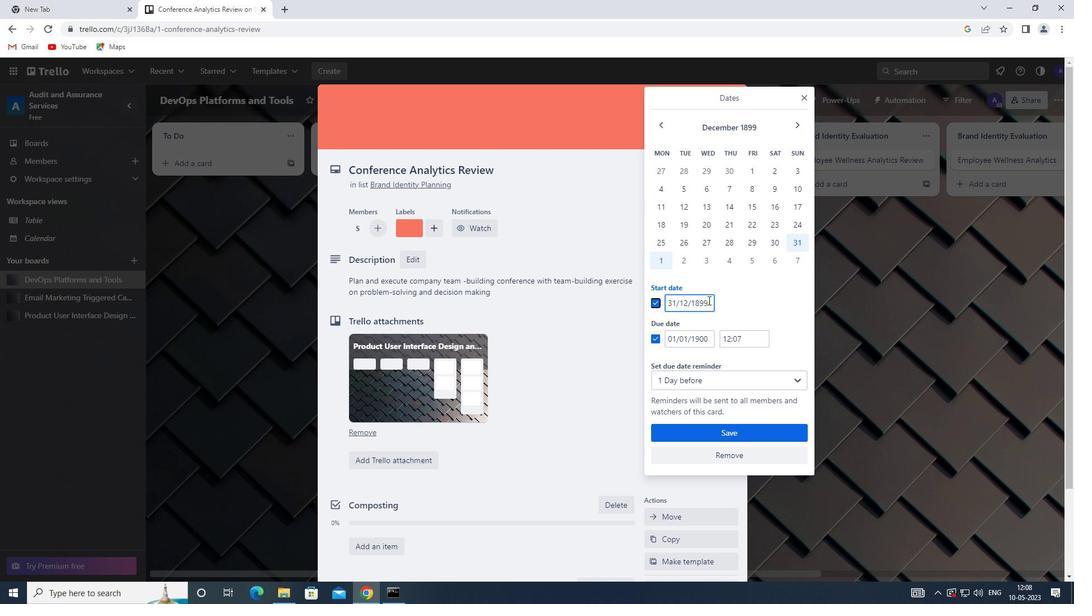 
Action: Mouse moved to (662, 301)
Screenshot: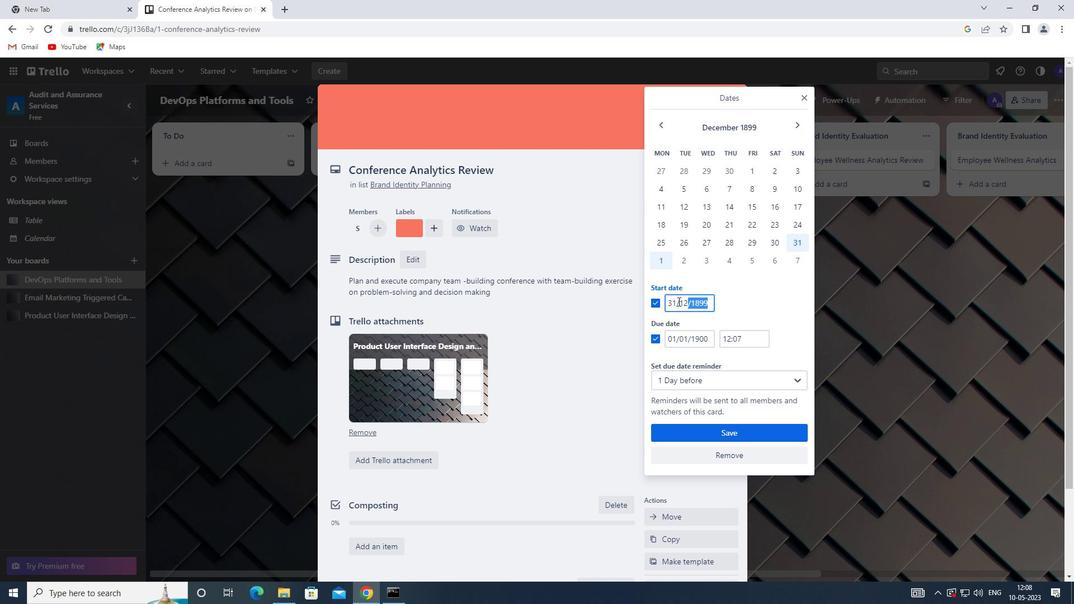 
Action: Key pressed 0101
Screenshot: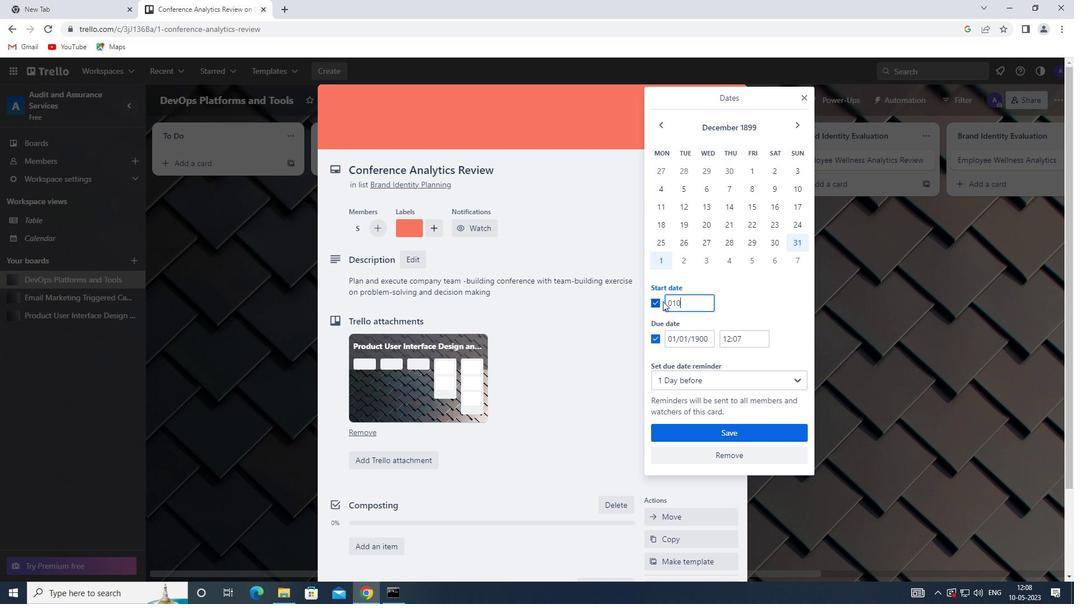 
Action: Mouse moved to (676, 302)
Screenshot: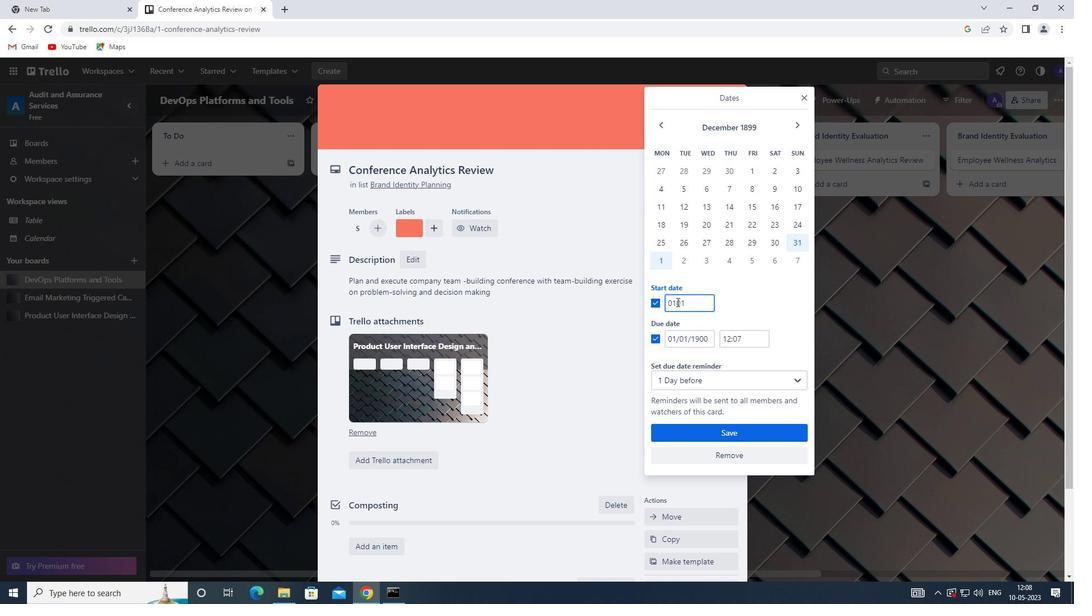 
Action: Mouse pressed left at (676, 302)
Screenshot: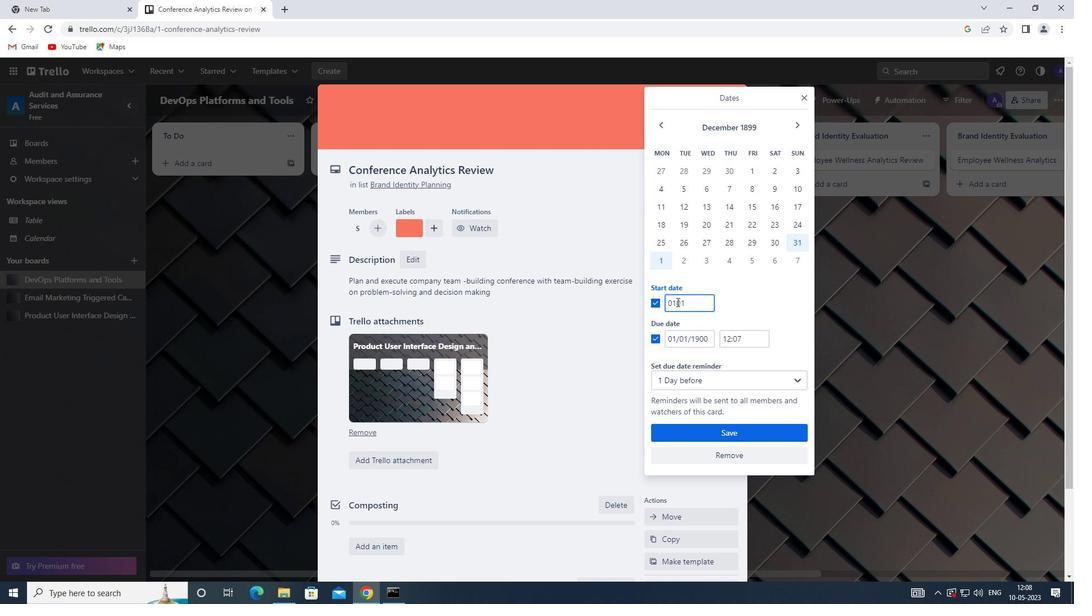 
Action: Key pressed /
Screenshot: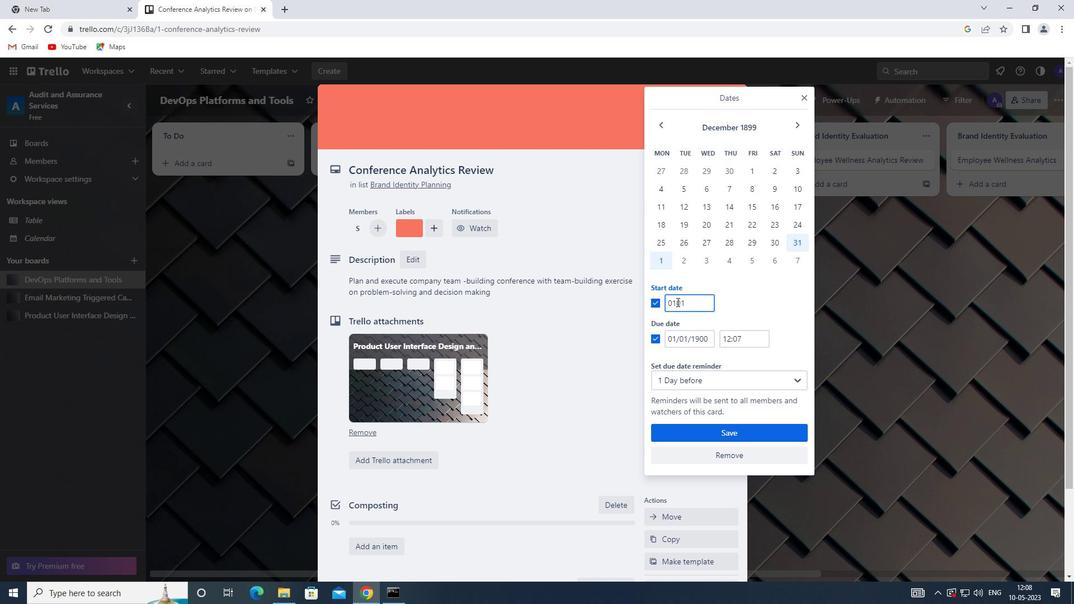
Action: Mouse moved to (688, 302)
Screenshot: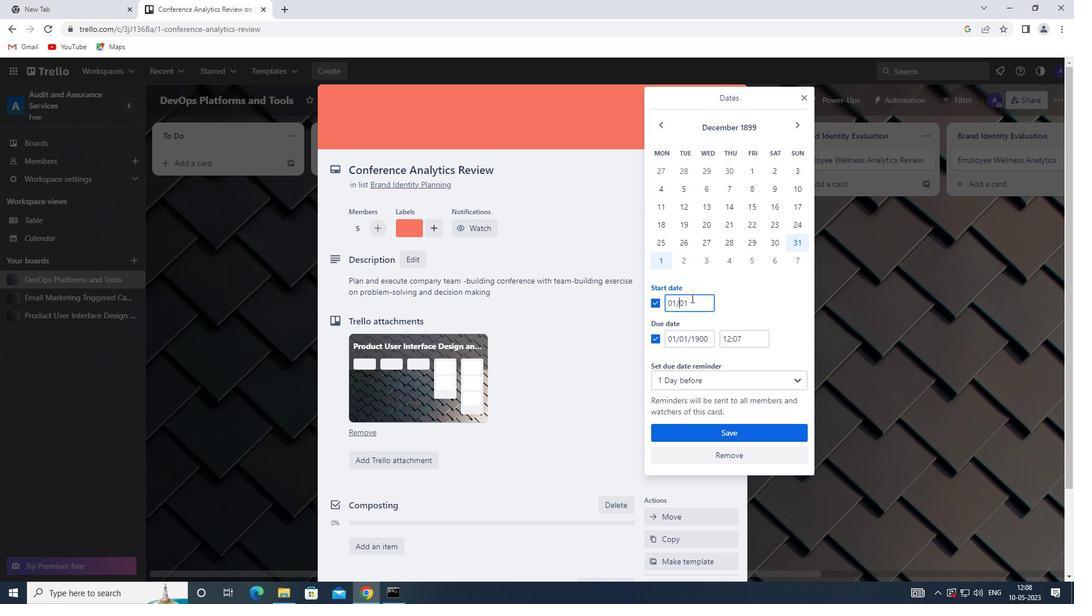
Action: Mouse pressed left at (688, 302)
Screenshot: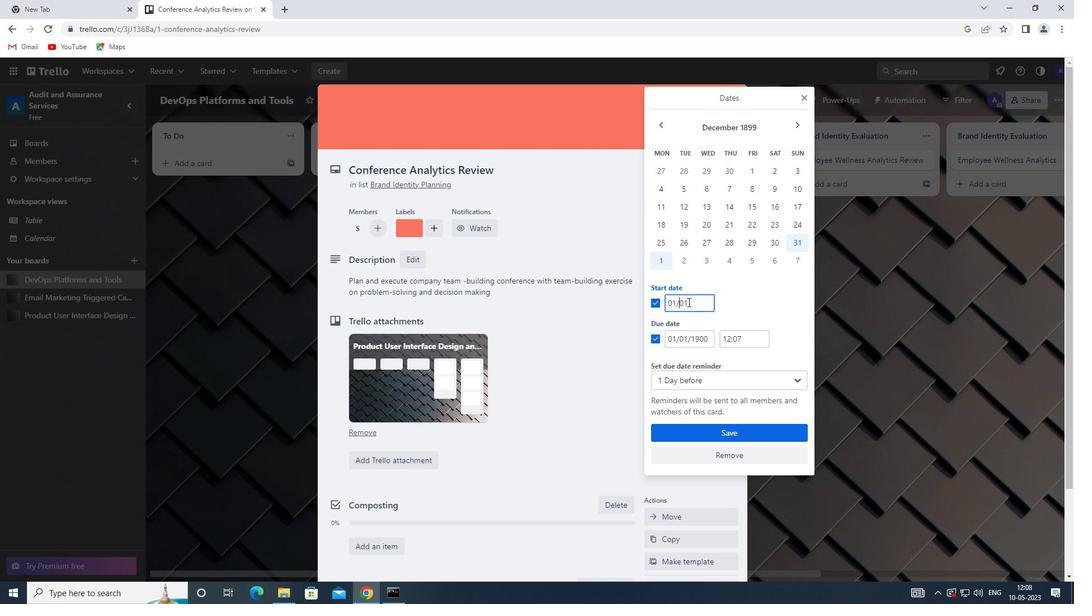 
Action: Key pressed /1900
Screenshot: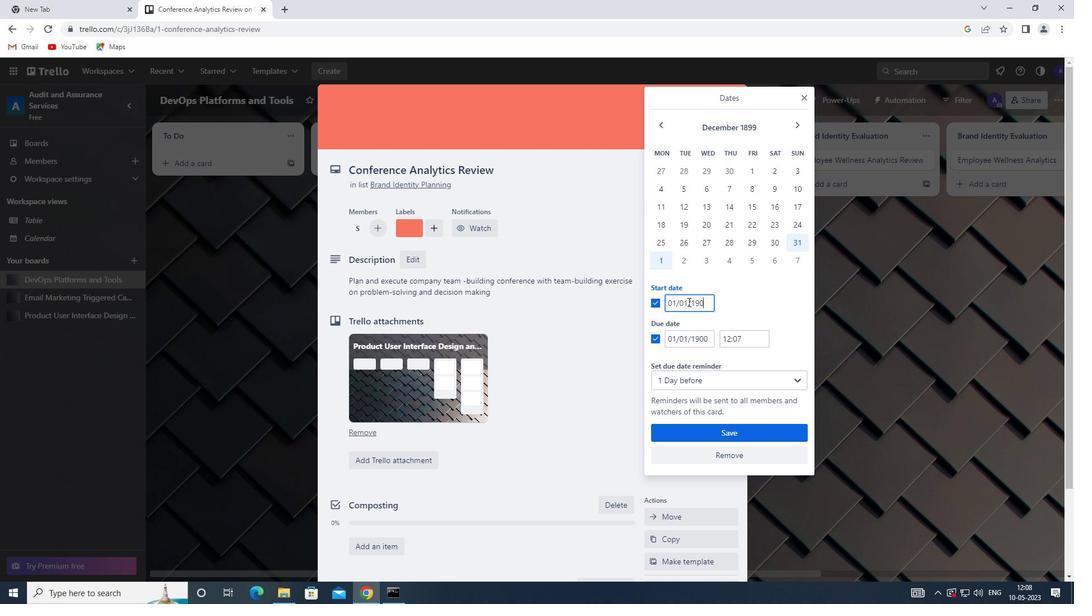 
Action: Mouse moved to (684, 339)
Screenshot: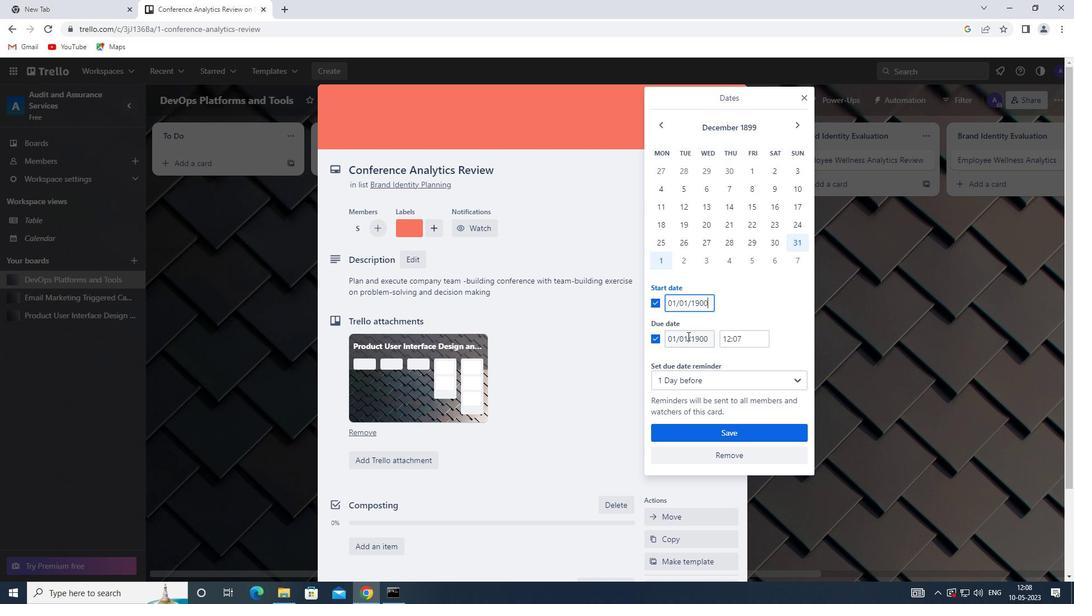 
Action: Mouse pressed left at (684, 339)
Screenshot: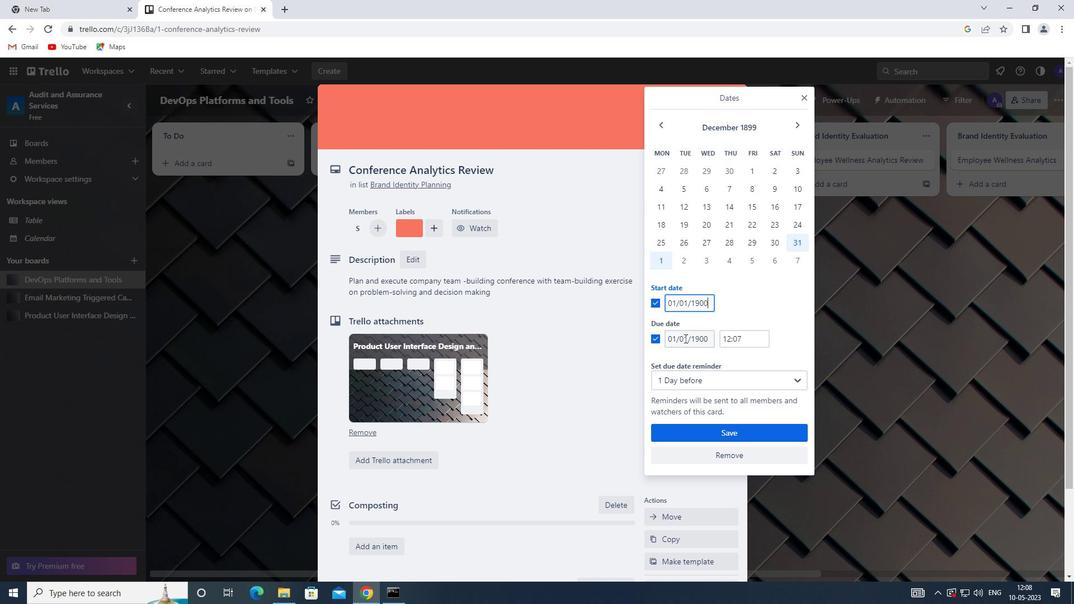 
Action: Mouse moved to (687, 338)
Screenshot: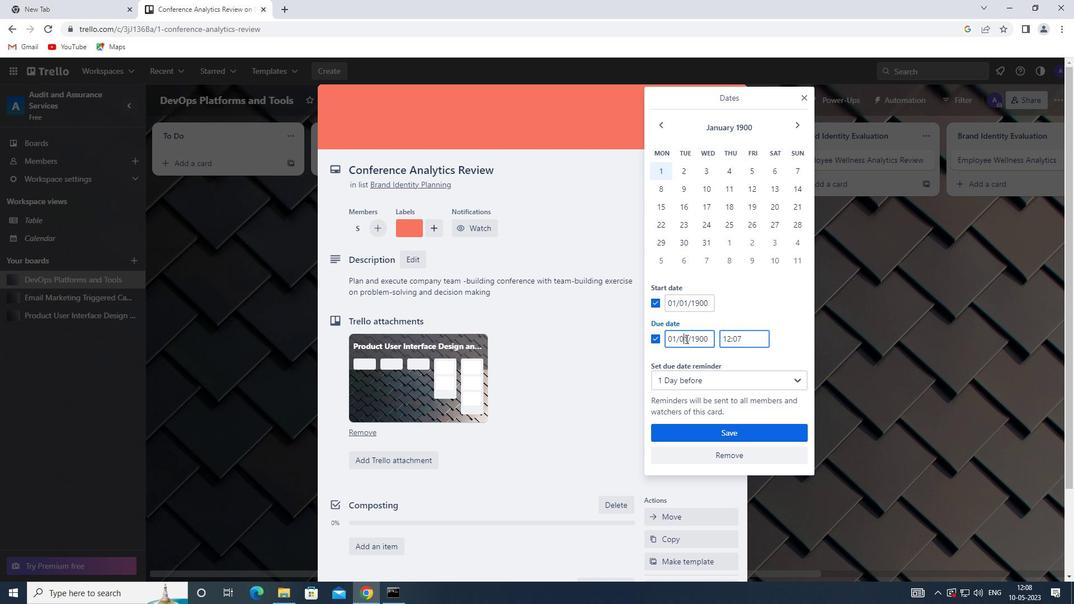 
Action: Mouse pressed left at (687, 338)
Screenshot: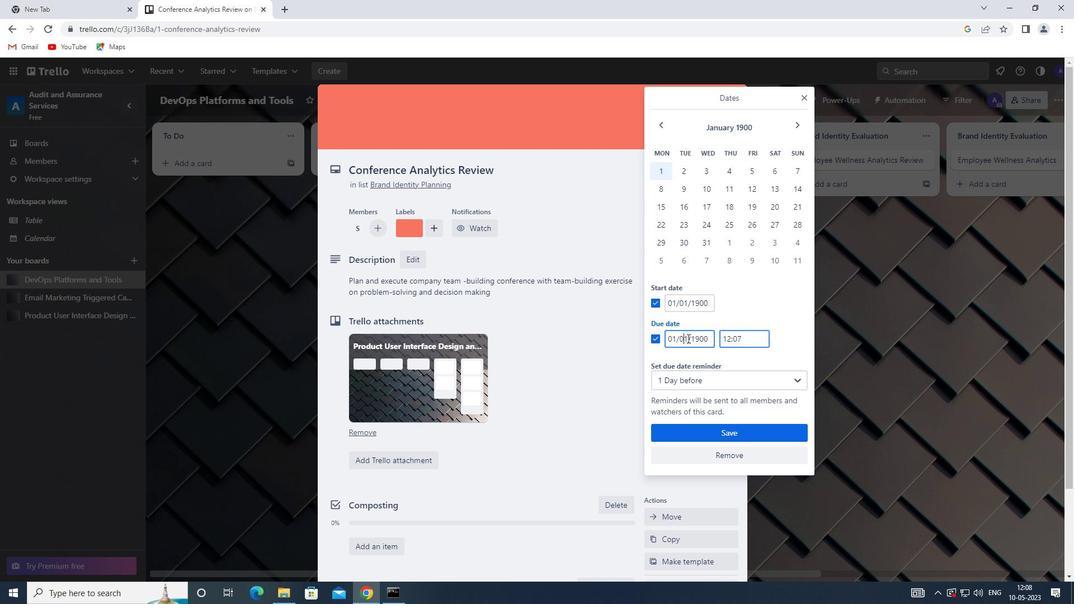 
Action: Key pressed <Key.backspace>9
Screenshot: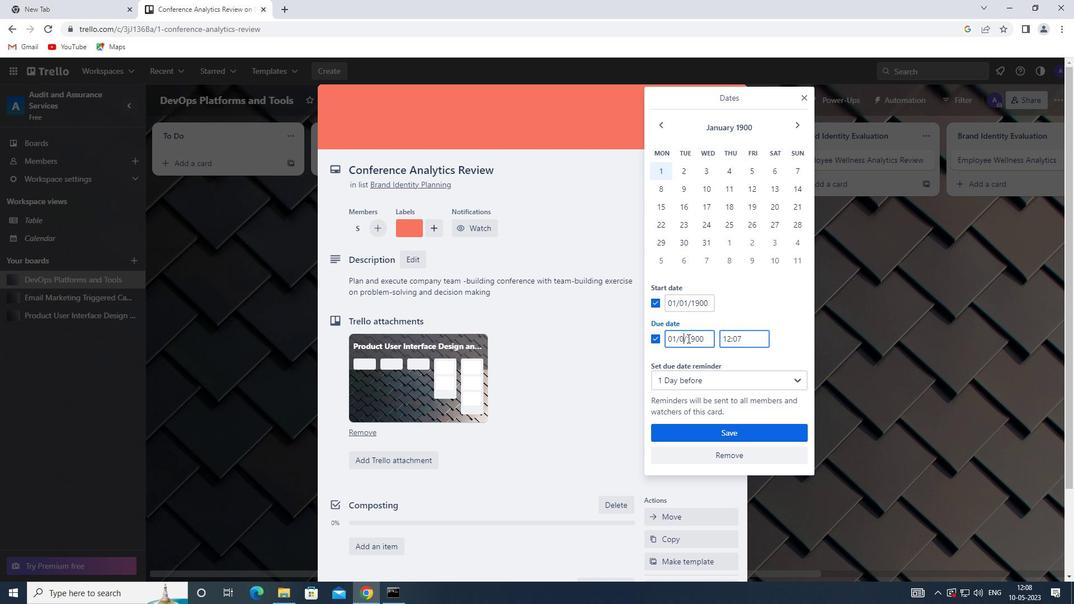 
Action: Mouse moved to (714, 375)
Screenshot: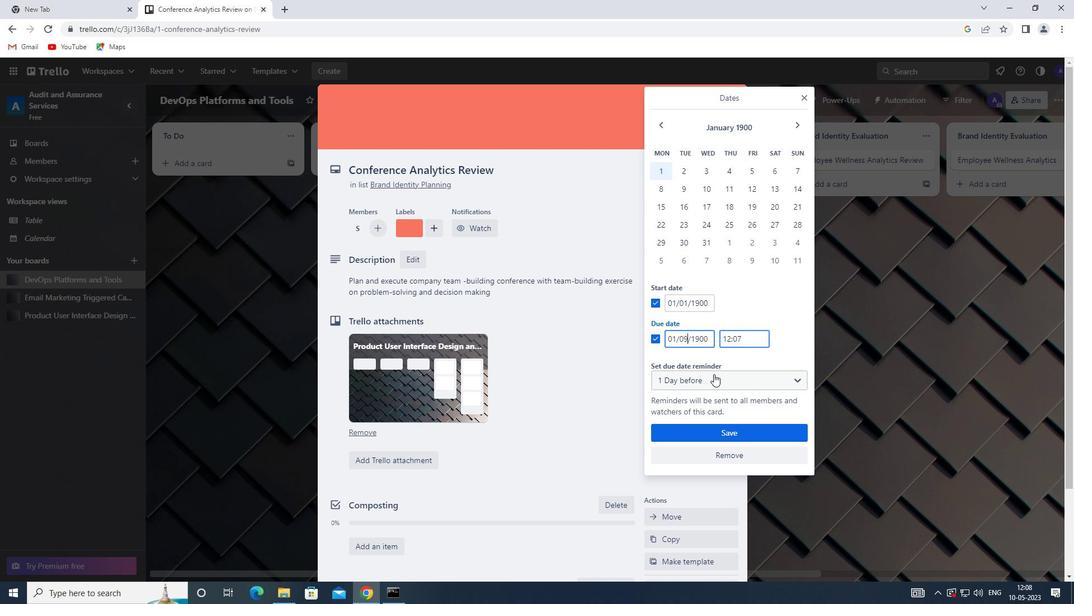 
Action: Mouse scrolled (714, 374) with delta (0, 0)
Screenshot: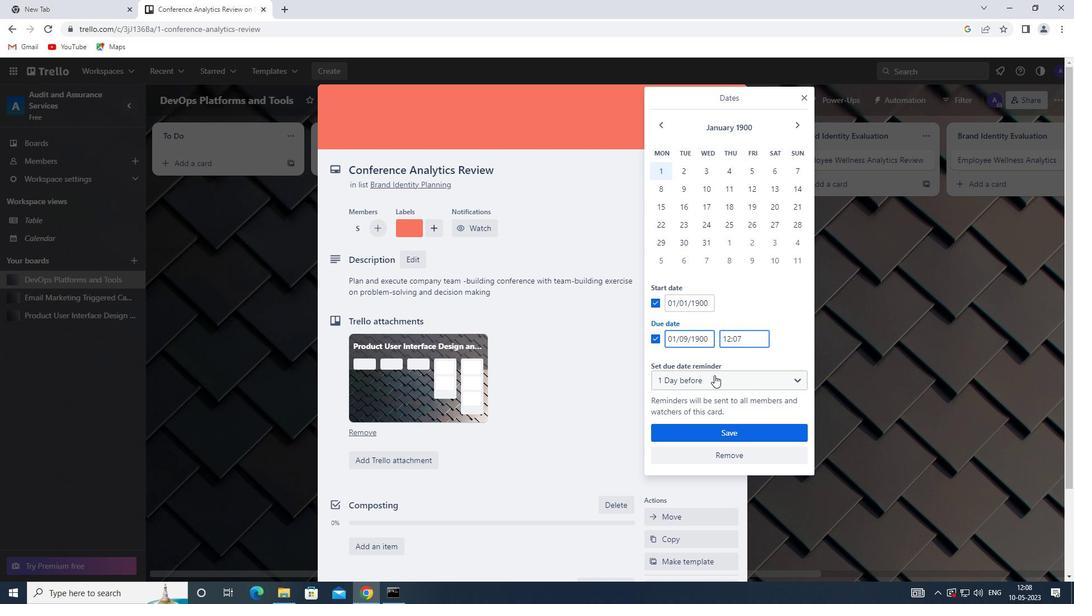 
Action: Mouse moved to (715, 377)
Screenshot: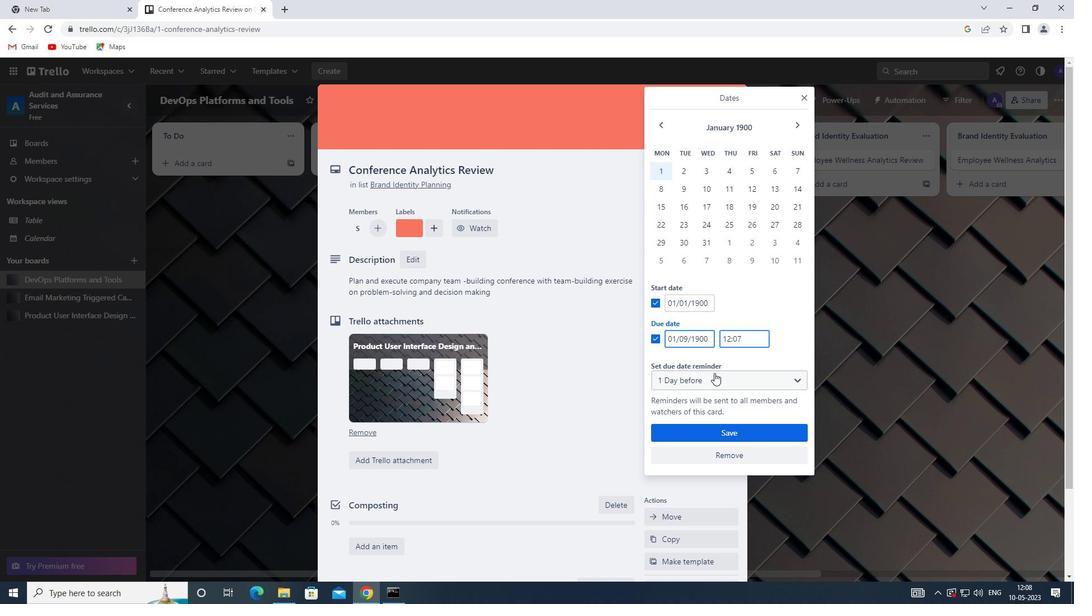 
Action: Mouse scrolled (715, 376) with delta (0, 0)
Screenshot: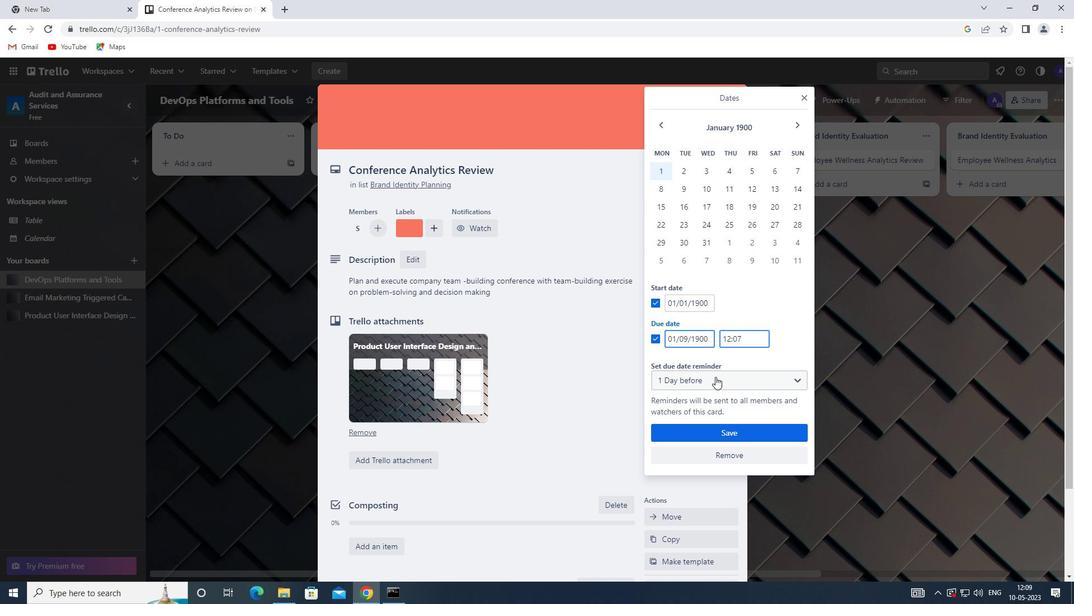 
Action: Mouse moved to (726, 432)
Screenshot: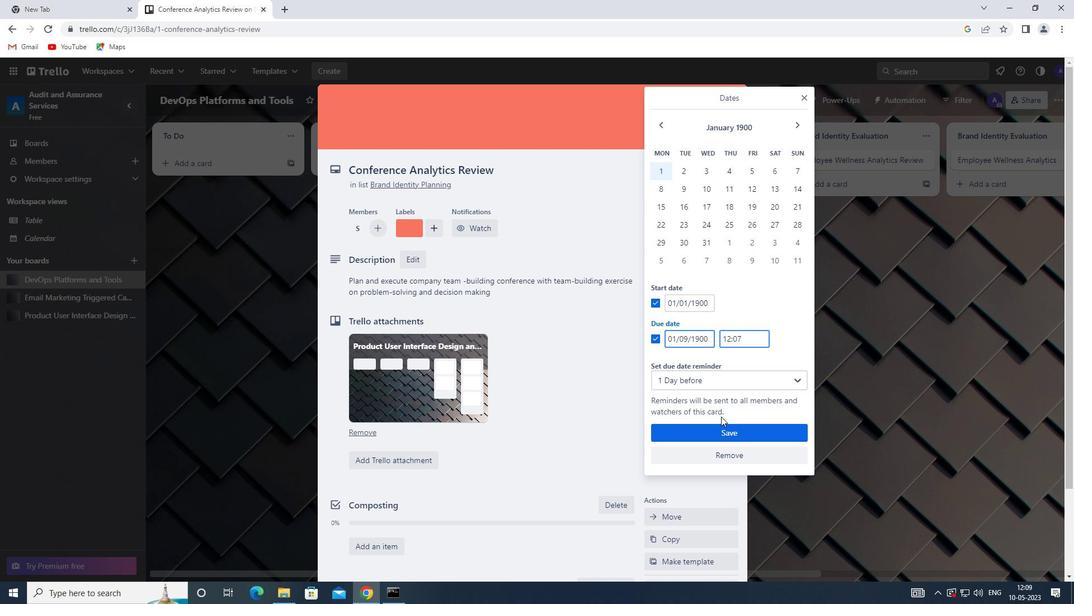 
Action: Mouse pressed left at (726, 432)
Screenshot: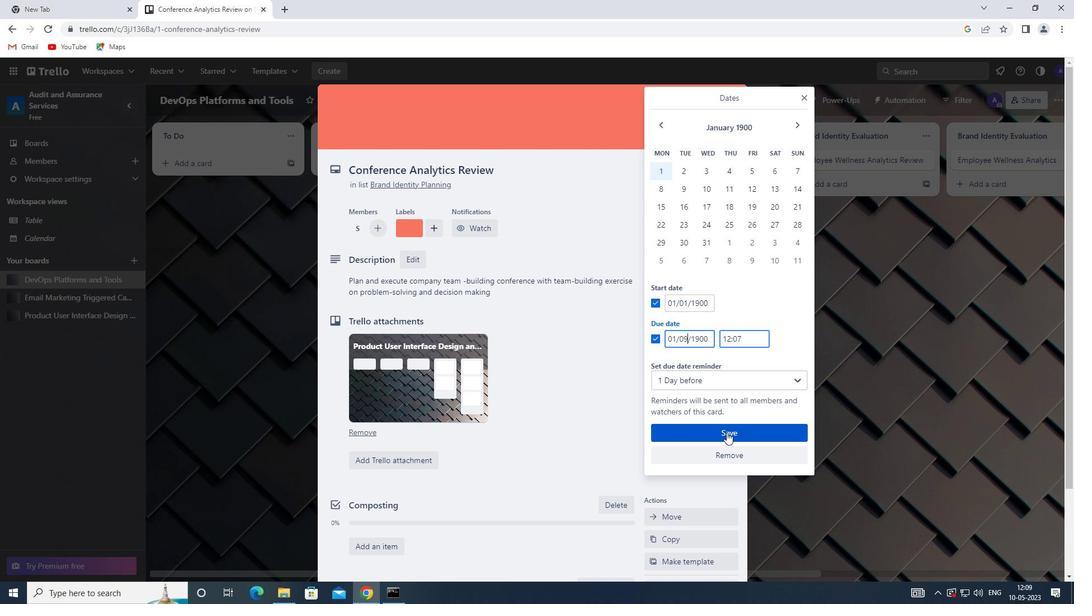 
Action: Mouse moved to (647, 394)
Screenshot: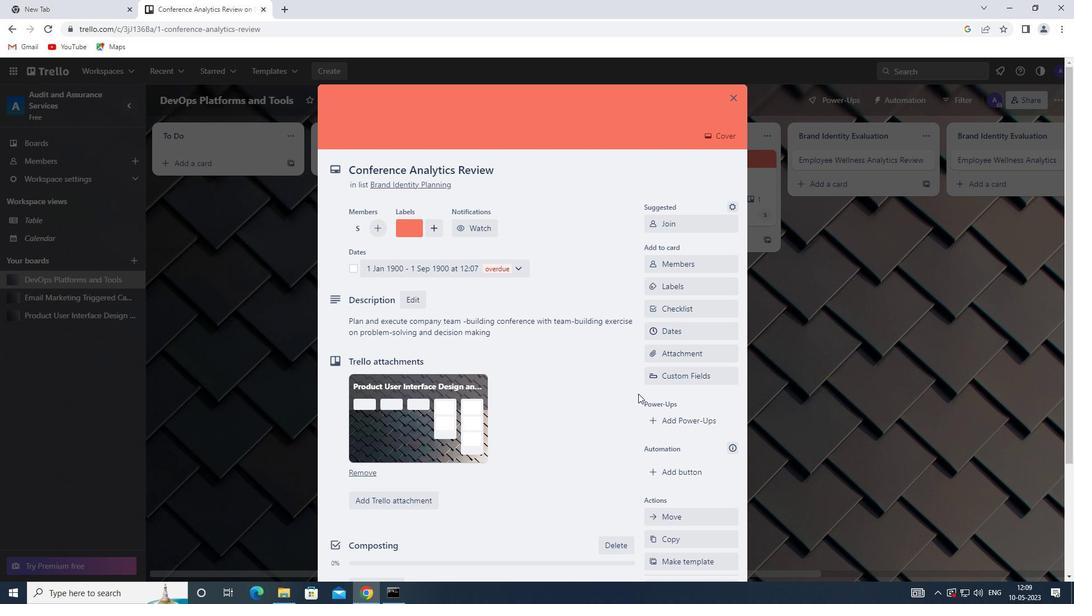
Action: Mouse scrolled (647, 393) with delta (0, 0)
Screenshot: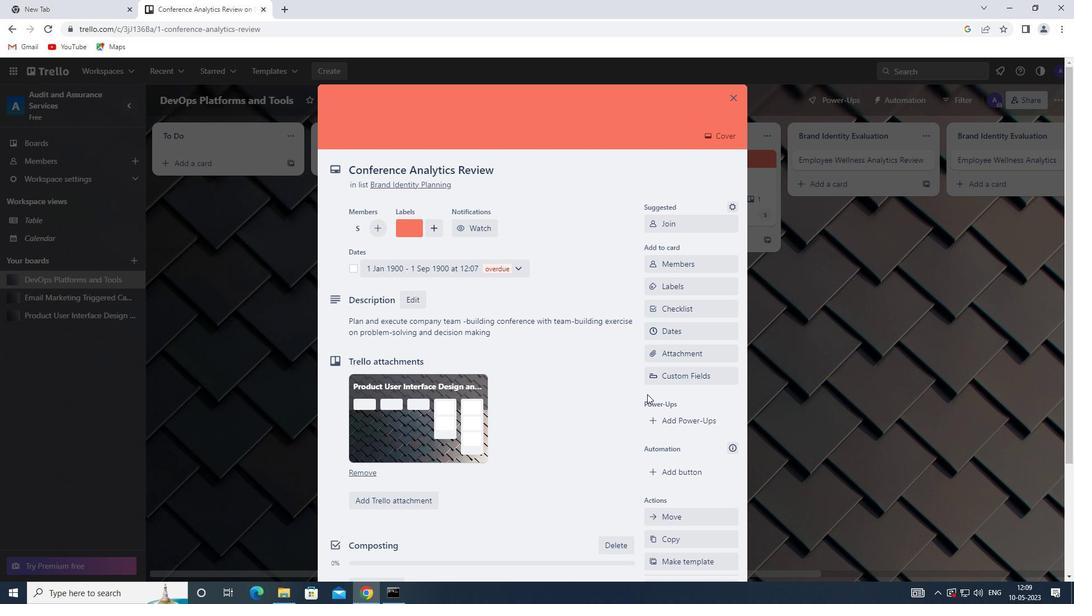 
Action: Mouse scrolled (647, 393) with delta (0, 0)
Screenshot: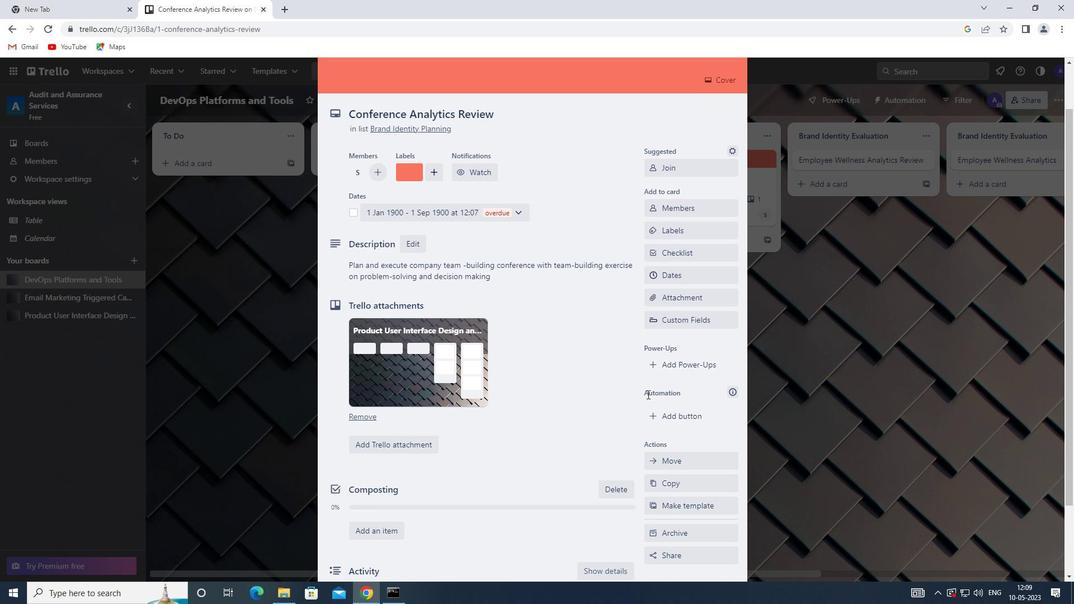 
Action: Mouse moved to (442, 478)
Screenshot: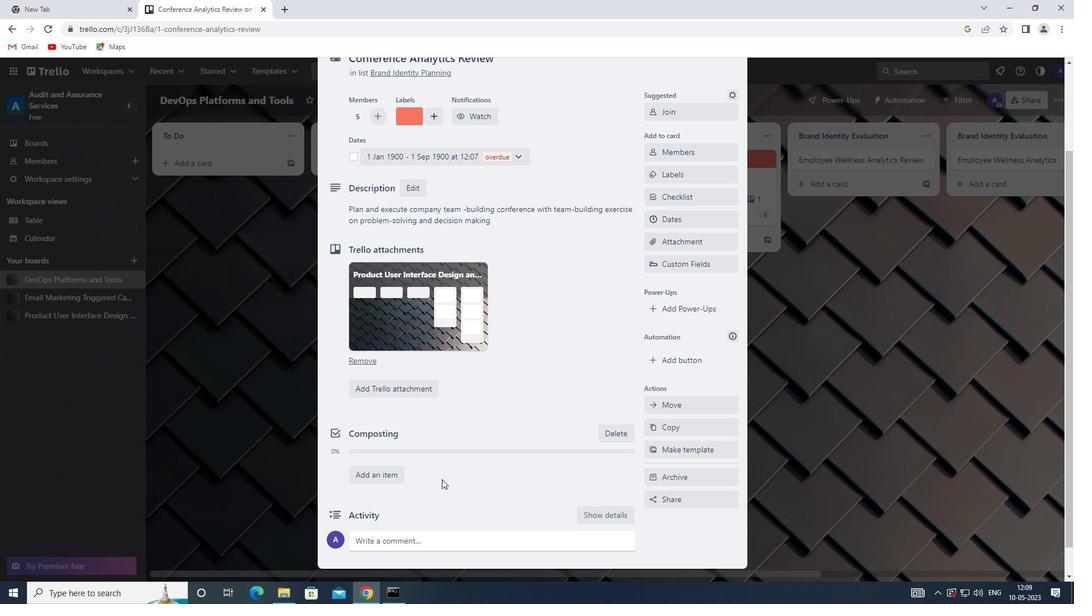 
Action: Mouse scrolled (442, 477) with delta (0, 0)
Screenshot: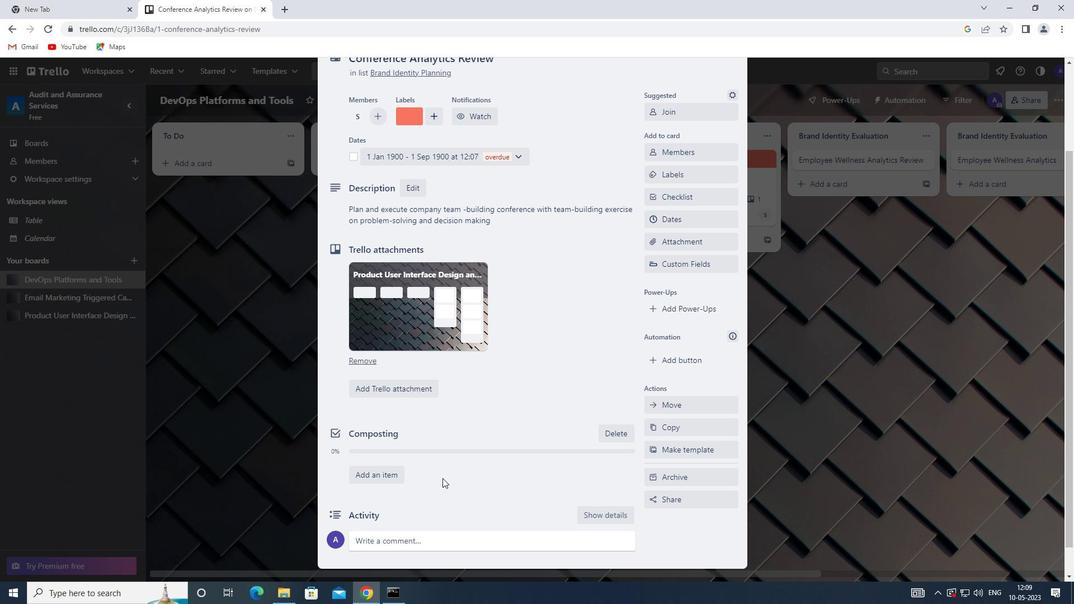 
Action: Mouse moved to (444, 477)
Screenshot: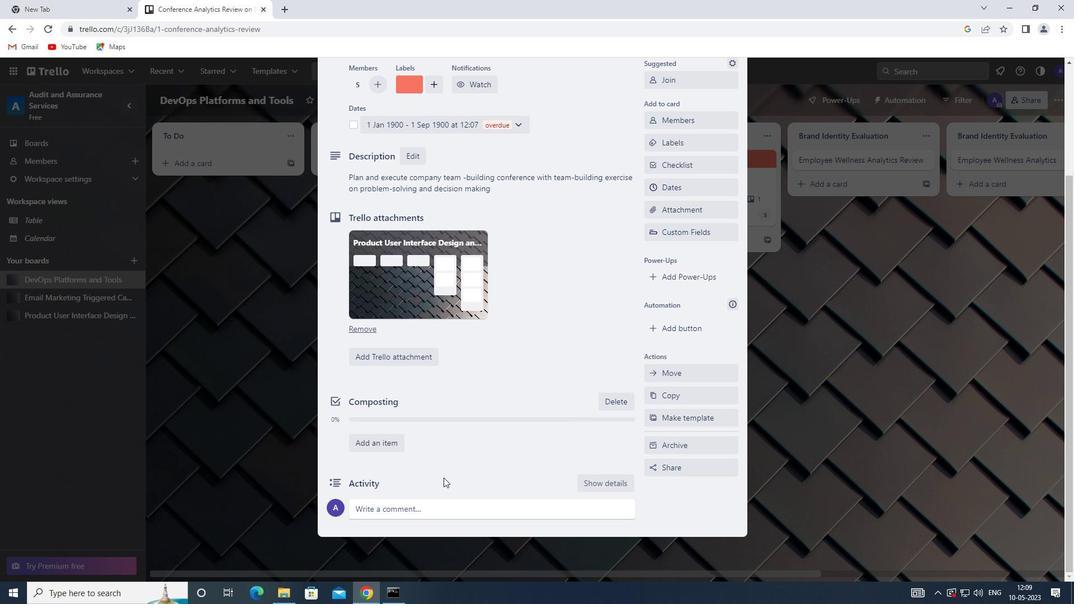 
Action: Mouse scrolled (444, 476) with delta (0, 0)
Screenshot: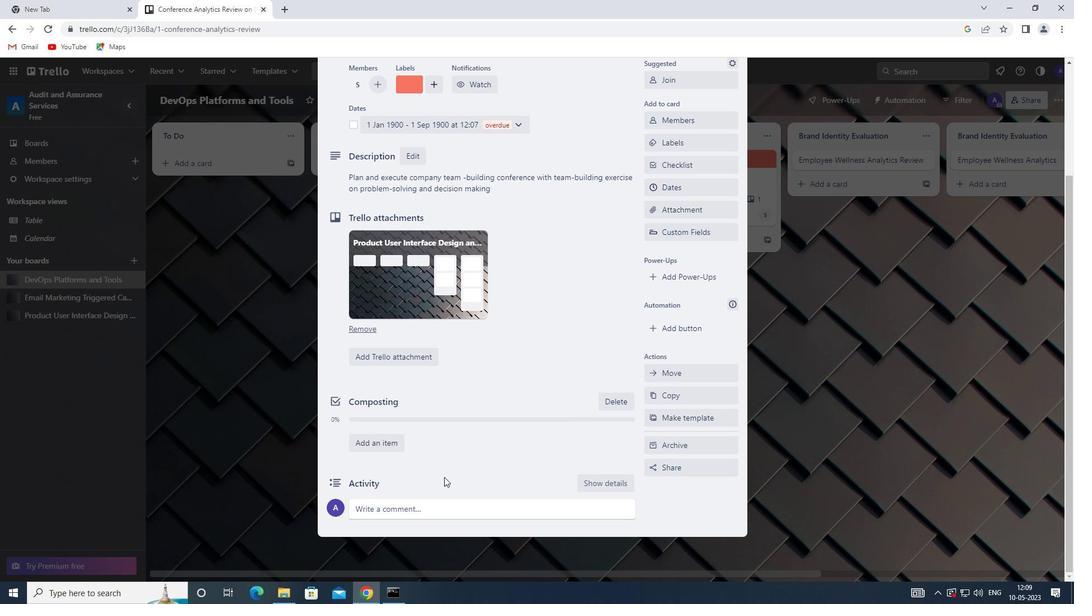 
Action: Mouse moved to (536, 349)
Screenshot: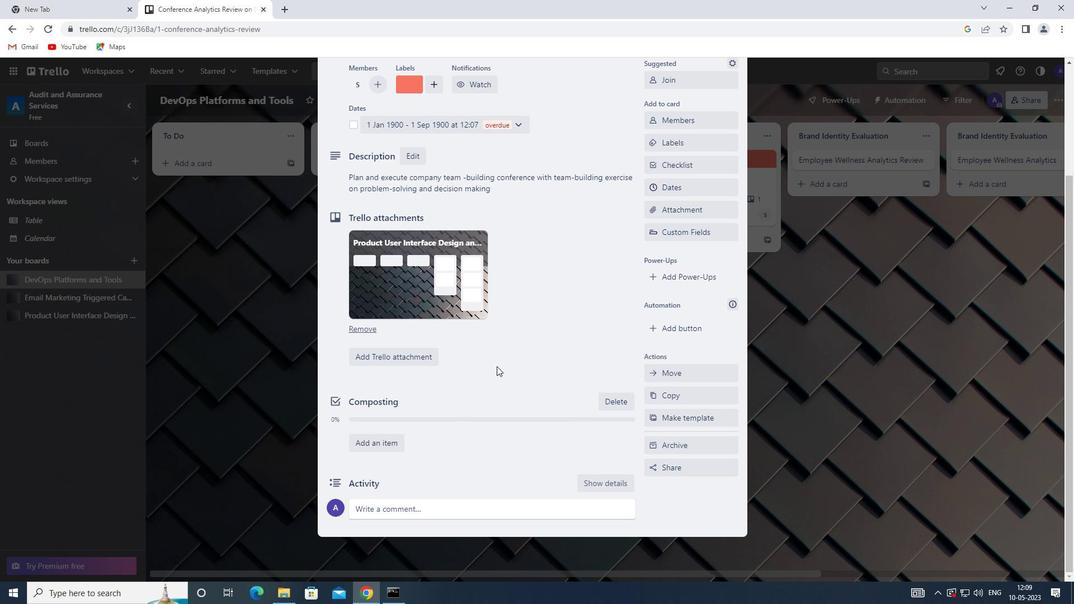 
Action: Mouse scrolled (536, 350) with delta (0, 0)
Screenshot: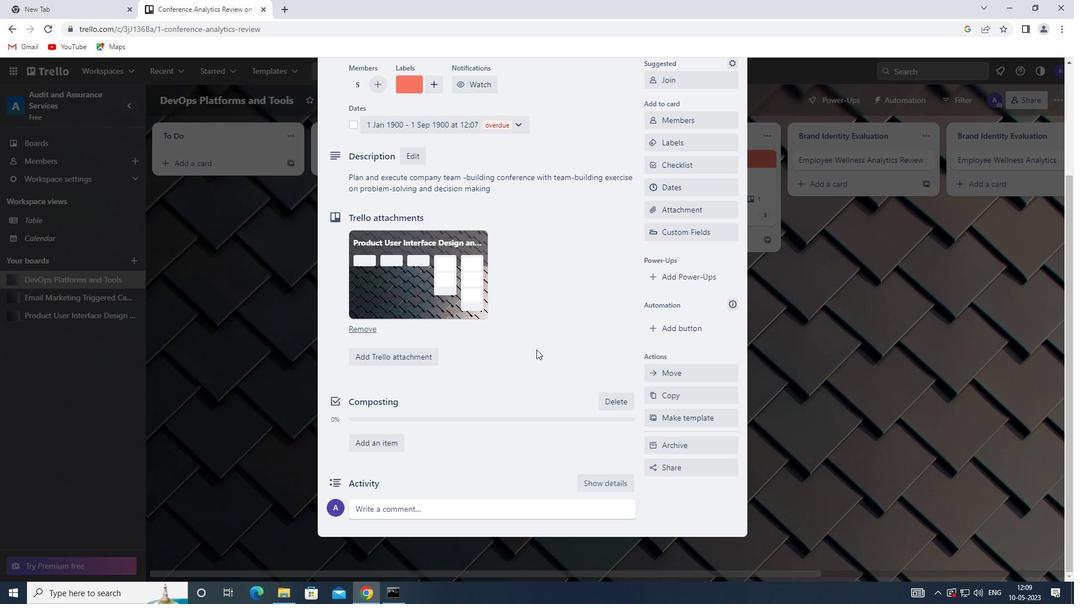 
Action: Mouse moved to (419, 213)
Screenshot: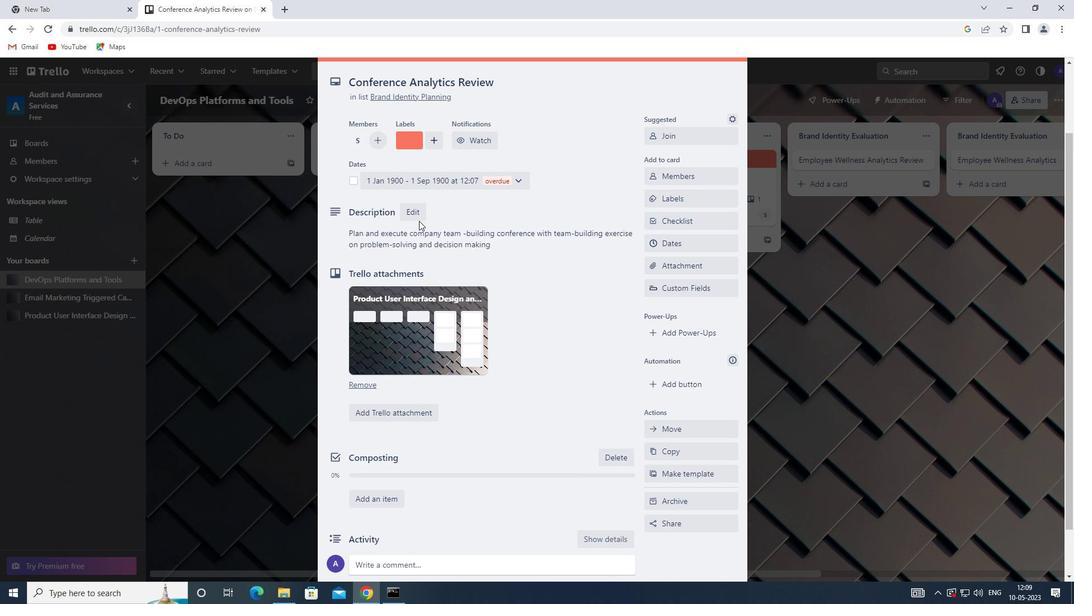 
Action: Mouse pressed left at (419, 213)
Screenshot: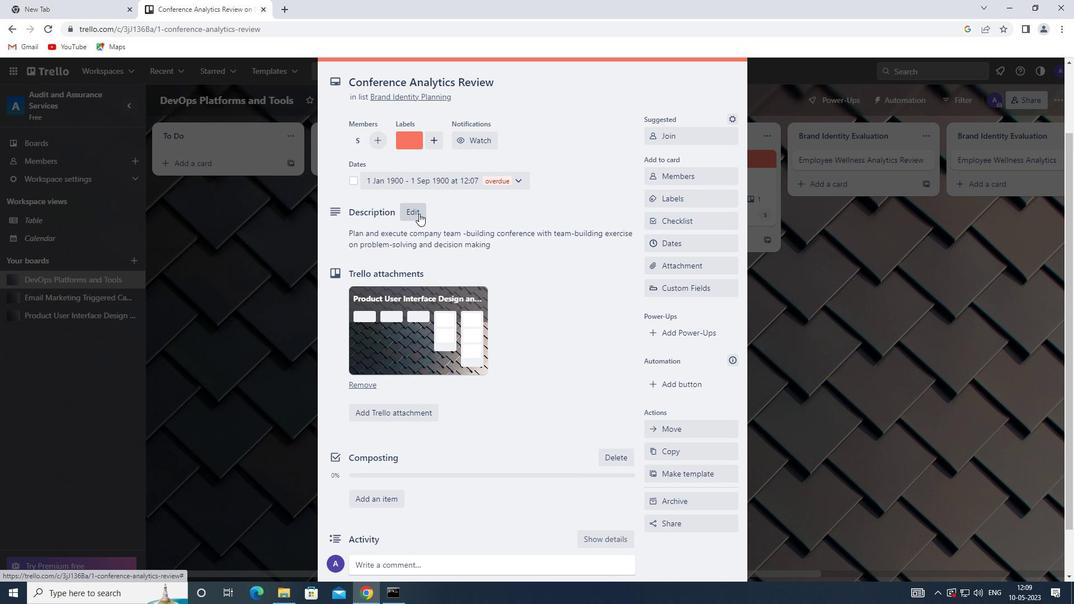 
Action: Mouse moved to (518, 358)
Screenshot: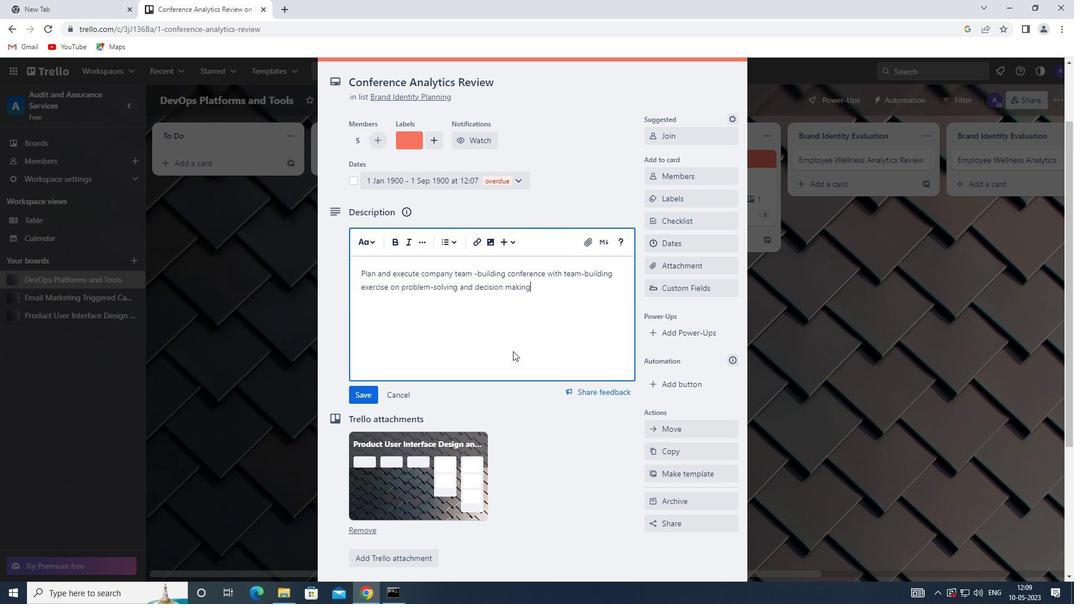 
Action: Mouse scrolled (518, 357) with delta (0, 0)
Screenshot: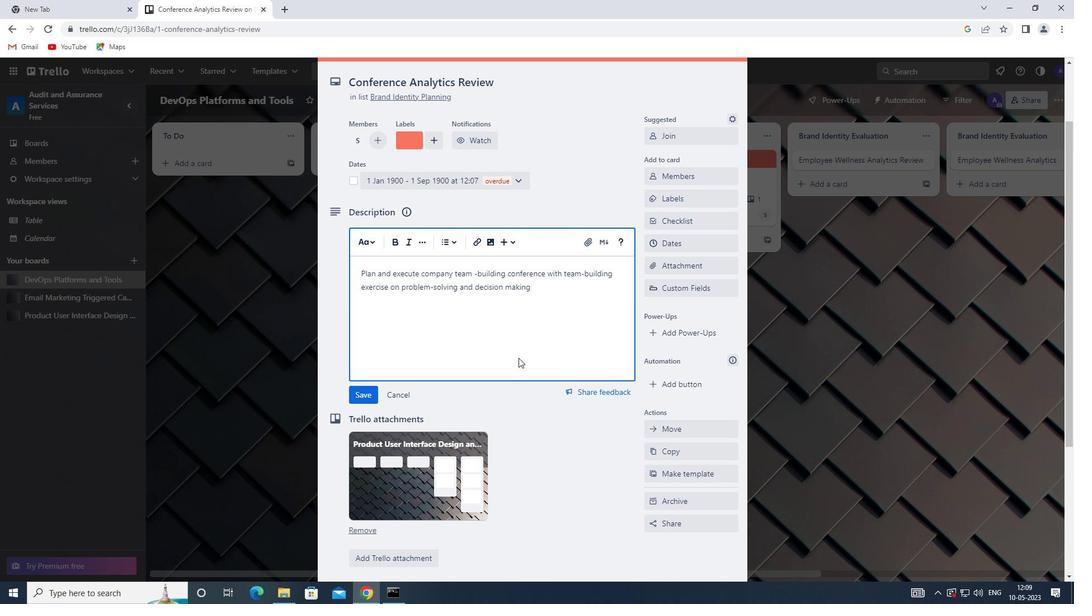
Action: Mouse scrolled (518, 357) with delta (0, 0)
Screenshot: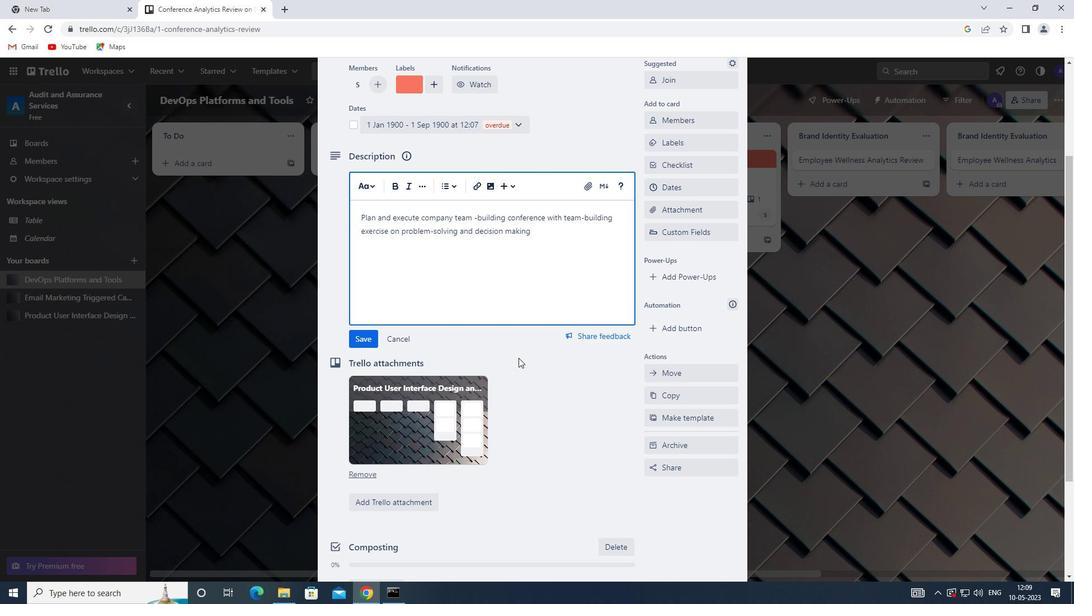 
Action: Mouse scrolled (518, 357) with delta (0, 0)
Screenshot: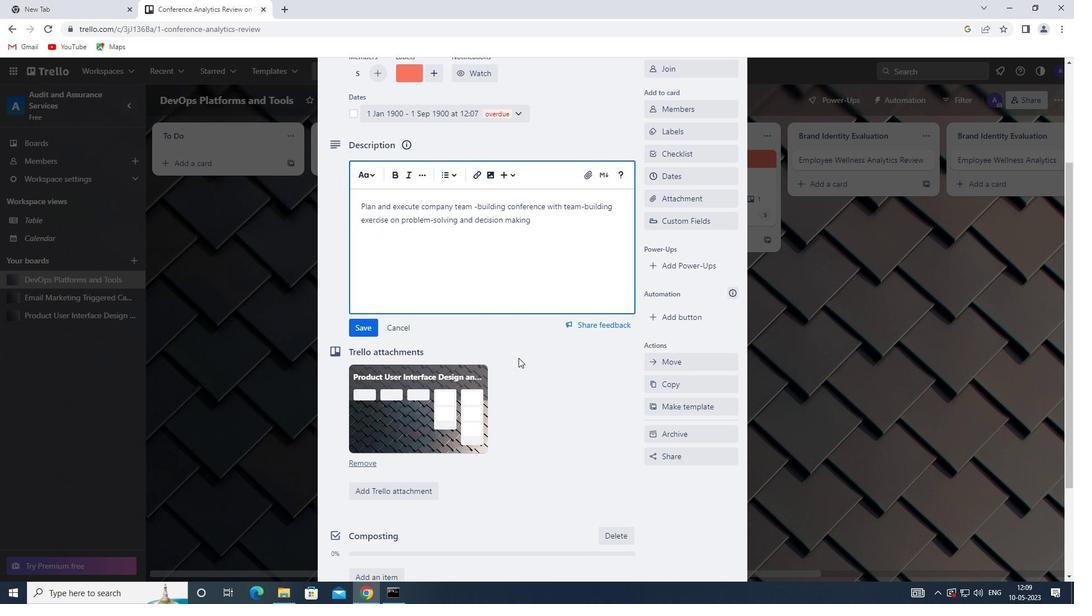 
Action: Mouse moved to (519, 360)
Screenshot: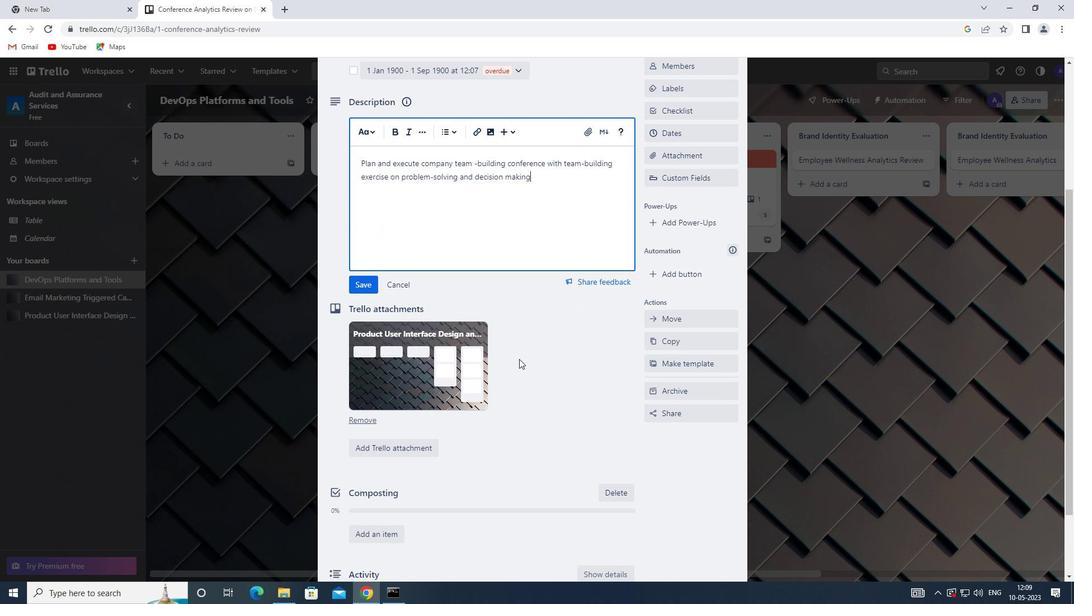 
Action: Mouse scrolled (519, 359) with delta (0, 0)
Screenshot: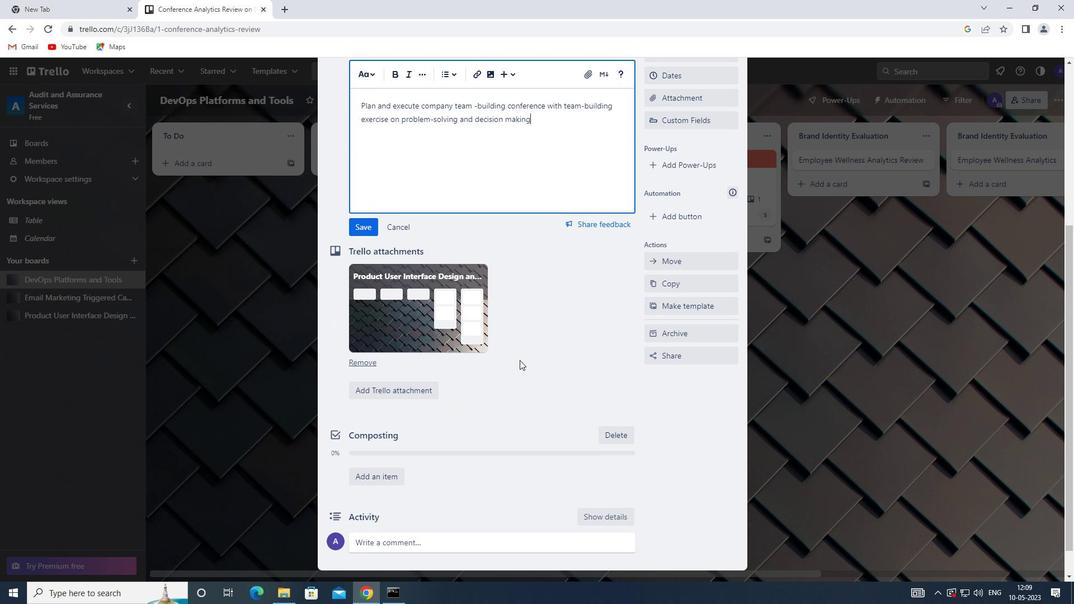 
Action: Mouse scrolled (519, 359) with delta (0, 0)
Screenshot: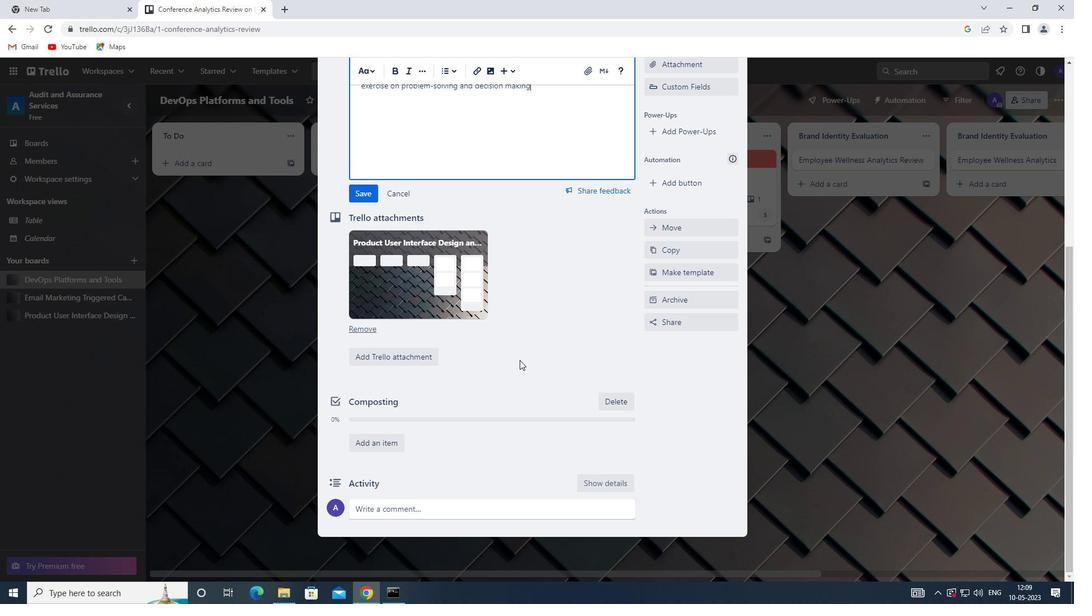 
Action: Mouse scrolled (519, 359) with delta (0, 0)
Screenshot: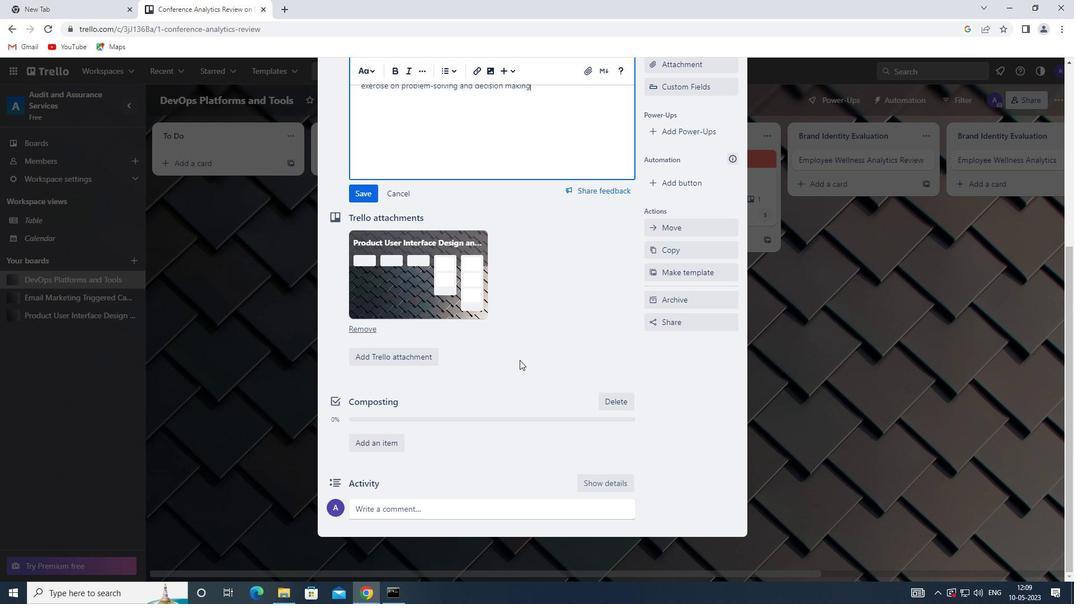
Action: Mouse scrolled (519, 360) with delta (0, 0)
Screenshot: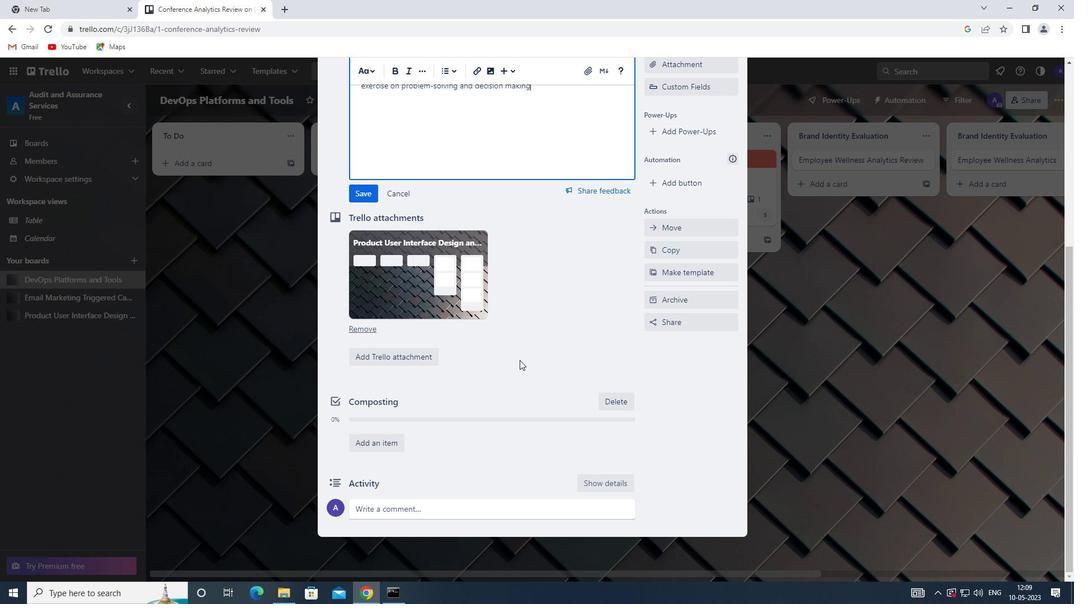 
Action: Mouse scrolled (519, 360) with delta (0, 0)
Screenshot: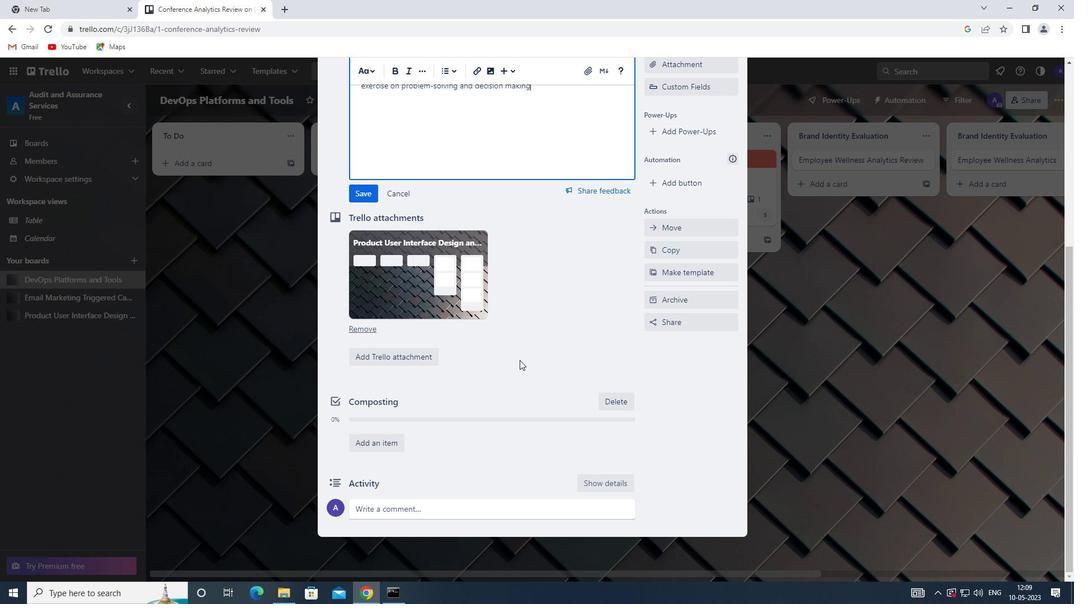 
Action: Mouse scrolled (519, 360) with delta (0, 0)
Screenshot: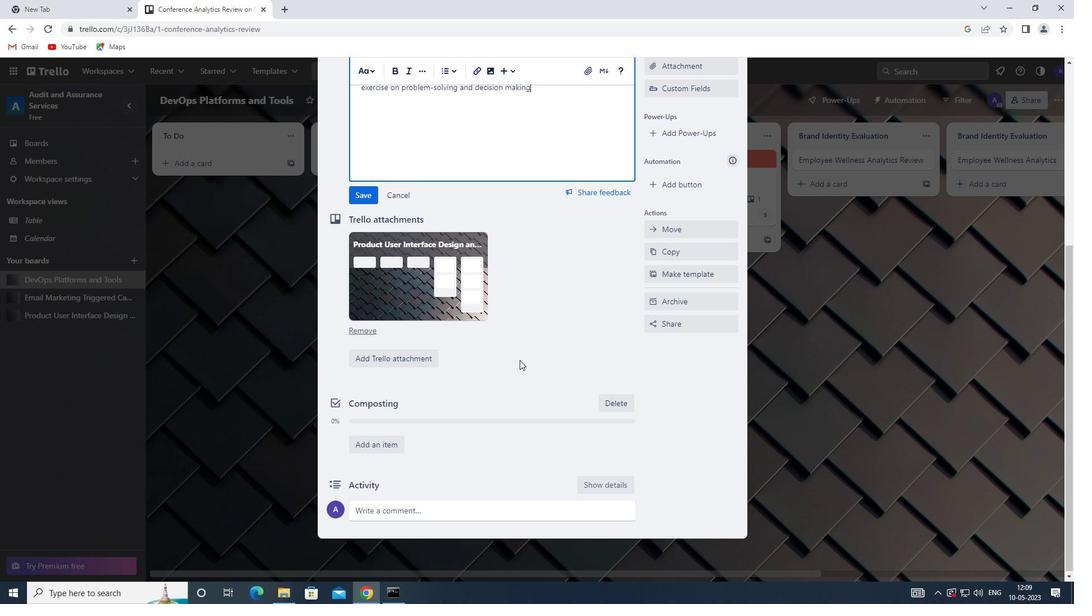 
Action: Mouse scrolled (519, 360) with delta (0, 0)
Screenshot: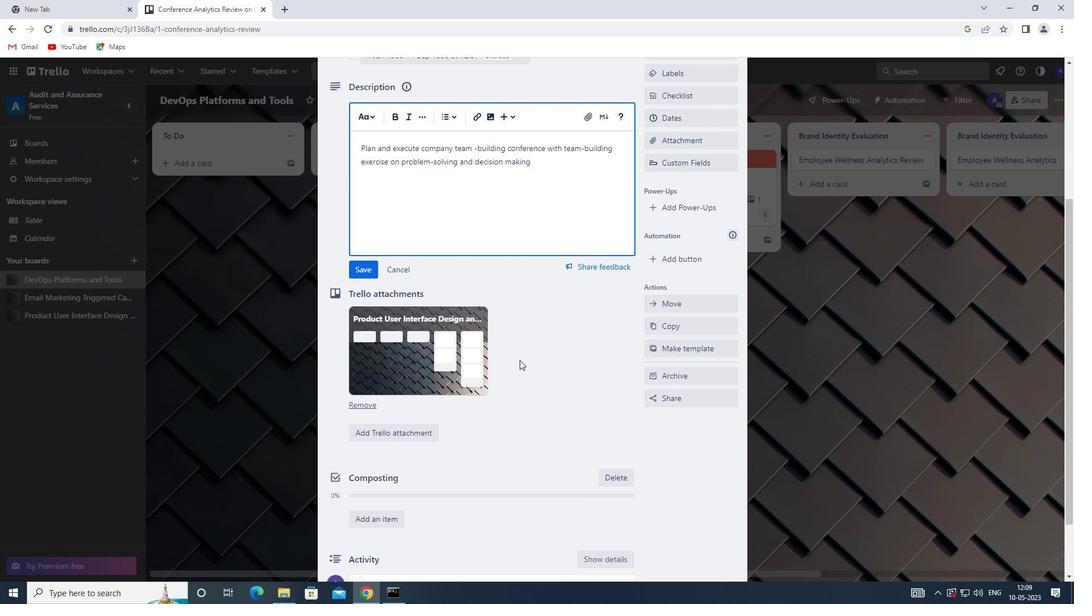 
Action: Mouse scrolled (519, 360) with delta (0, 0)
Screenshot: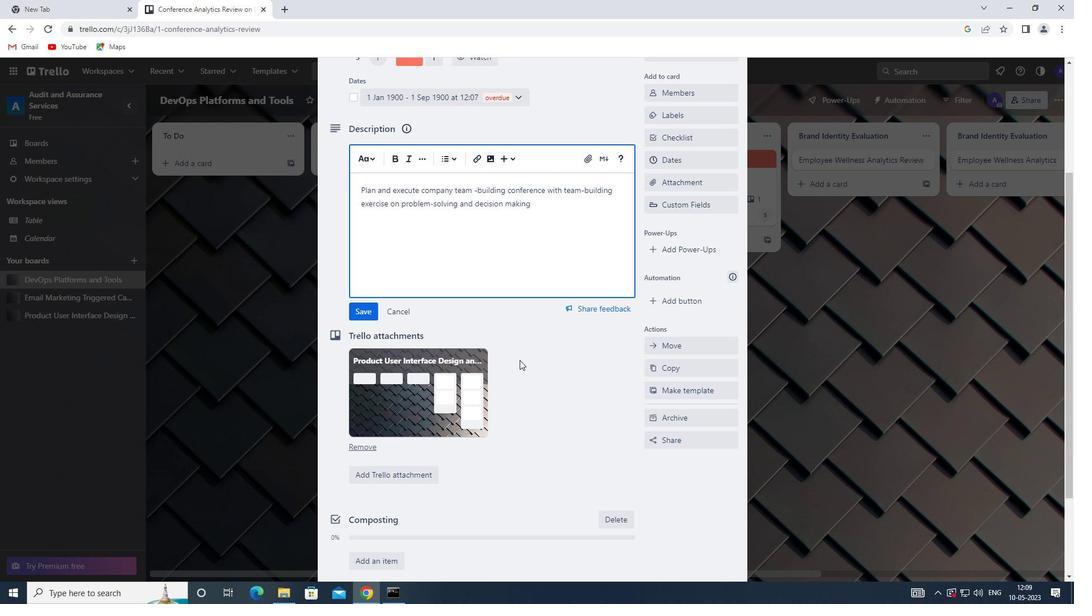 
Action: Mouse scrolled (519, 360) with delta (0, 0)
Screenshot: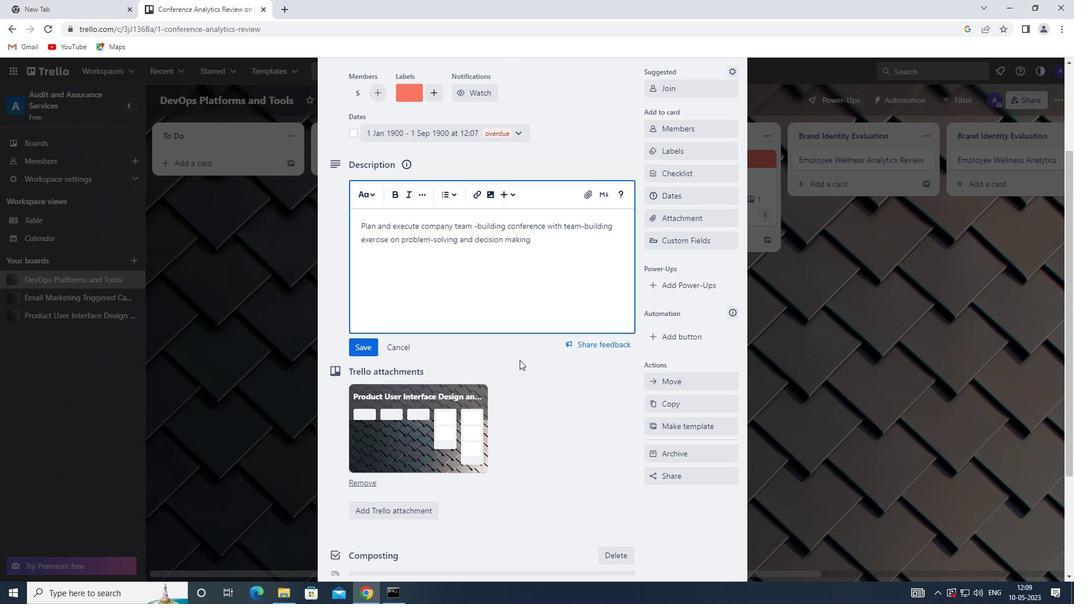 
Action: Mouse moved to (359, 486)
Screenshot: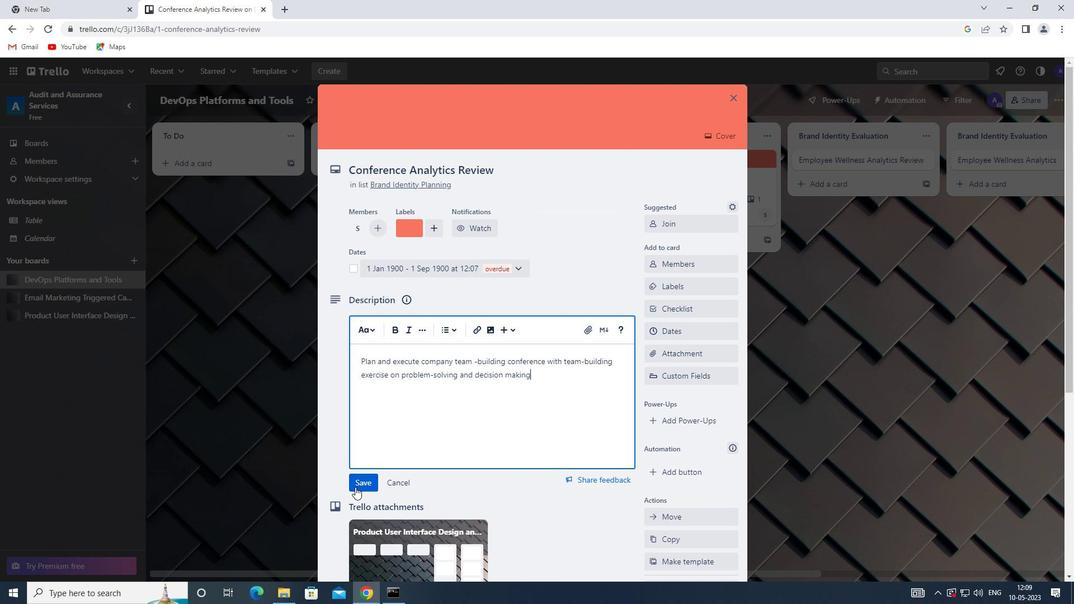
Action: Mouse pressed left at (359, 486)
Screenshot: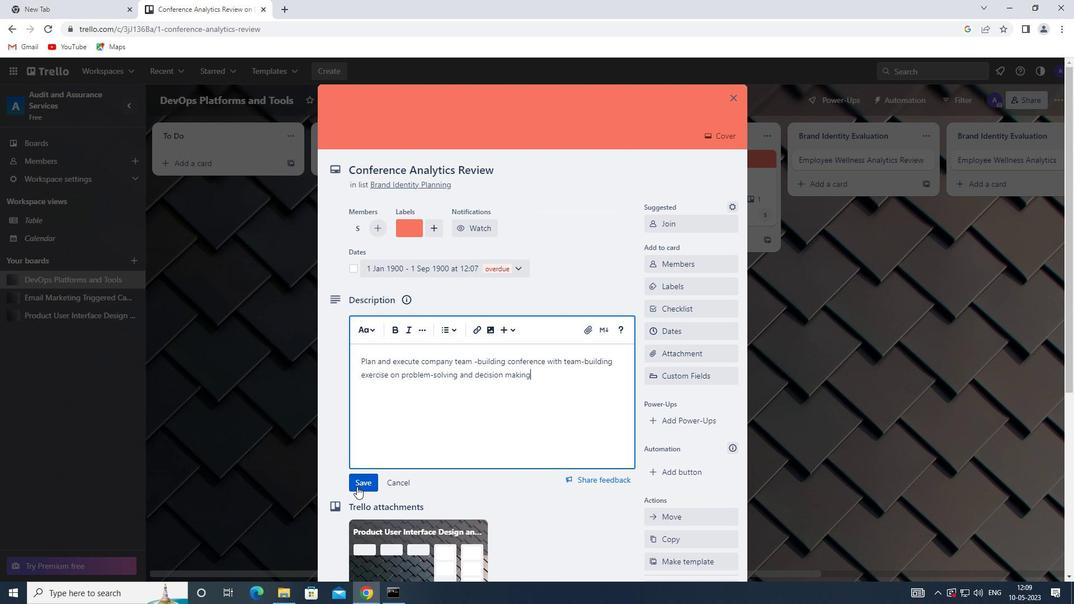 
Action: Mouse moved to (425, 448)
Screenshot: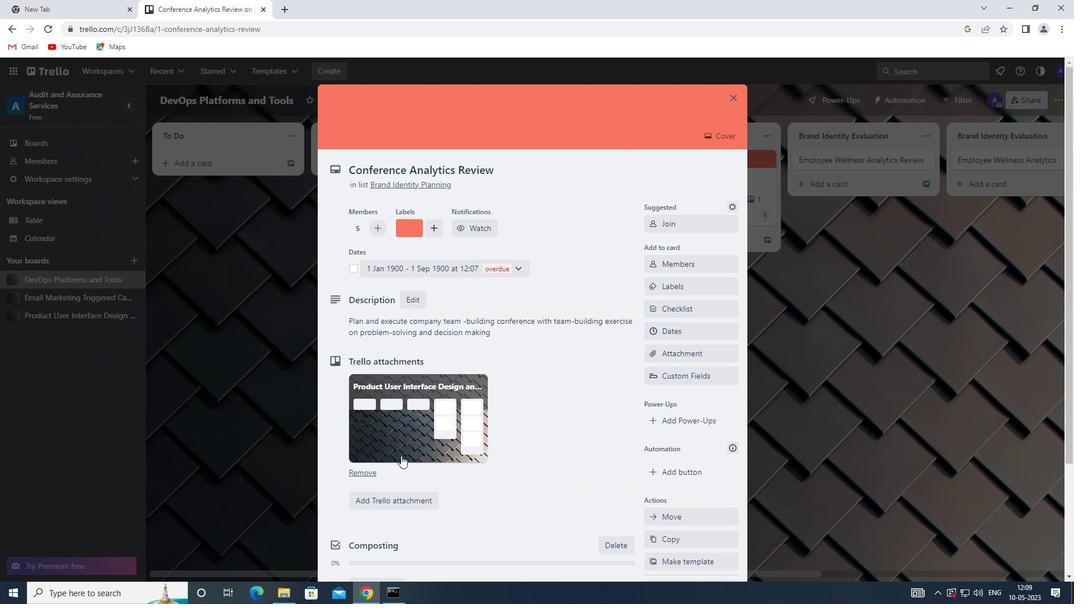 
